 Task: Experiment with spectral editing to visually identify and reduce sibilant peaks.
Action: Mouse moved to (76, 9)
Screenshot: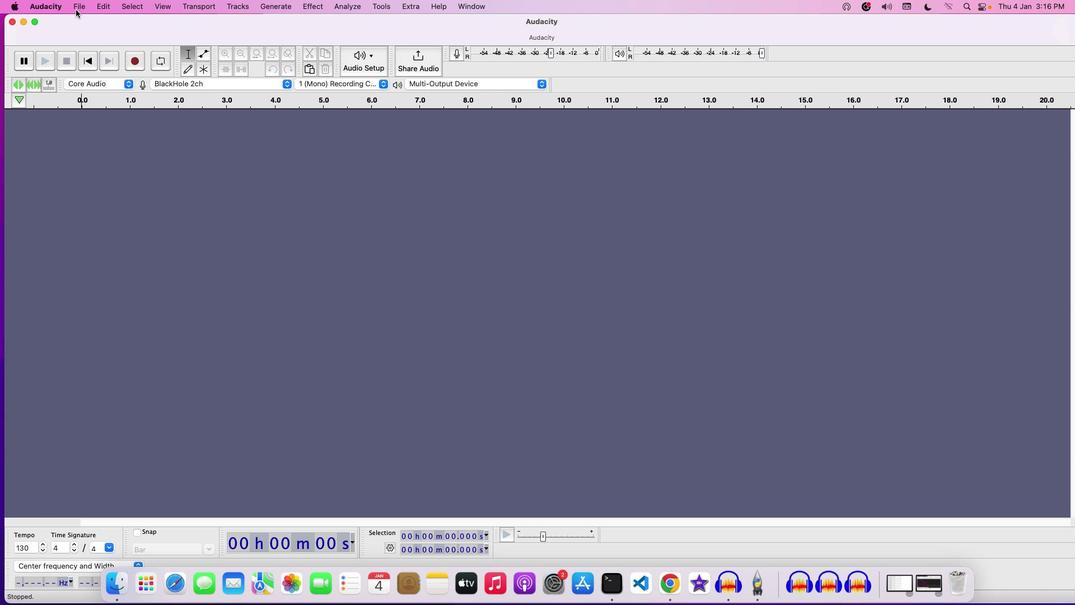 
Action: Mouse pressed left at (76, 9)
Screenshot: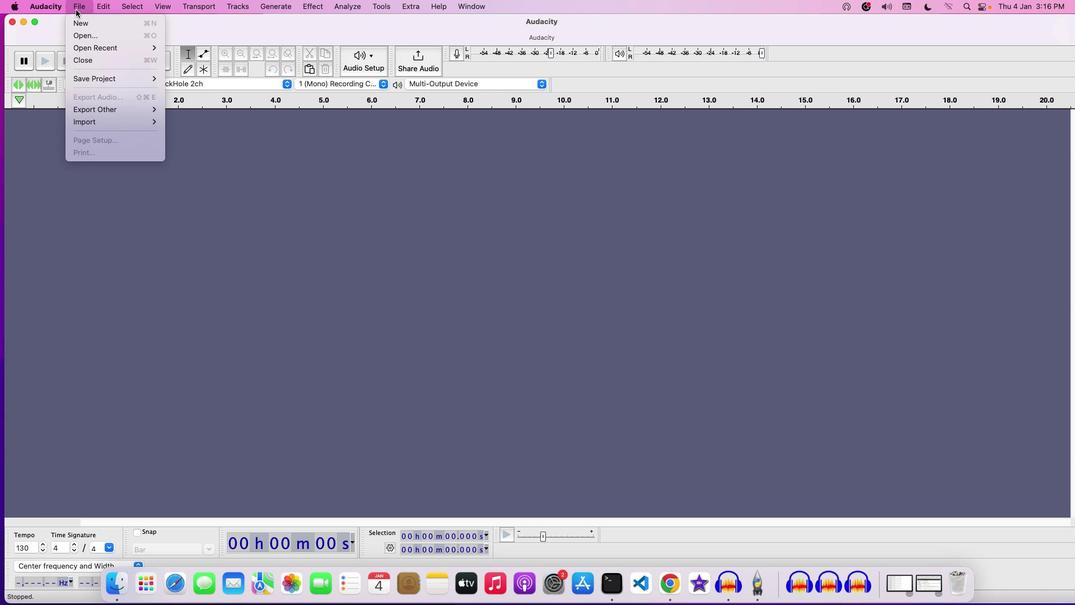 
Action: Mouse moved to (98, 34)
Screenshot: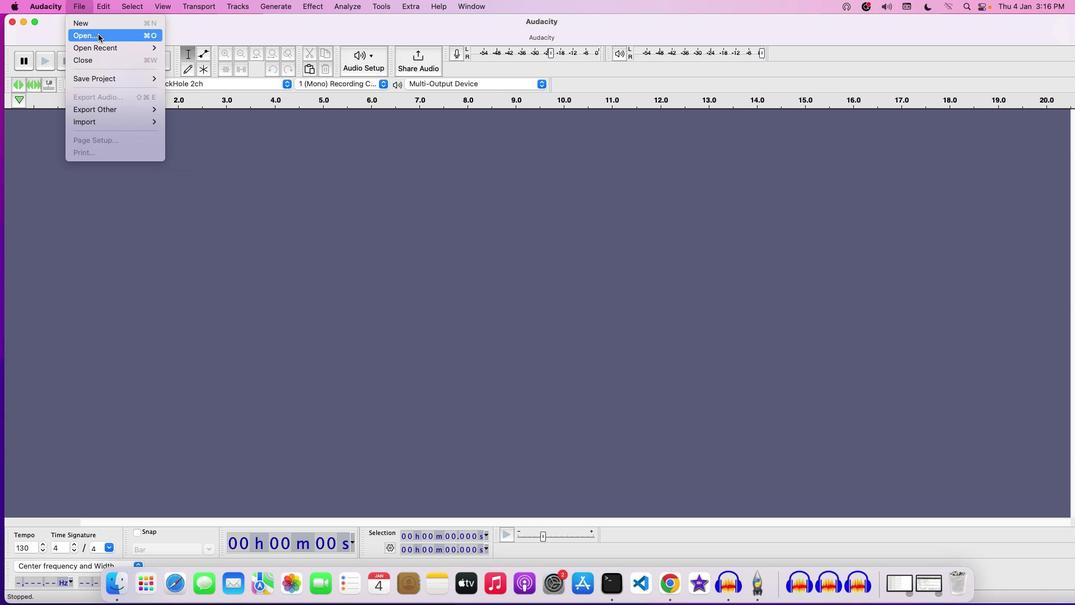 
Action: Mouse pressed left at (98, 34)
Screenshot: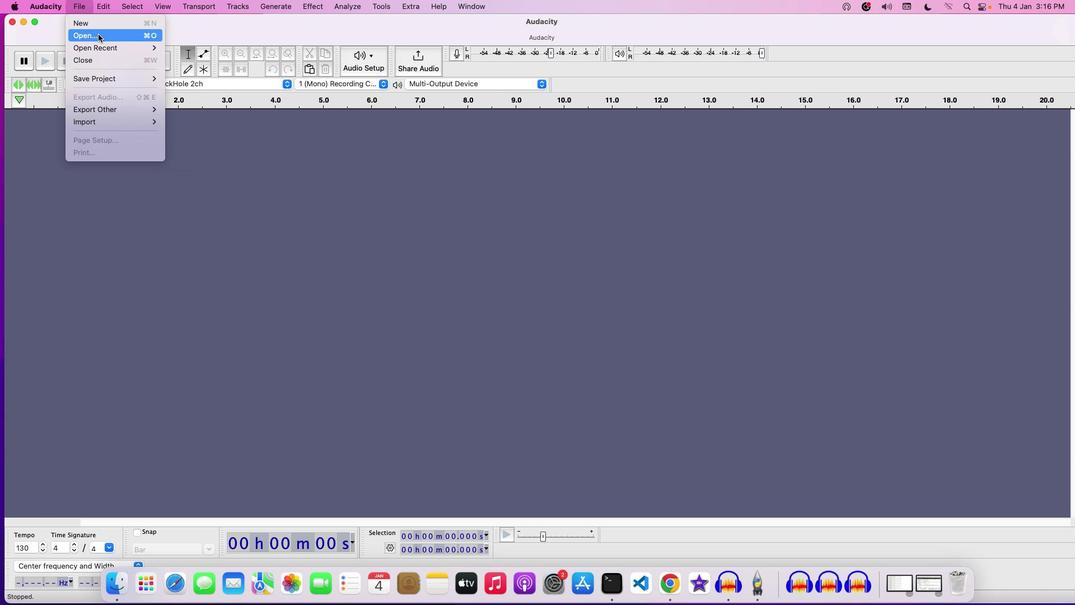 
Action: Mouse moved to (356, 149)
Screenshot: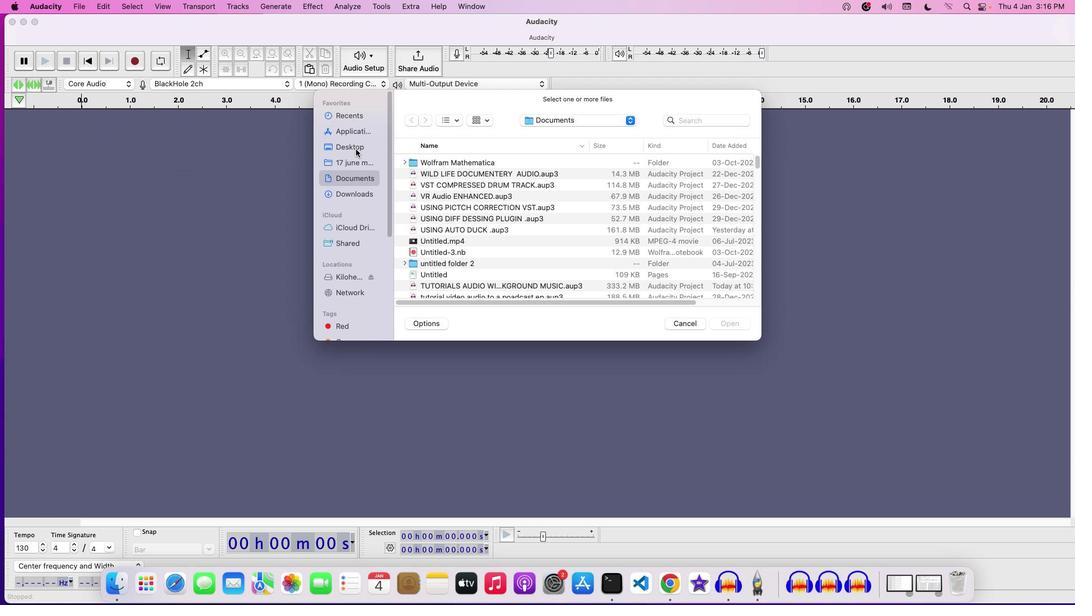 
Action: Mouse pressed left at (356, 149)
Screenshot: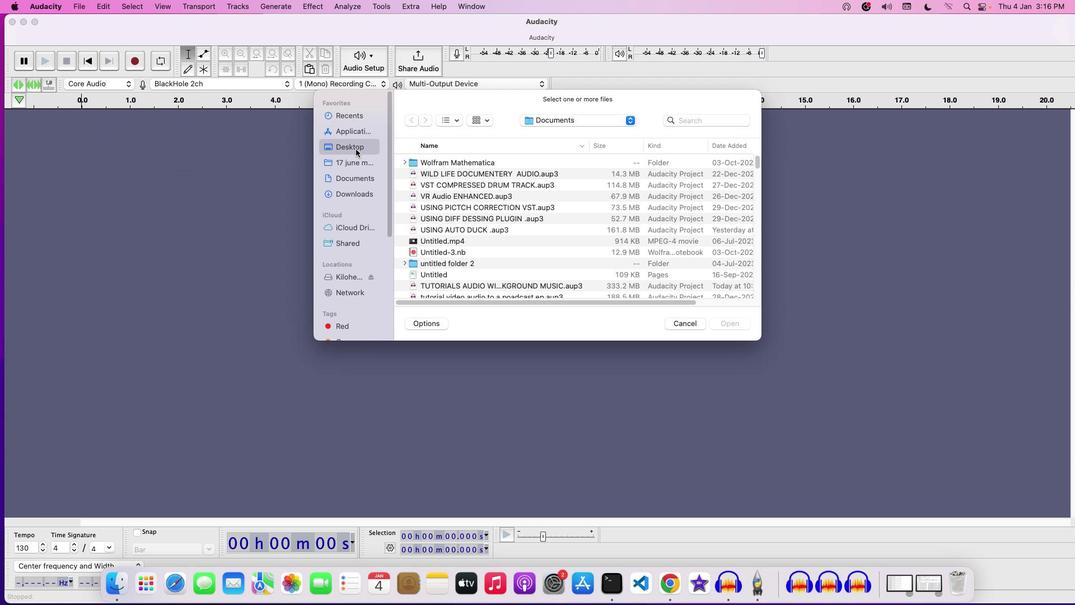 
Action: Mouse moved to (459, 229)
Screenshot: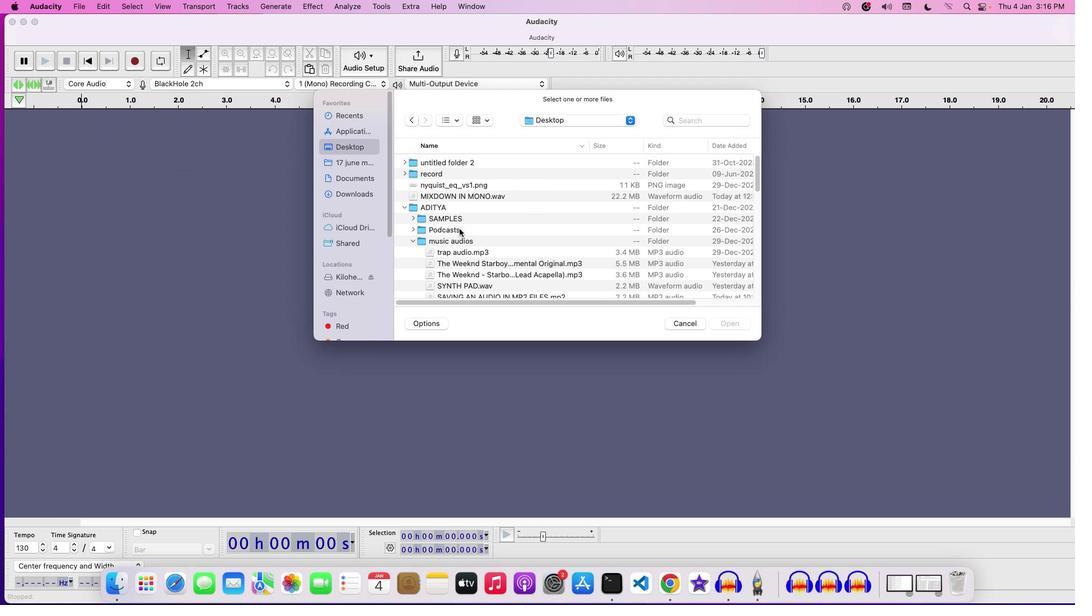 
Action: Mouse scrolled (459, 229) with delta (0, 0)
Screenshot: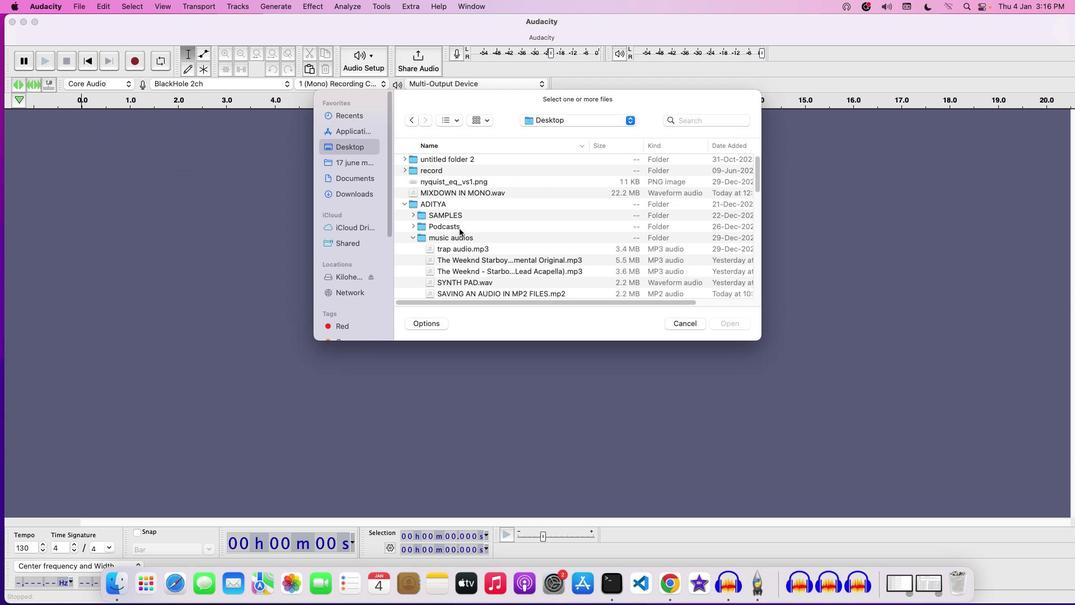
Action: Mouse scrolled (459, 229) with delta (0, 0)
Screenshot: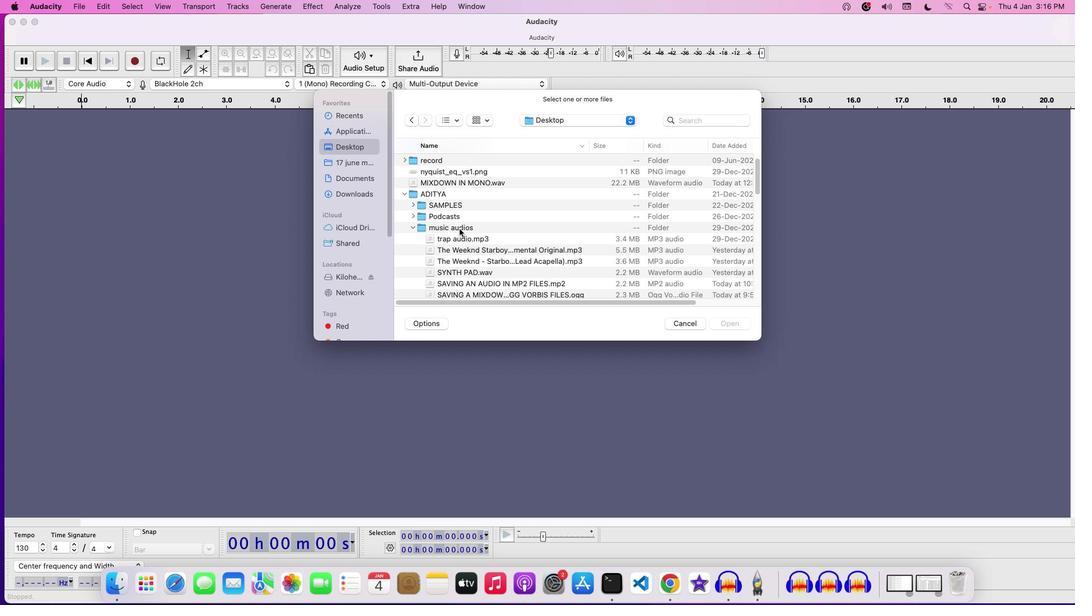 
Action: Mouse scrolled (459, 229) with delta (0, 0)
Screenshot: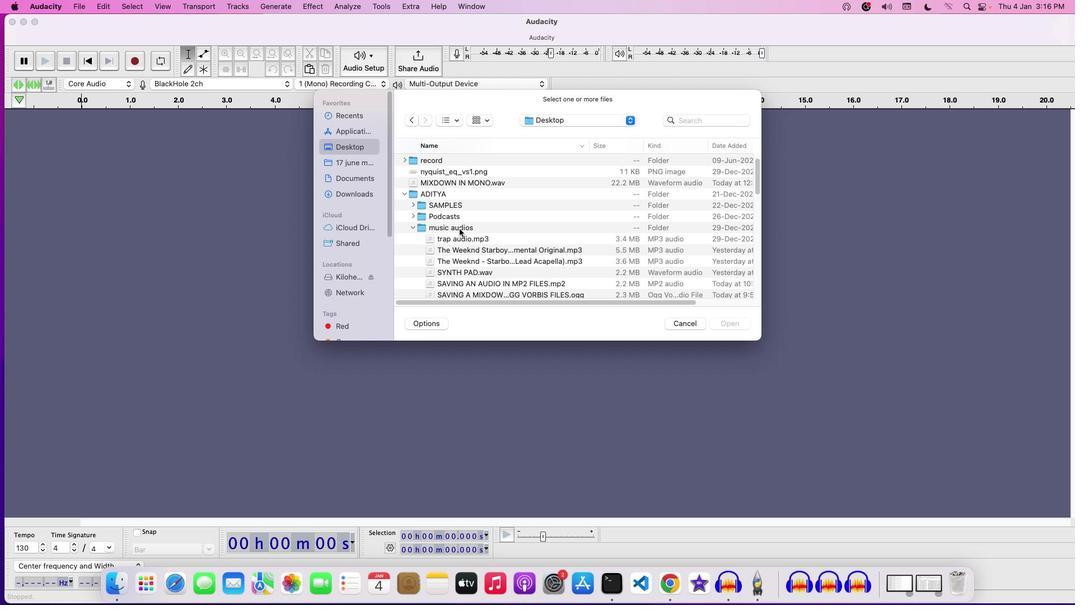 
Action: Mouse scrolled (459, 229) with delta (0, 0)
Screenshot: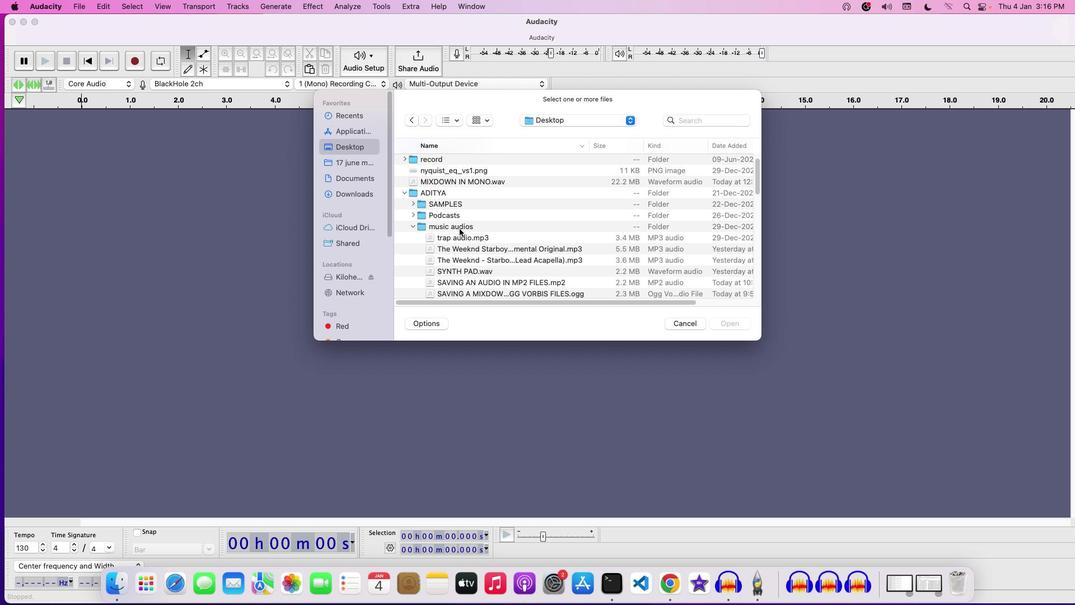 
Action: Mouse scrolled (459, 229) with delta (0, 0)
Screenshot: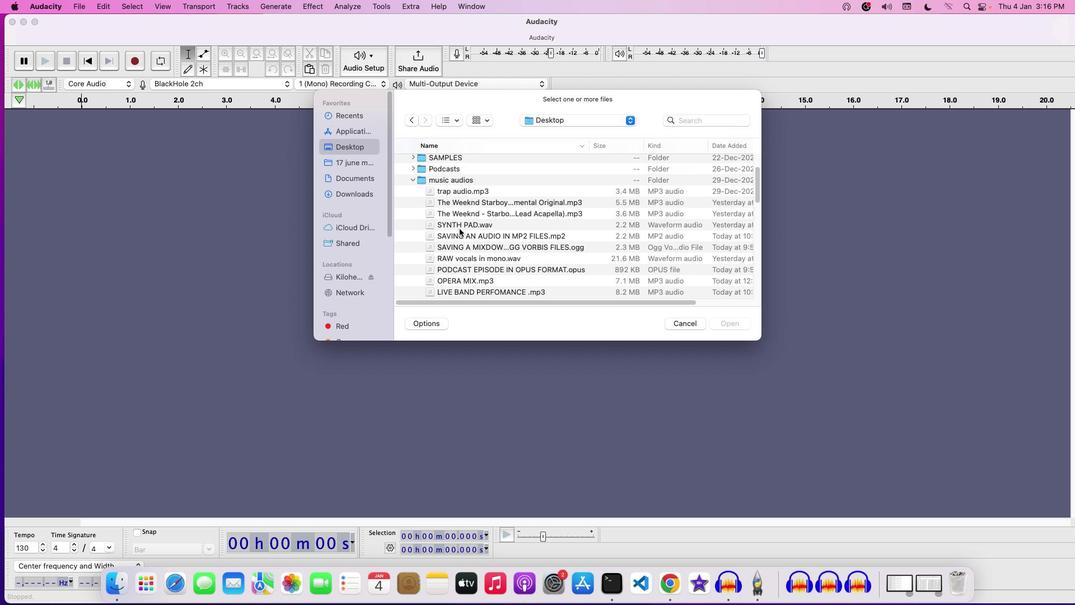 
Action: Mouse scrolled (459, 229) with delta (0, 0)
Screenshot: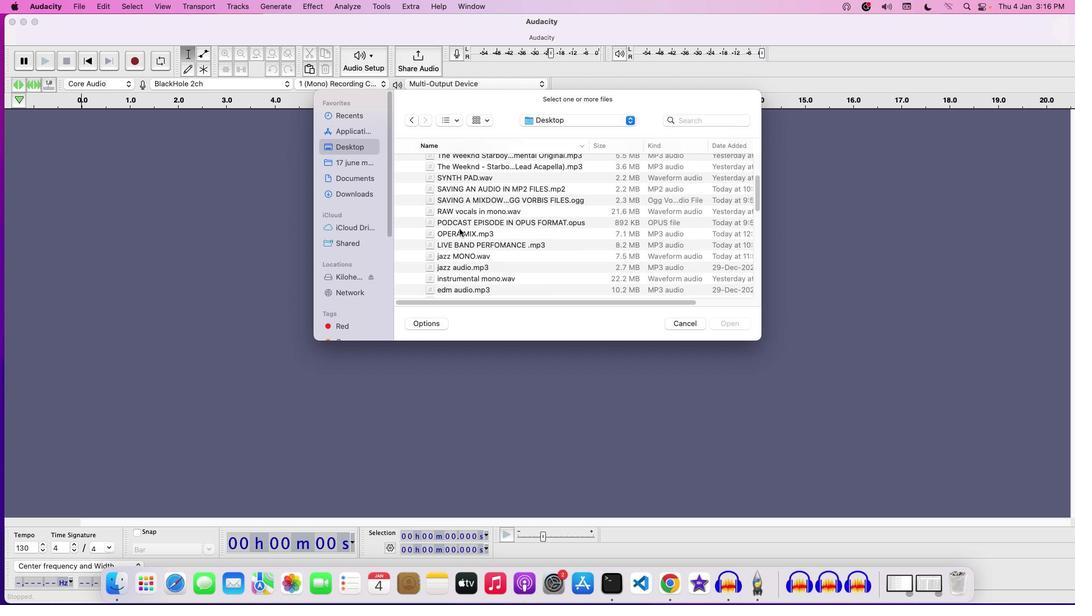 
Action: Mouse scrolled (459, 229) with delta (0, -1)
Screenshot: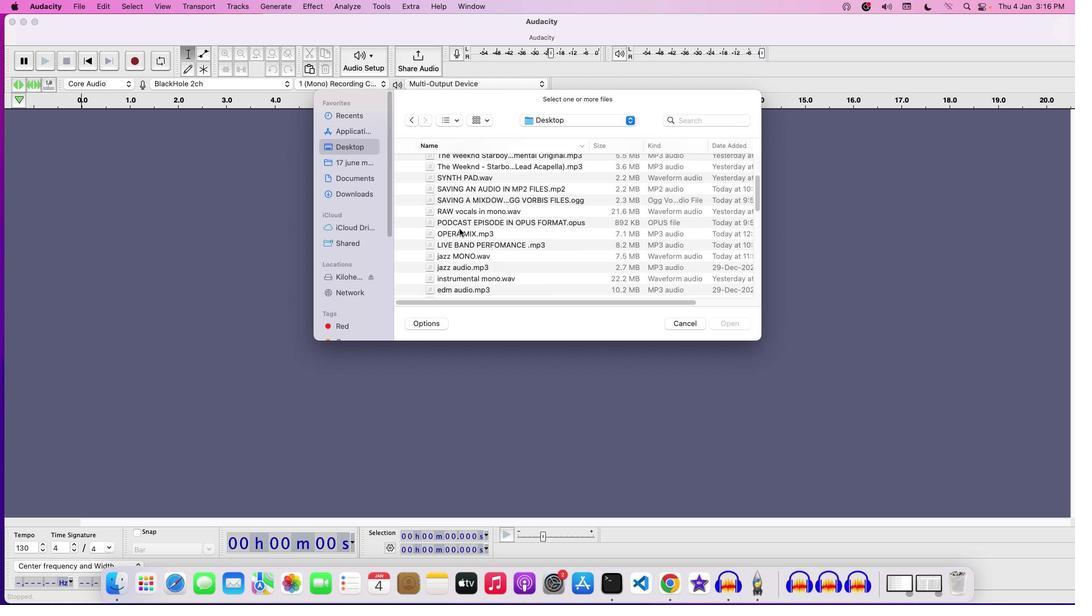 
Action: Mouse scrolled (459, 229) with delta (0, -2)
Screenshot: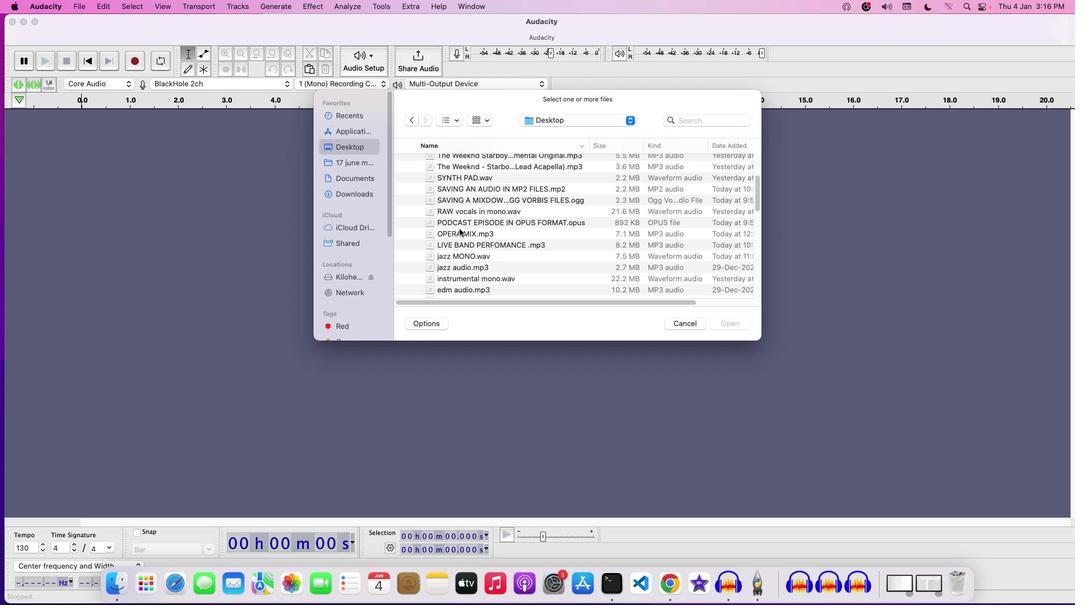 
Action: Mouse scrolled (459, 229) with delta (0, 0)
Screenshot: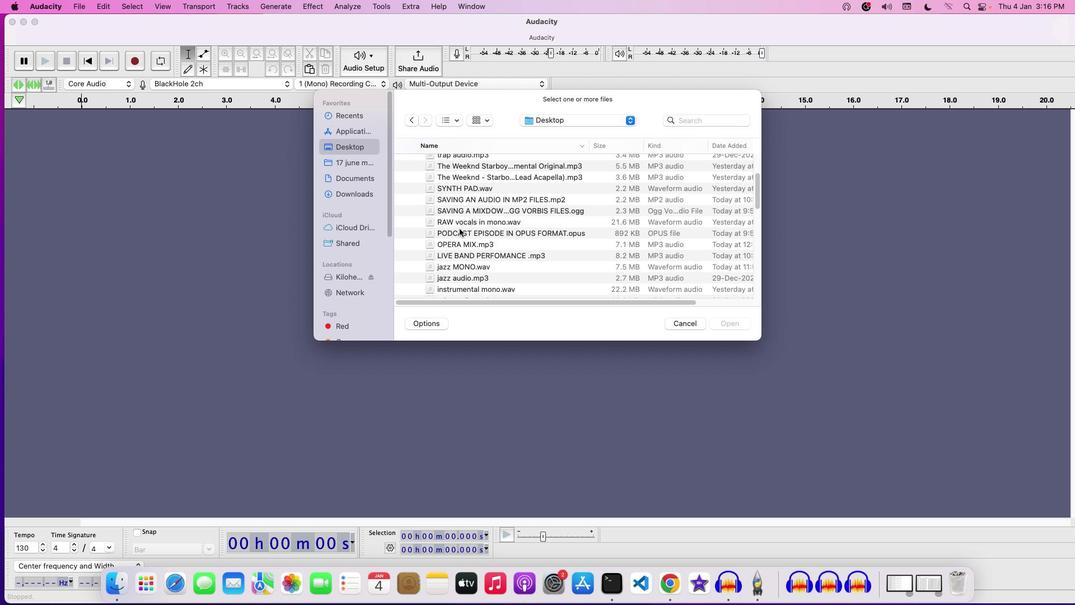 
Action: Mouse scrolled (459, 229) with delta (0, 0)
Screenshot: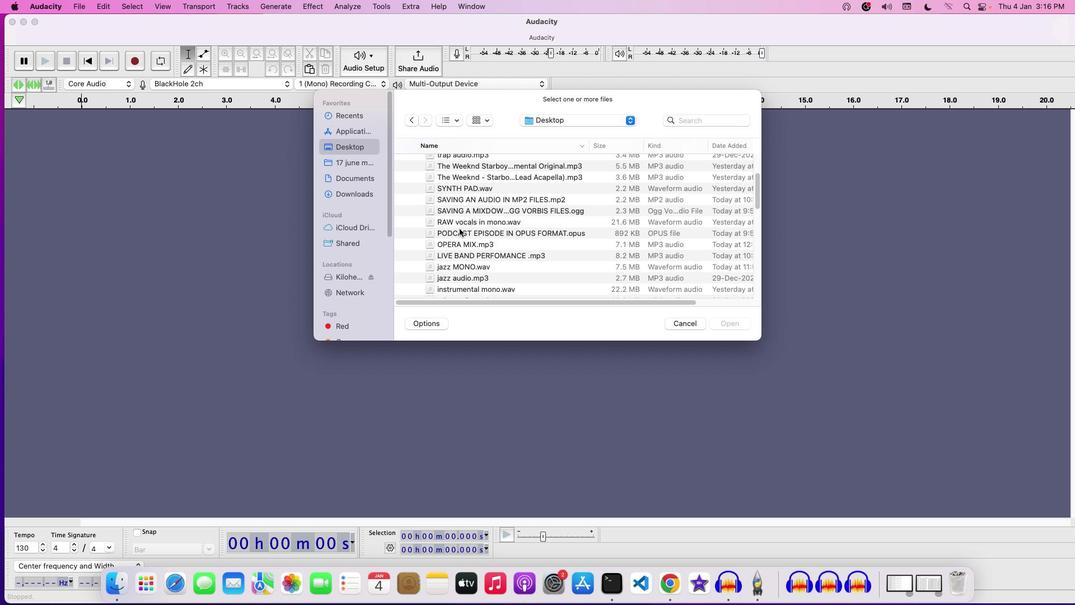 
Action: Mouse moved to (459, 229)
Screenshot: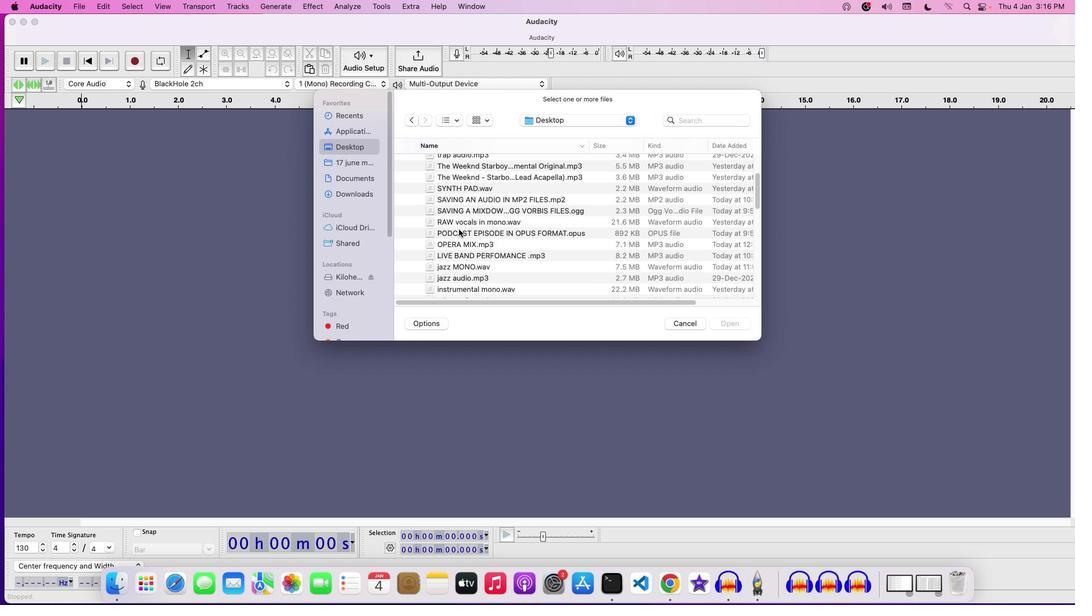 
Action: Mouse scrolled (459, 229) with delta (0, 0)
Screenshot: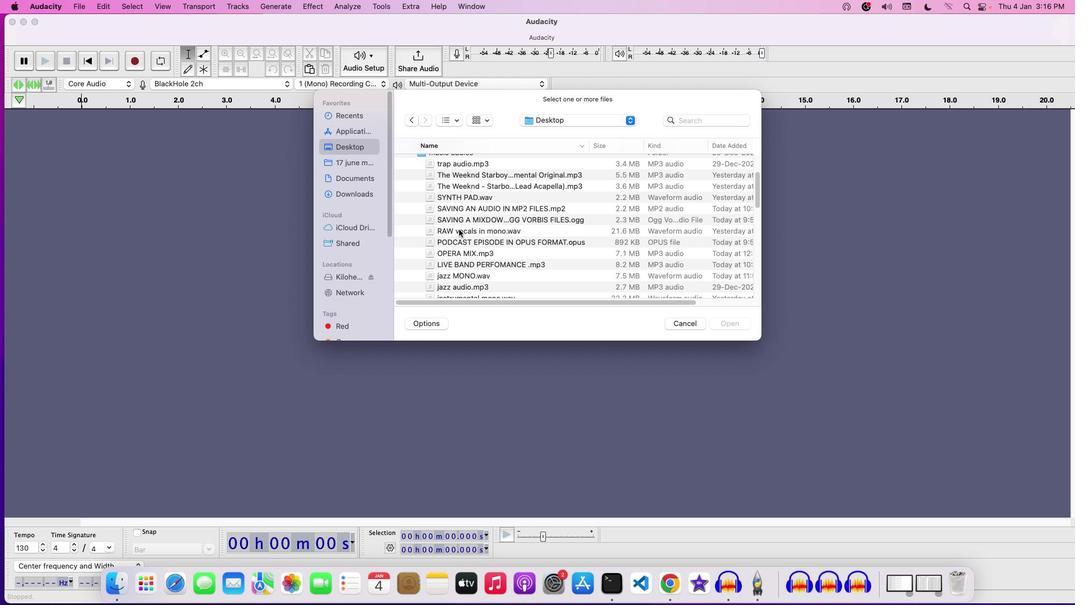 
Action: Mouse scrolled (459, 229) with delta (0, 0)
Screenshot: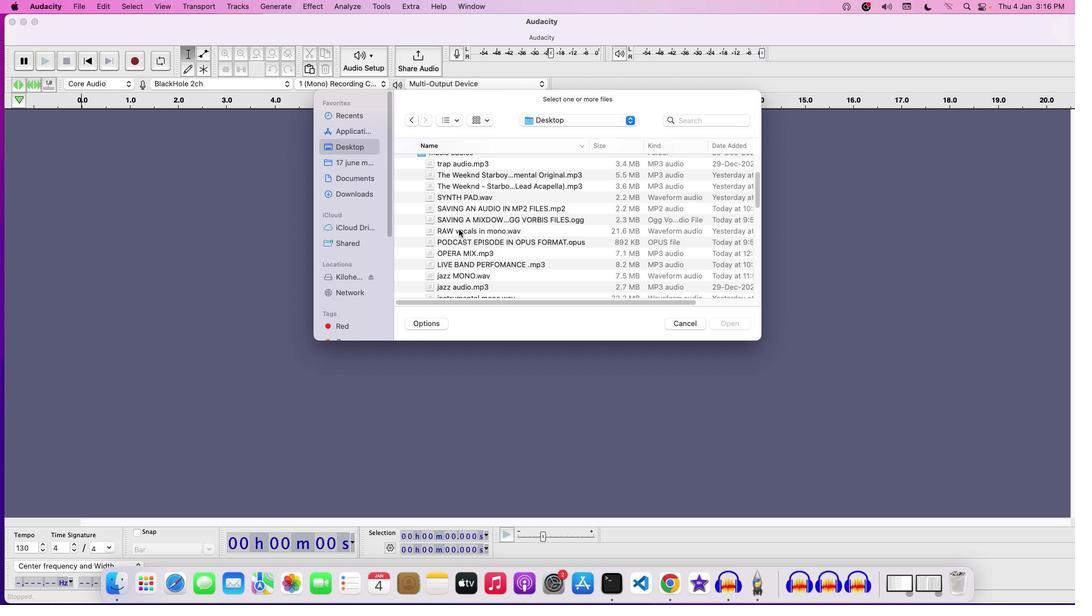 
Action: Mouse scrolled (459, 229) with delta (0, 0)
Screenshot: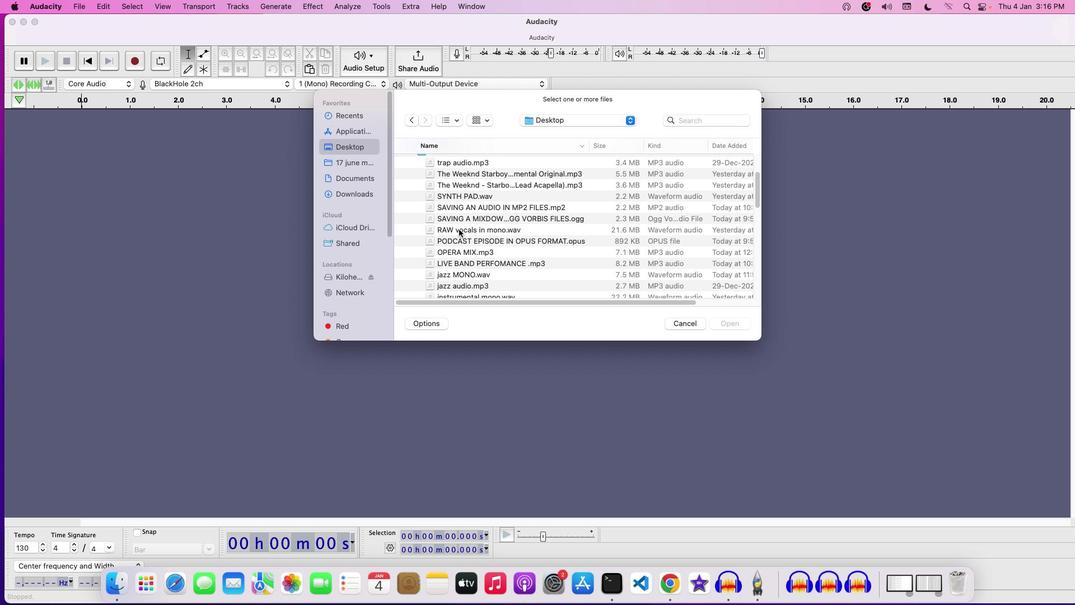 
Action: Mouse moved to (535, 183)
Screenshot: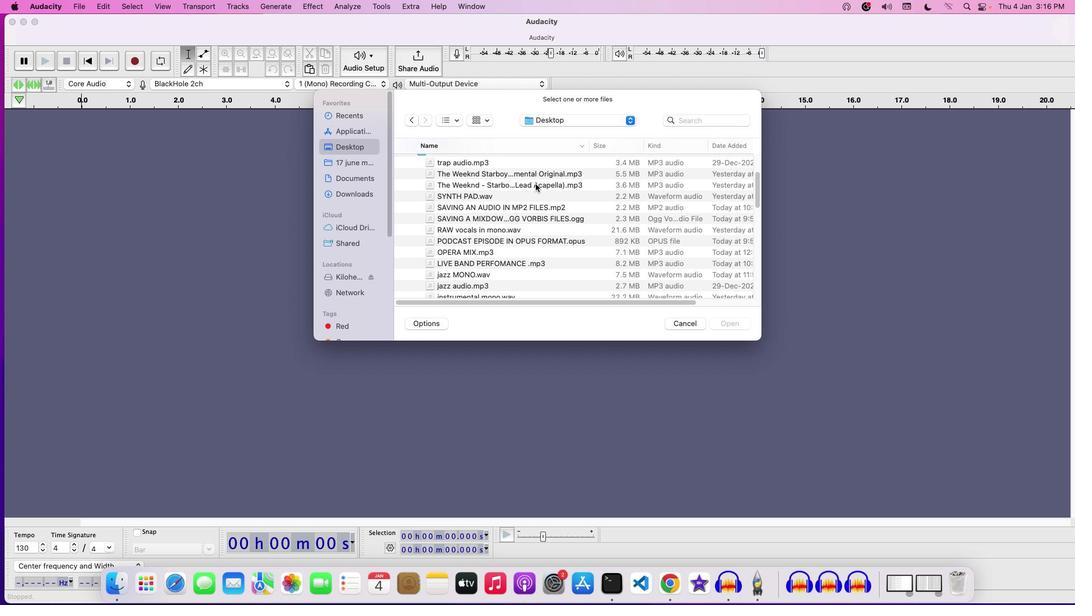 
Action: Mouse pressed left at (535, 183)
Screenshot: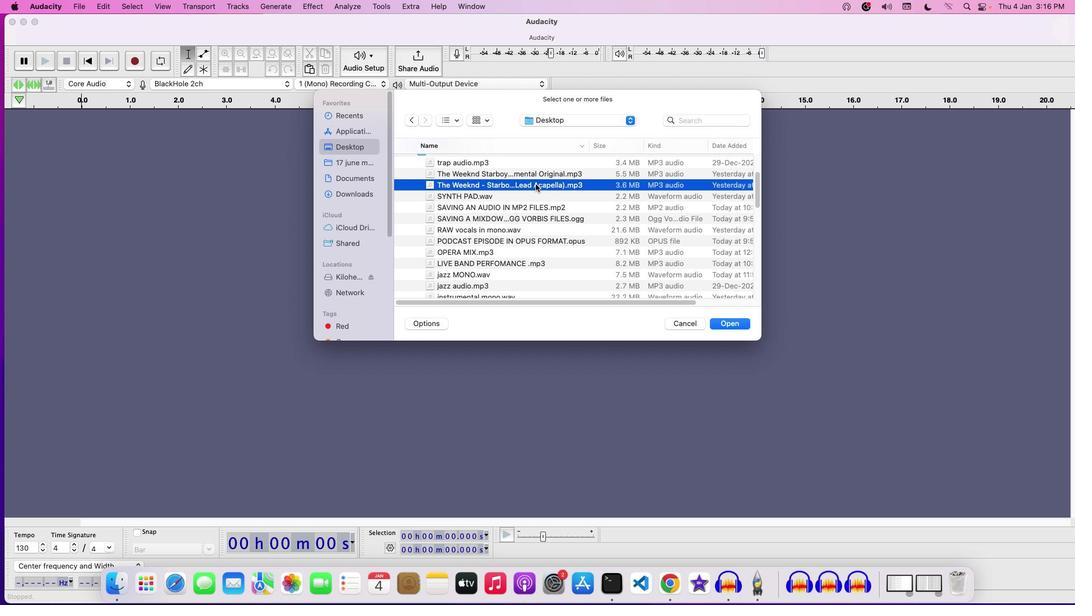 
Action: Mouse moved to (542, 182)
Screenshot: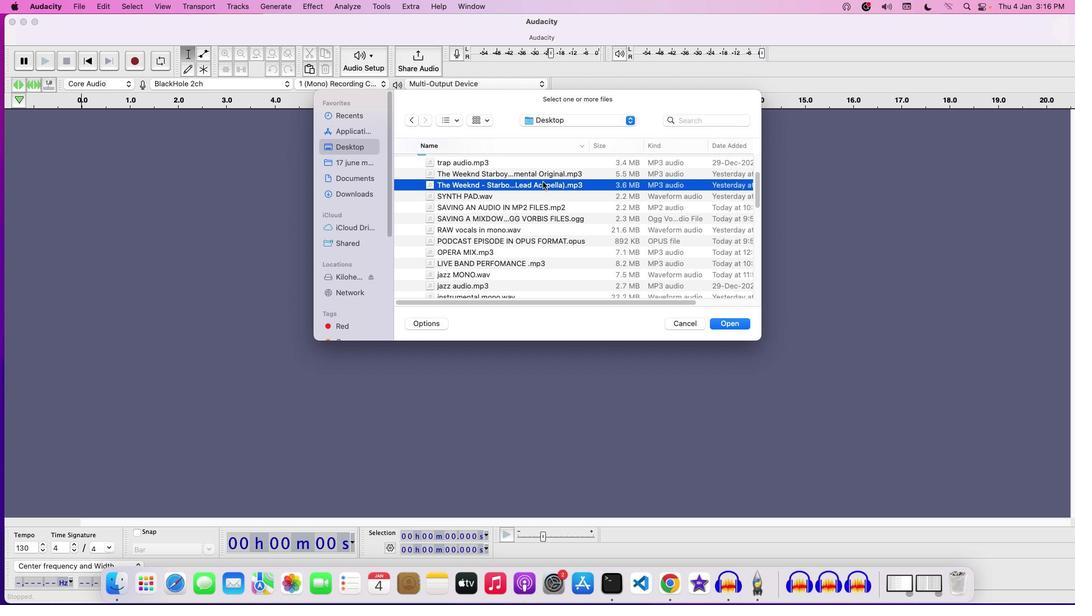 
Action: Mouse pressed left at (542, 182)
Screenshot: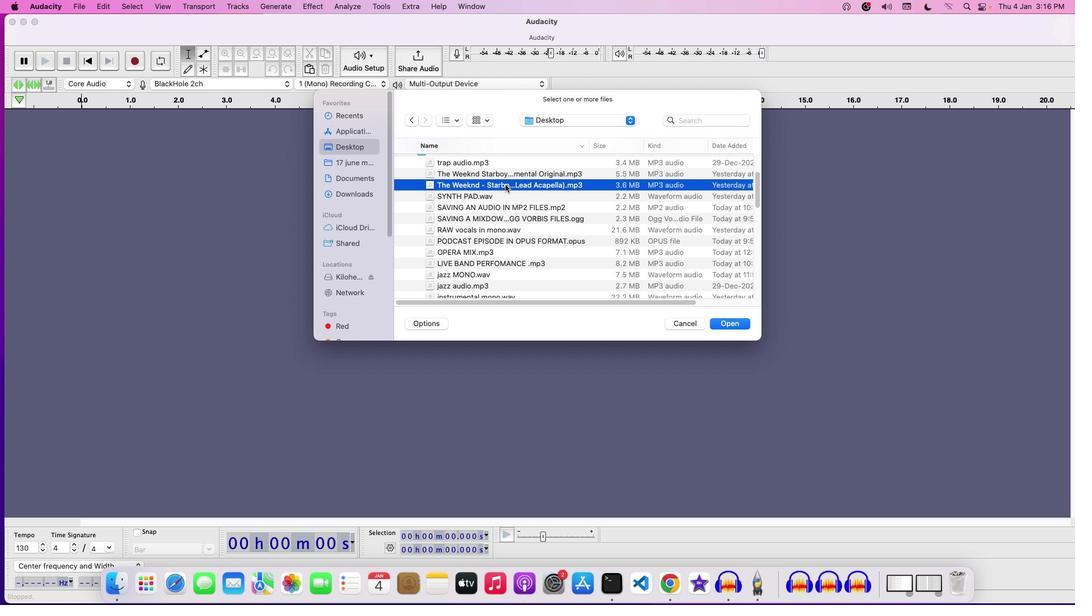 
Action: Mouse moved to (692, 321)
Screenshot: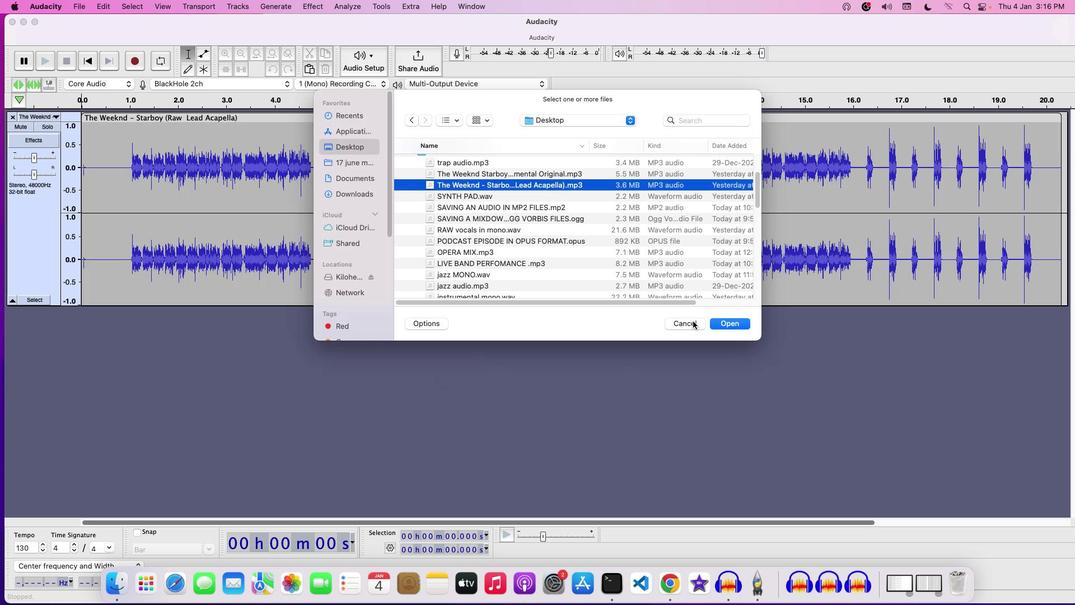 
Action: Mouse pressed left at (692, 321)
Screenshot: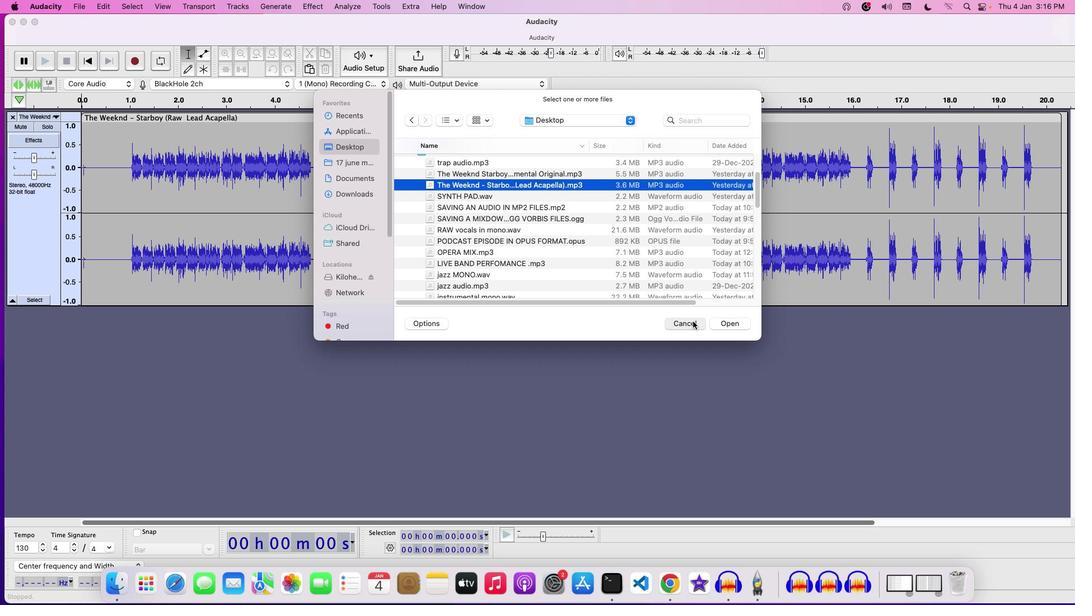 
Action: Mouse moved to (1057, 120)
Screenshot: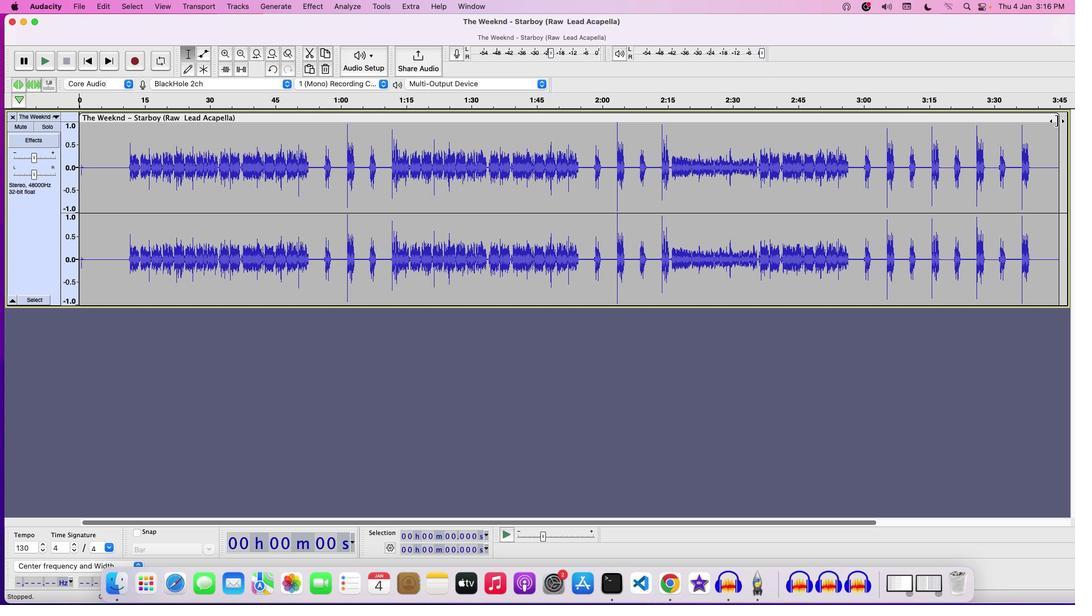 
Action: Mouse pressed left at (1057, 120)
Screenshot: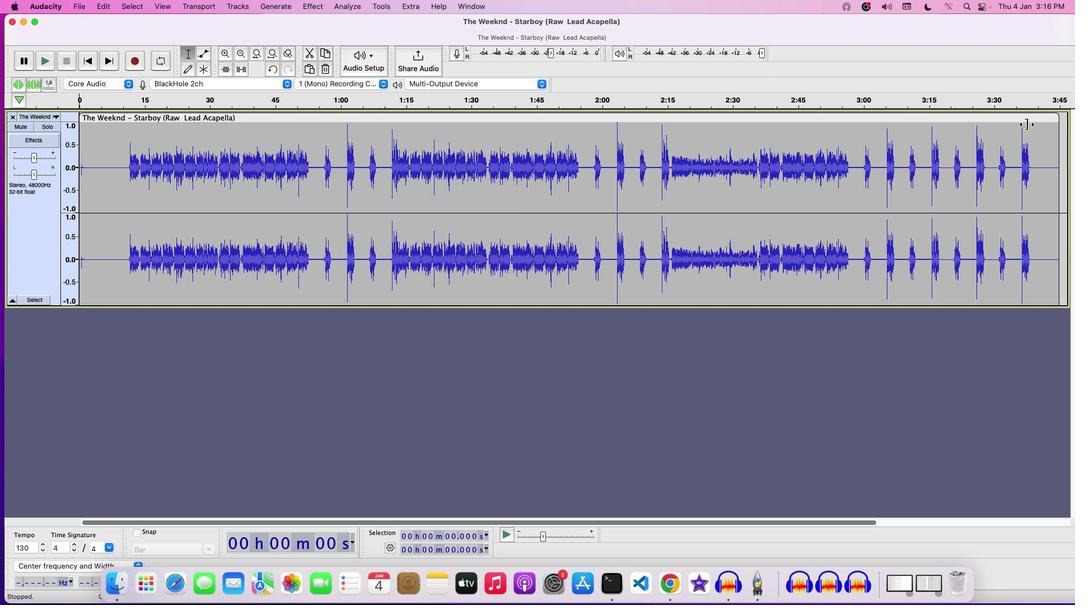 
Action: Mouse moved to (80, 118)
Screenshot: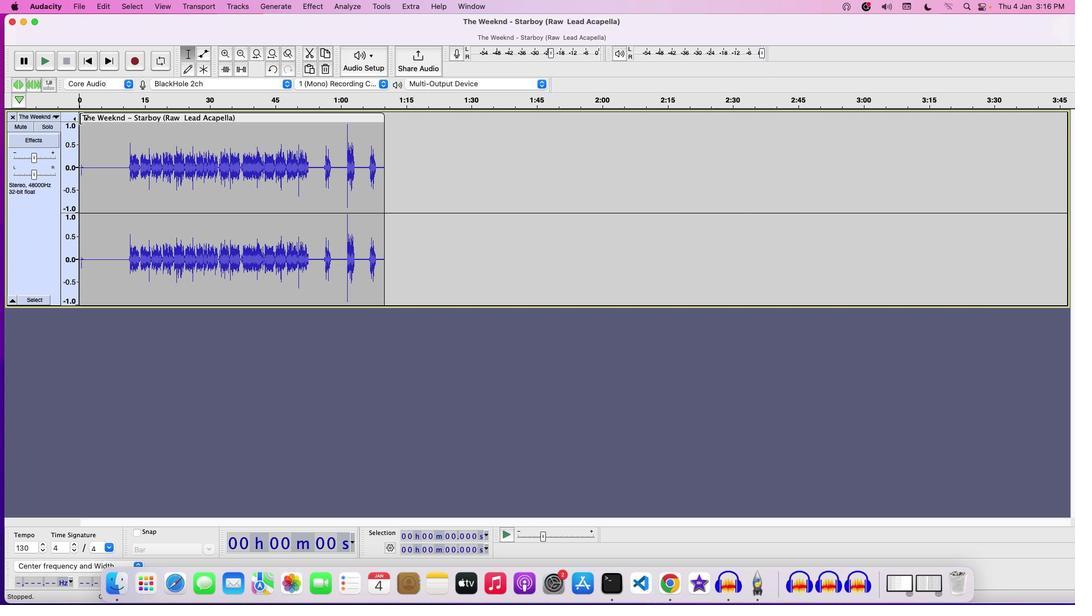 
Action: Mouse pressed left at (80, 118)
Screenshot: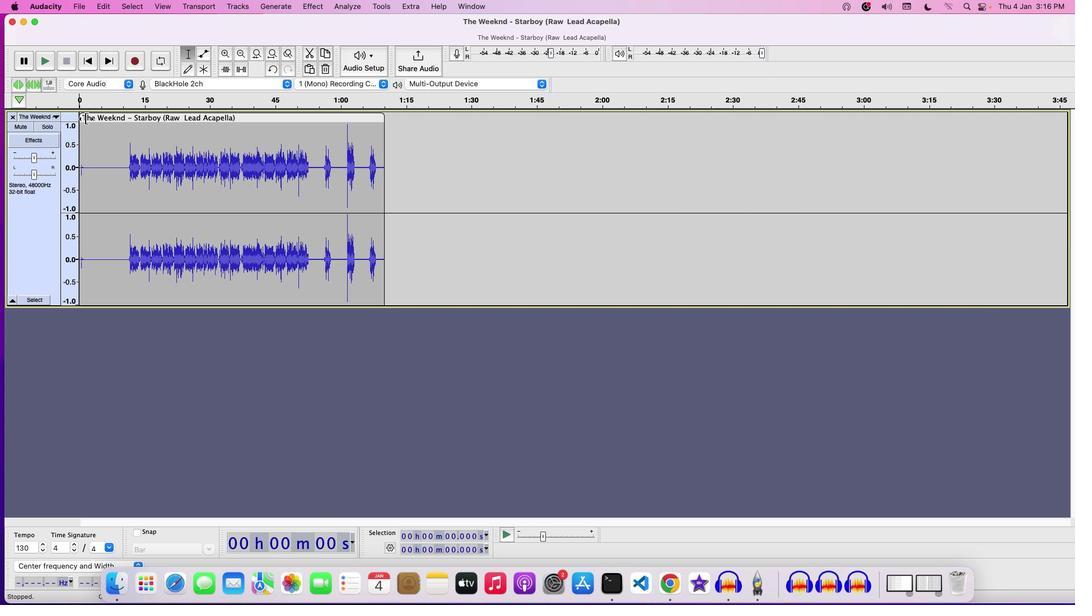 
Action: Mouse moved to (133, 119)
Screenshot: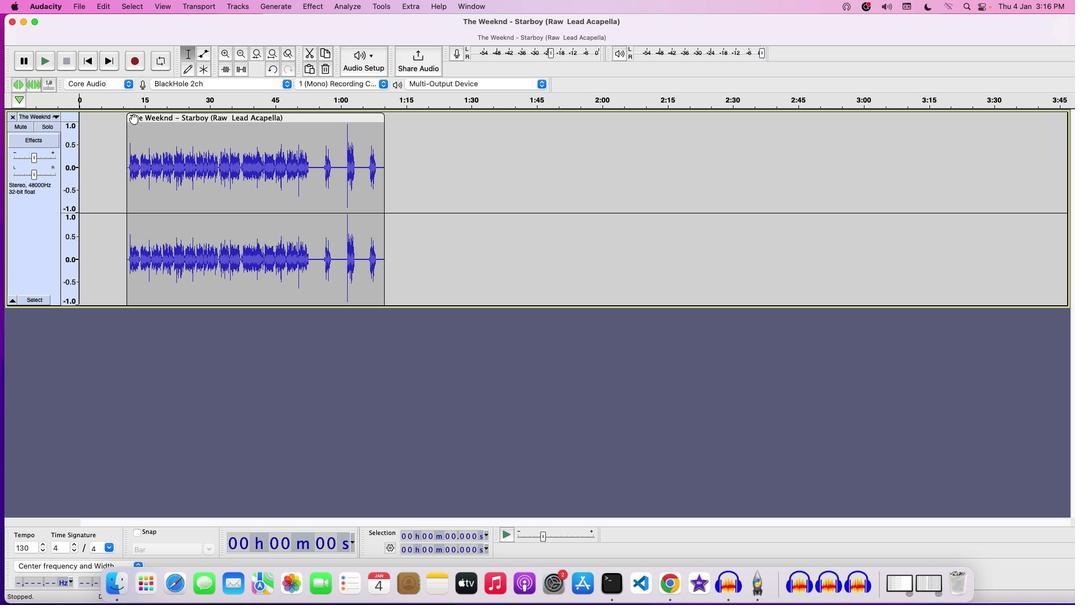 
Action: Mouse pressed left at (133, 119)
Screenshot: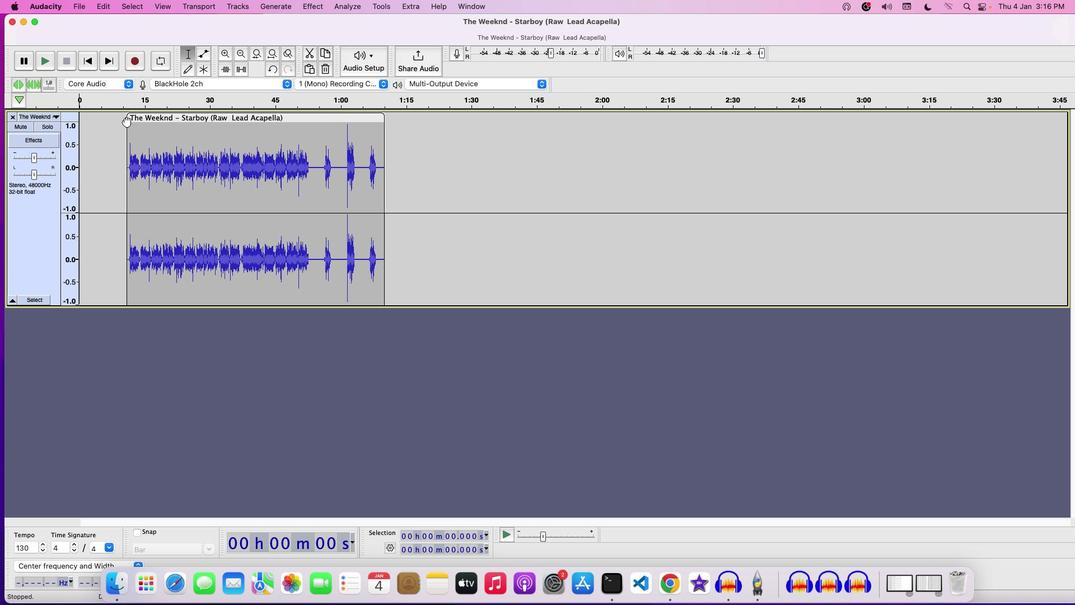 
Action: Mouse moved to (91, 155)
Screenshot: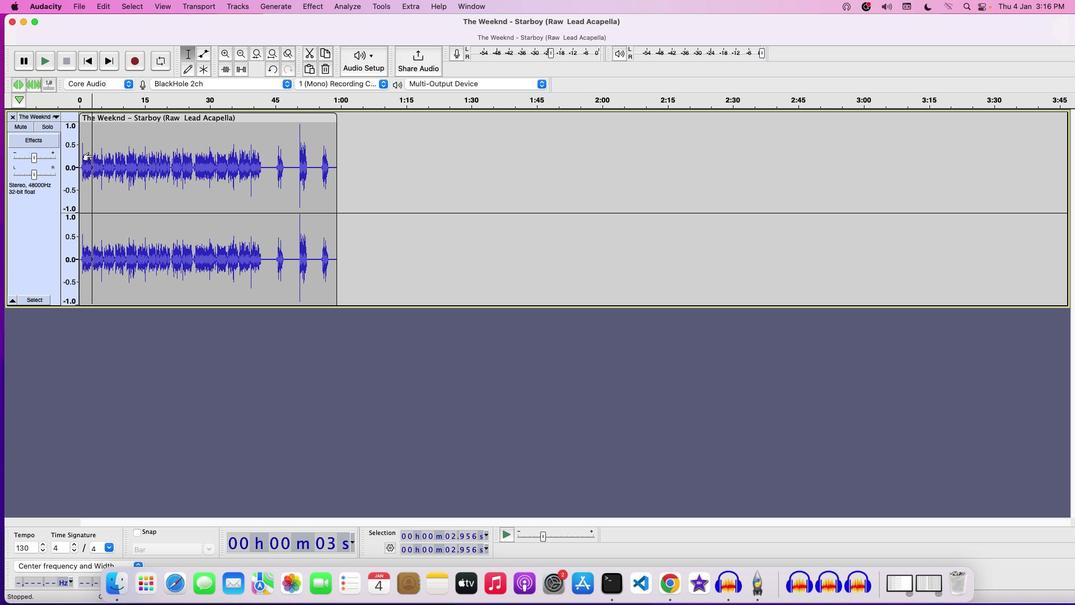
Action: Mouse pressed left at (91, 155)
Screenshot: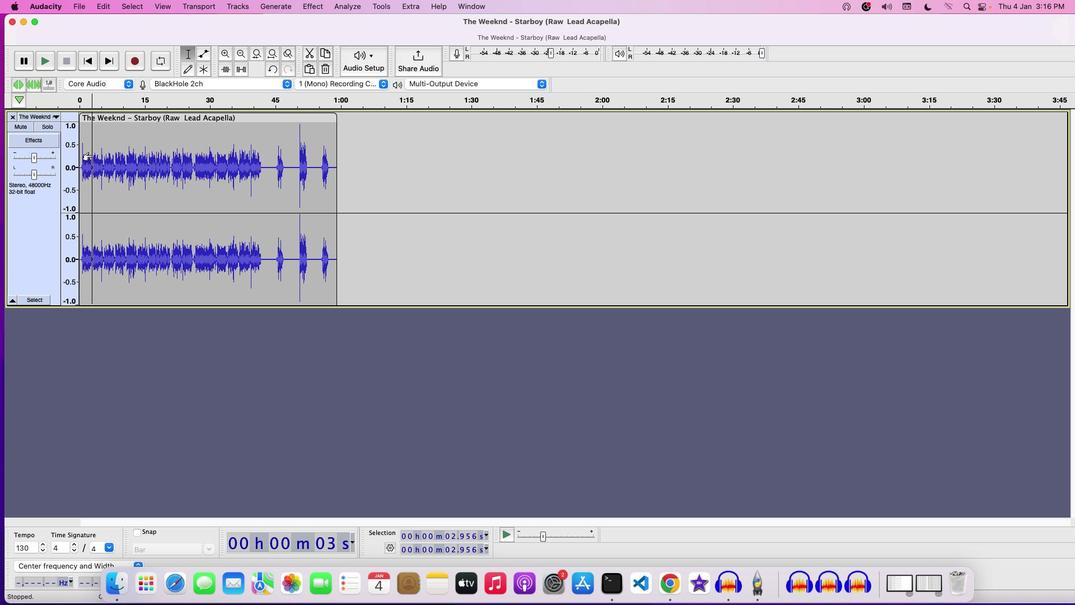 
Action: Mouse pressed left at (91, 155)
Screenshot: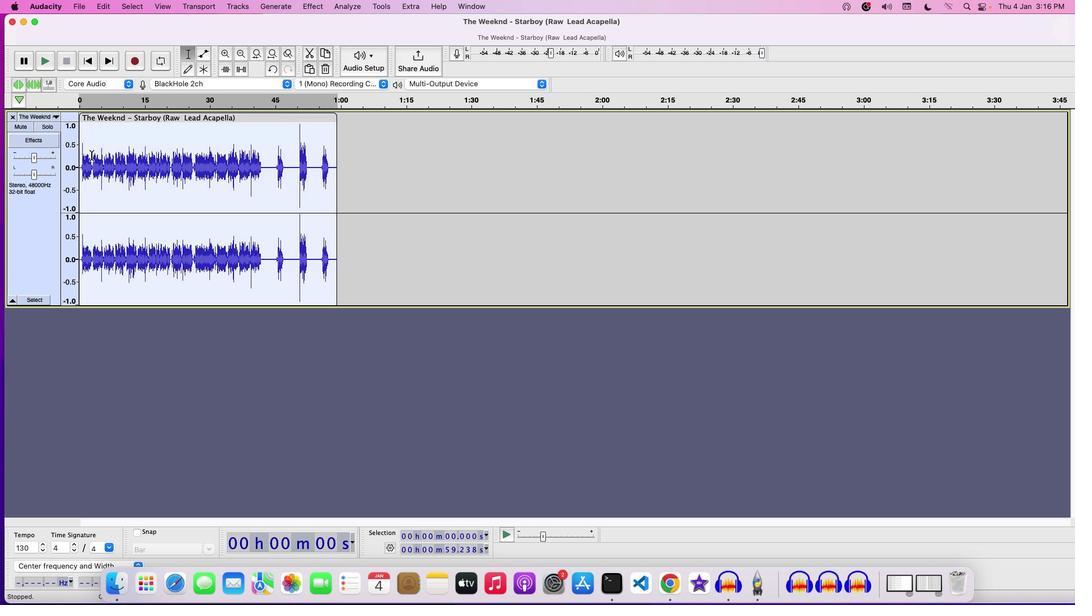 
Action: Key pressed Key.space
Screenshot: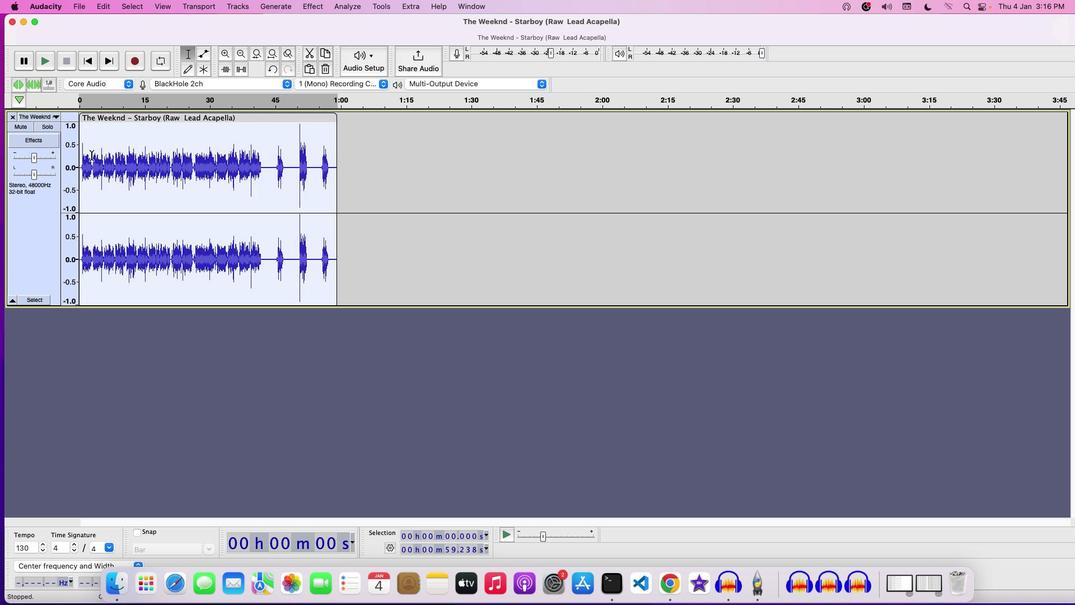 
Action: Mouse moved to (40, 159)
Screenshot: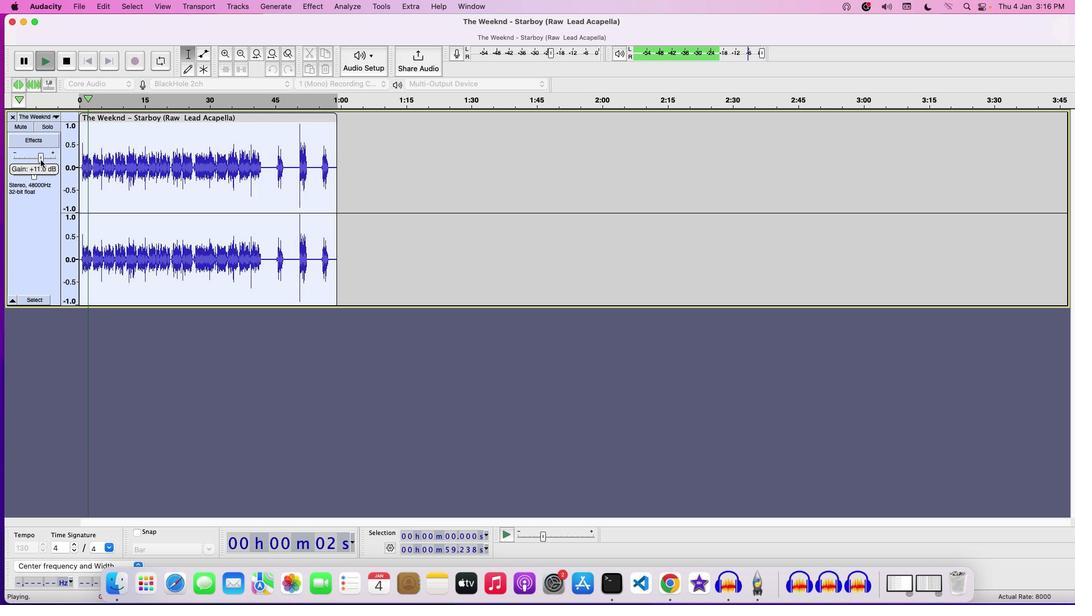 
Action: Mouse pressed left at (40, 159)
Screenshot: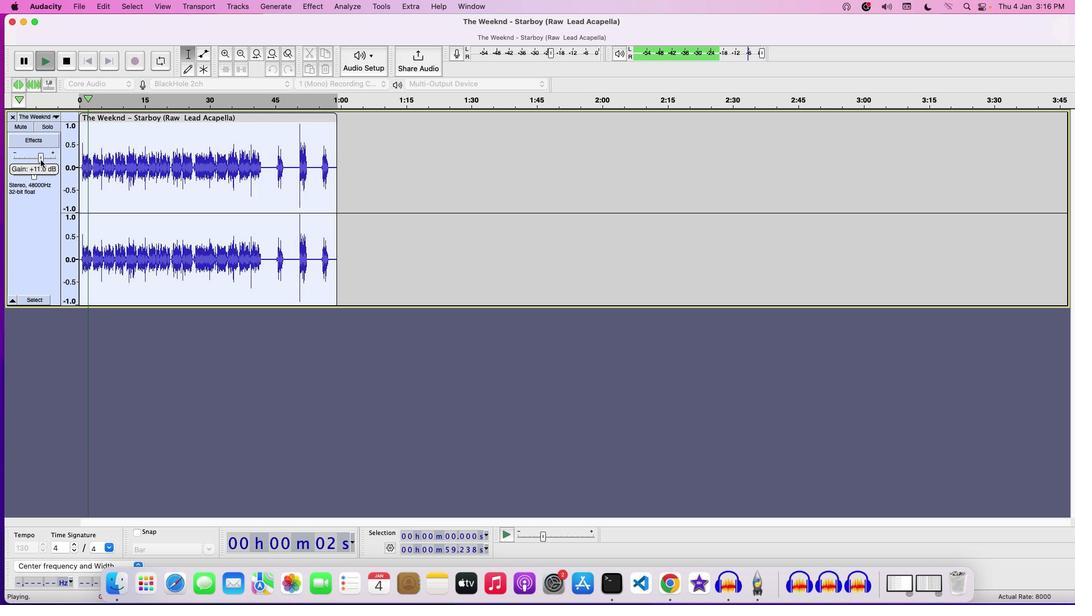 
Action: Mouse moved to (42, 161)
Screenshot: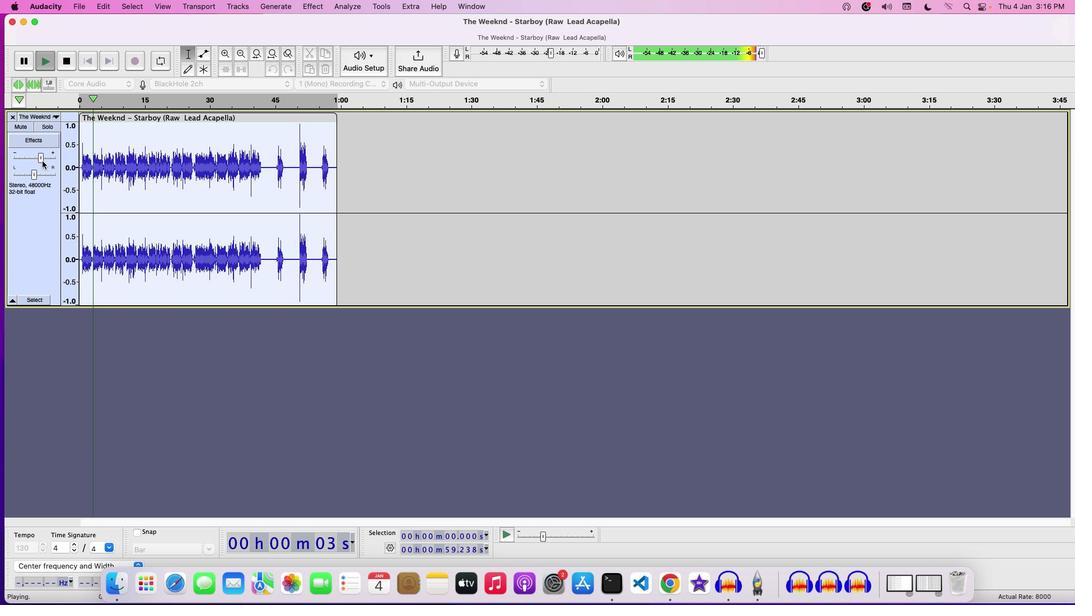 
Action: Mouse pressed left at (42, 161)
Screenshot: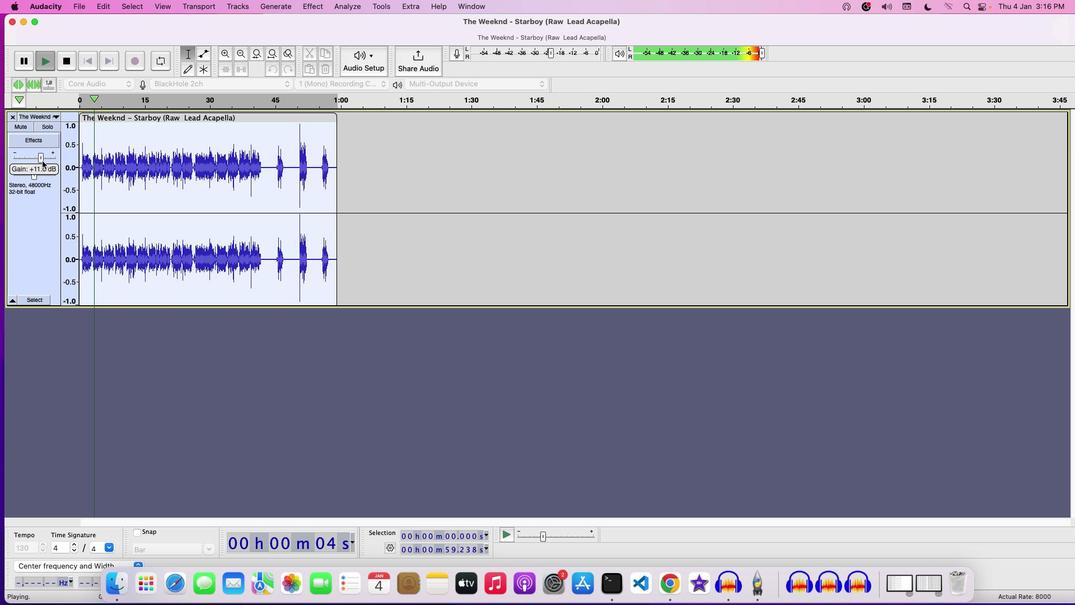 
Action: Mouse moved to (110, 174)
Screenshot: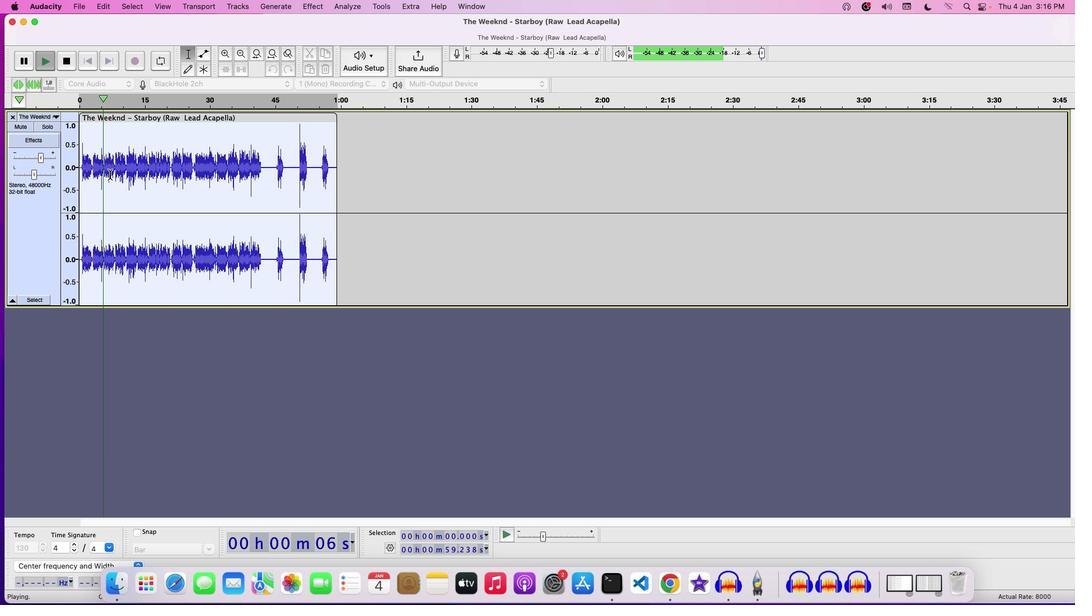 
Action: Key pressed Key.space
Screenshot: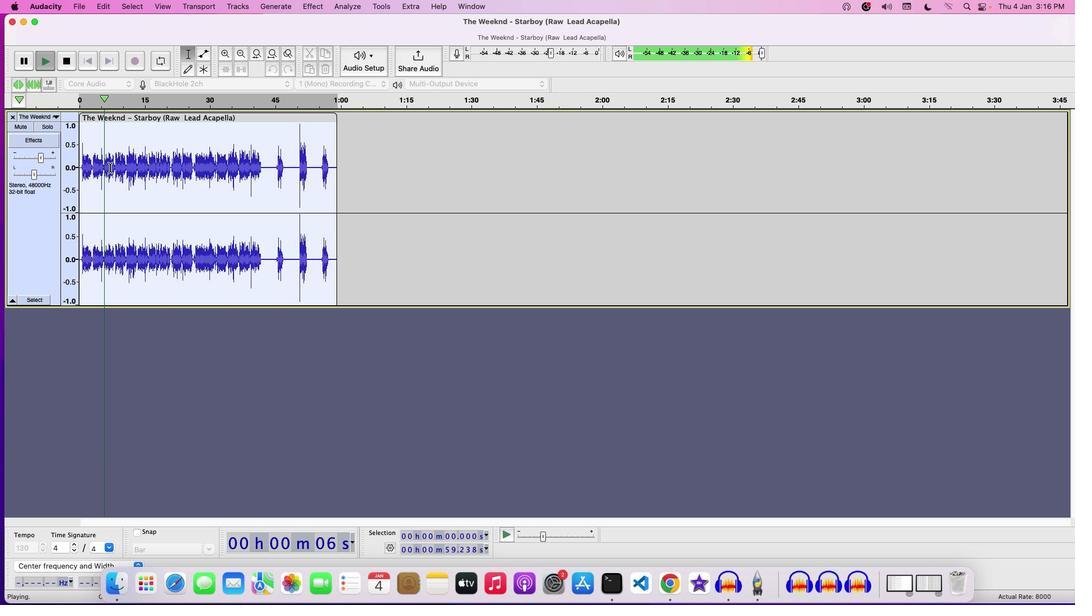 
Action: Mouse moved to (35, 229)
Screenshot: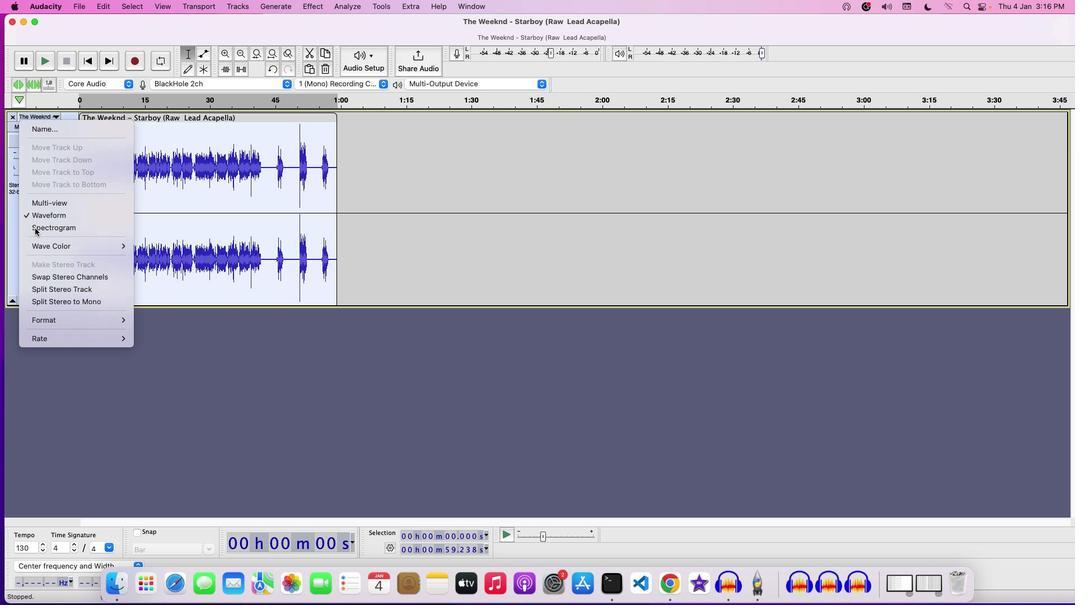 
Action: Mouse pressed right at (35, 229)
Screenshot: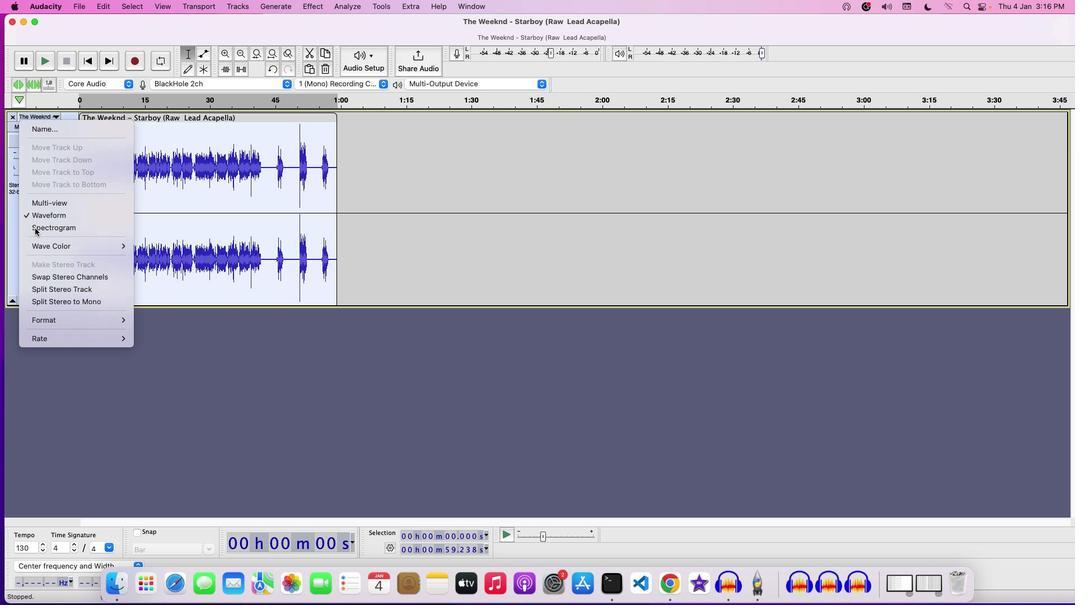 
Action: Mouse moved to (47, 228)
Screenshot: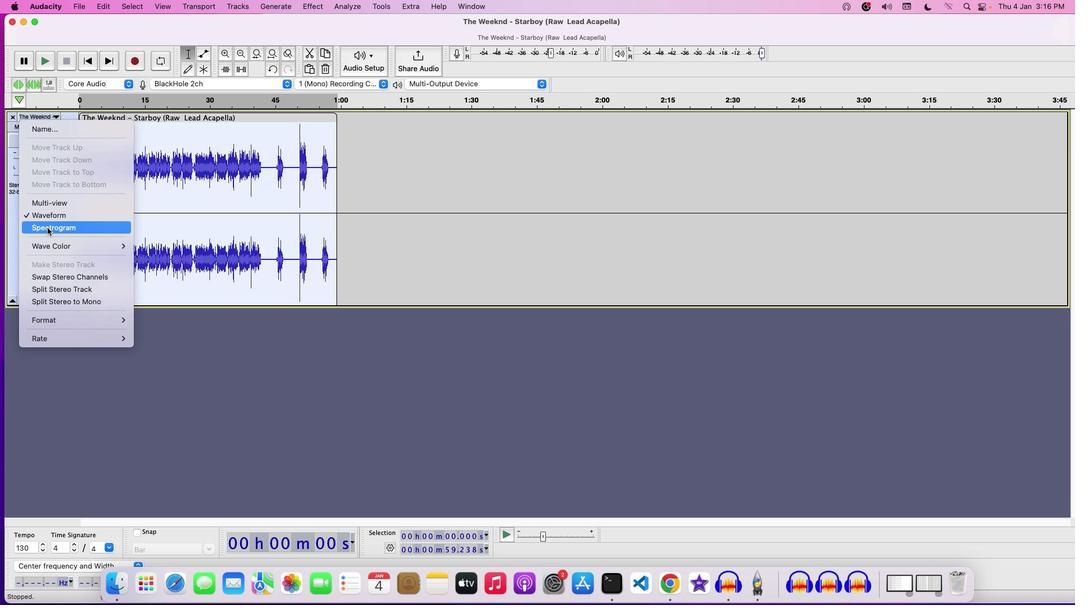 
Action: Mouse pressed left at (47, 228)
Screenshot: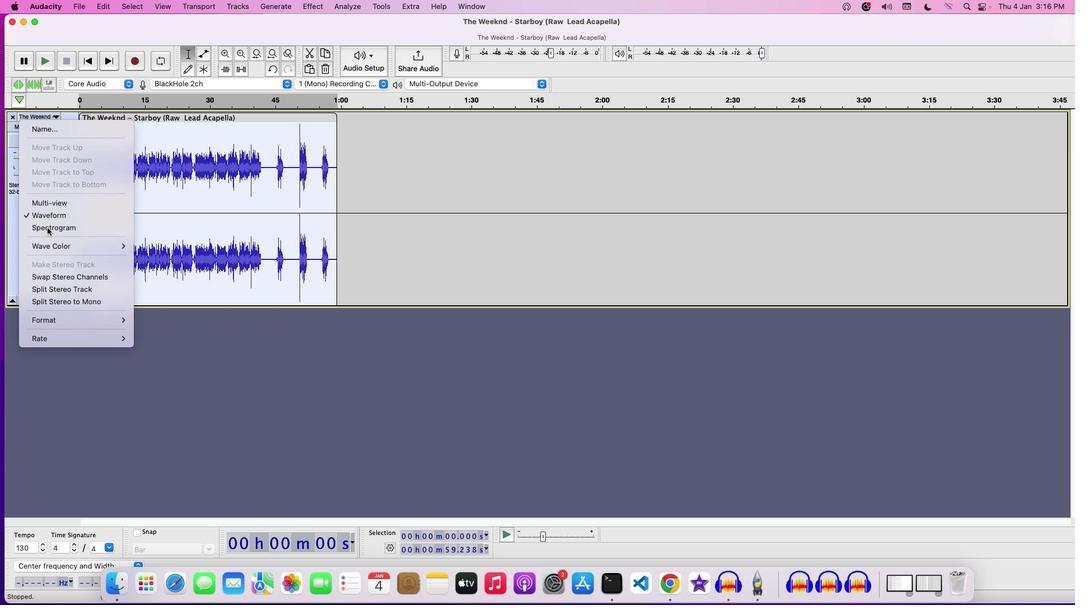 
Action: Mouse moved to (226, 51)
Screenshot: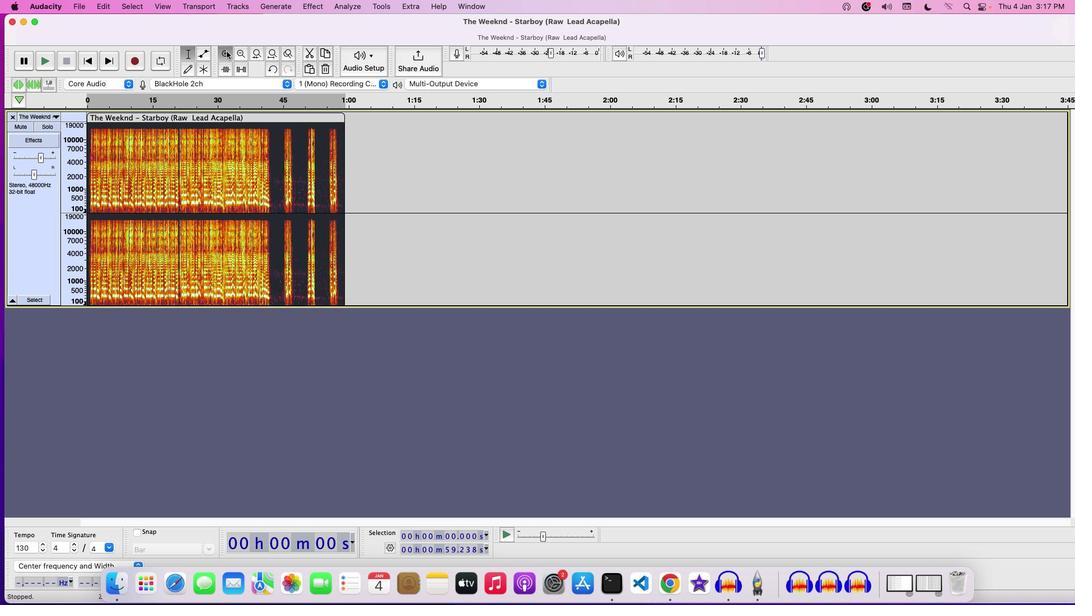 
Action: Mouse pressed left at (226, 51)
Screenshot: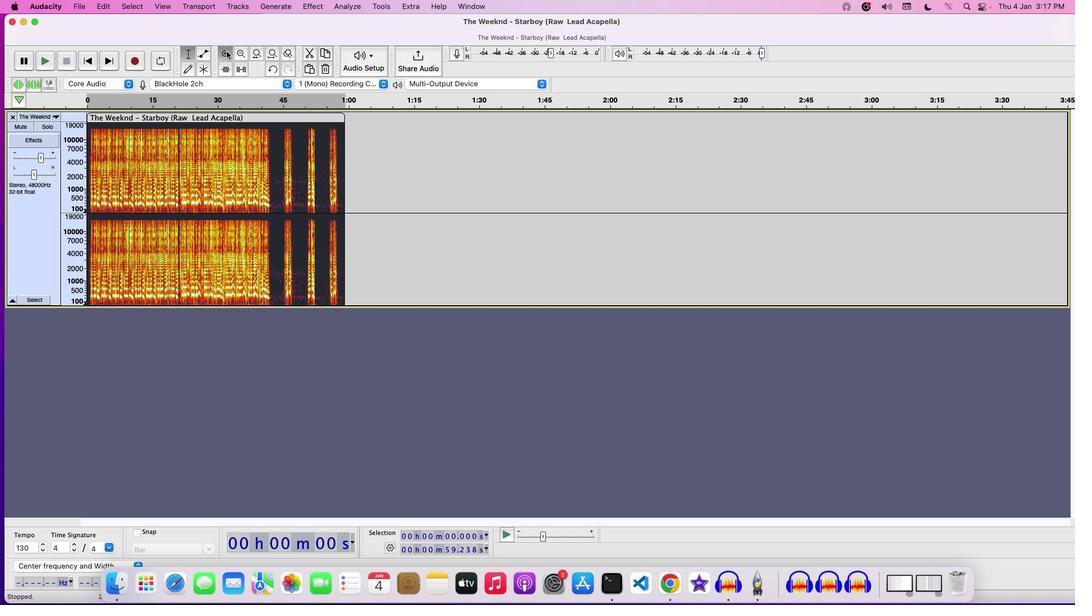 
Action: Mouse moved to (225, 58)
Screenshot: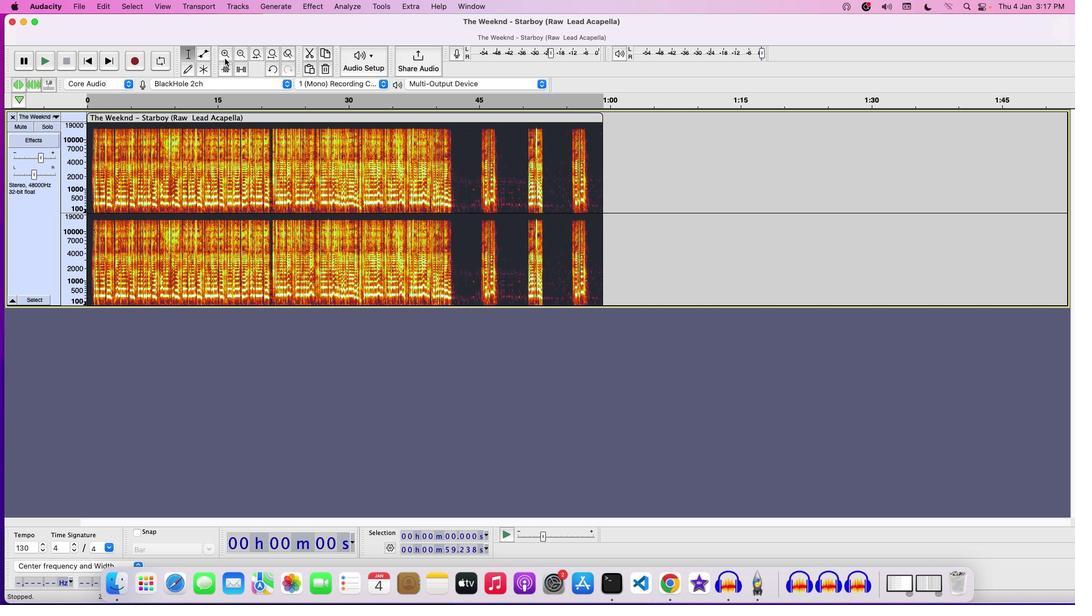 
Action: Mouse pressed left at (225, 58)
Screenshot: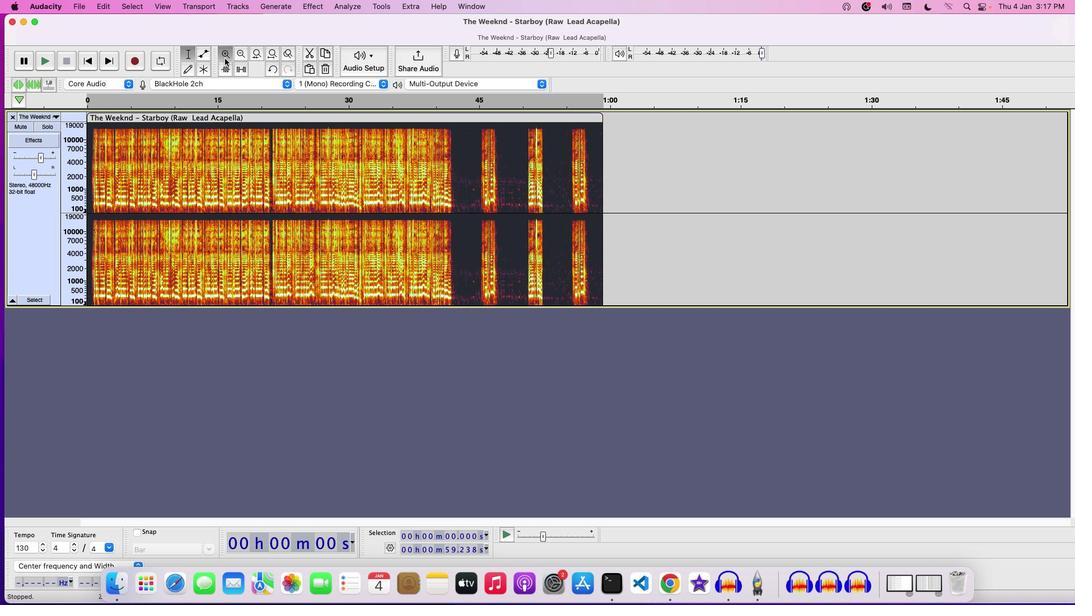 
Action: Mouse moved to (496, 522)
Screenshot: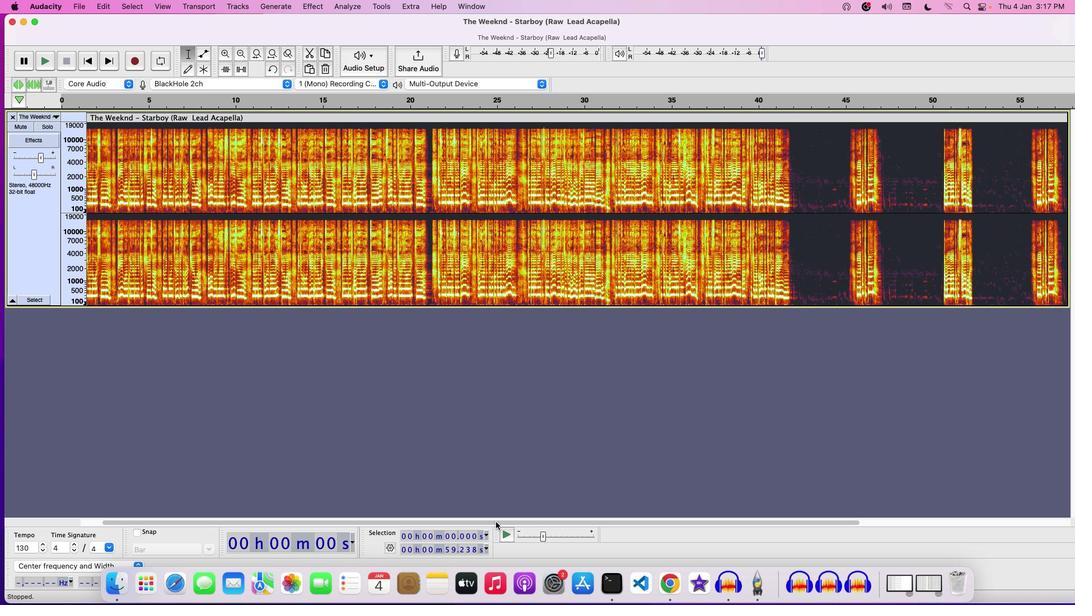 
Action: Mouse pressed left at (496, 522)
Screenshot: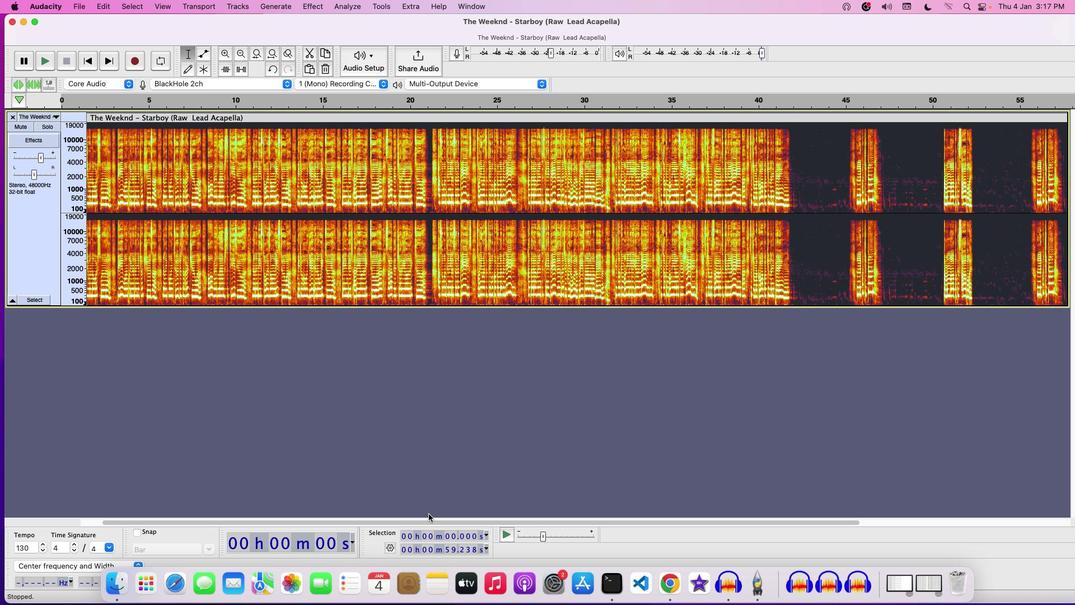 
Action: Mouse moved to (226, 51)
Screenshot: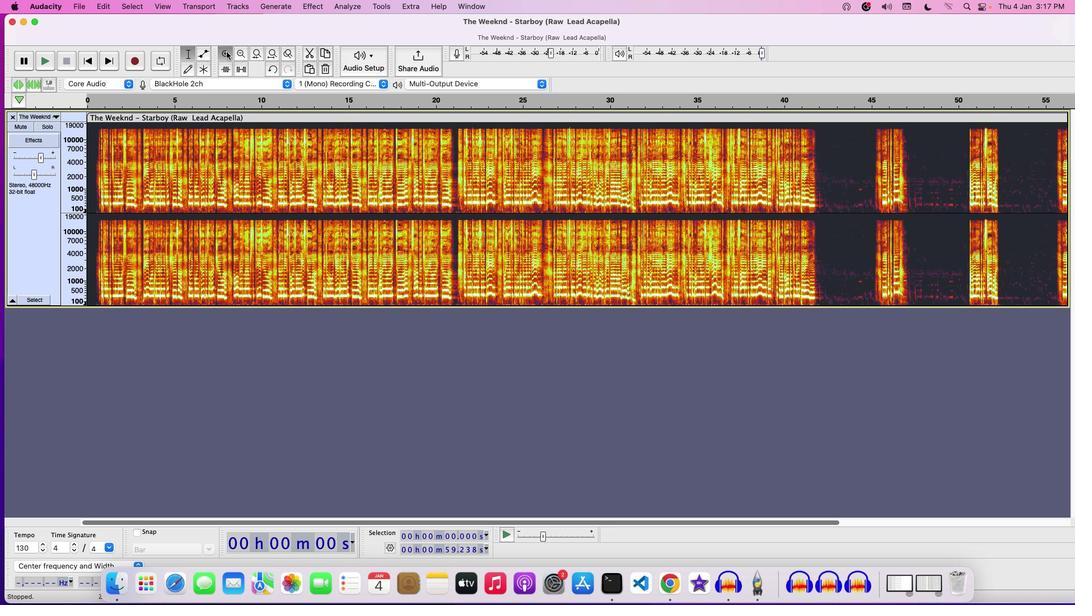 
Action: Mouse pressed left at (226, 51)
Screenshot: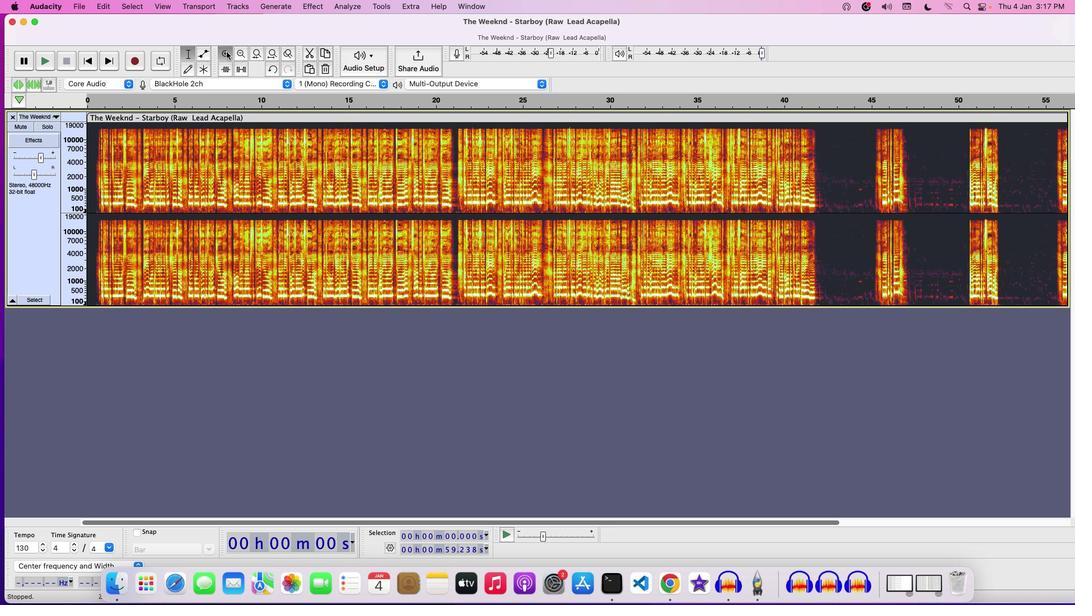 
Action: Mouse moved to (330, 523)
Screenshot: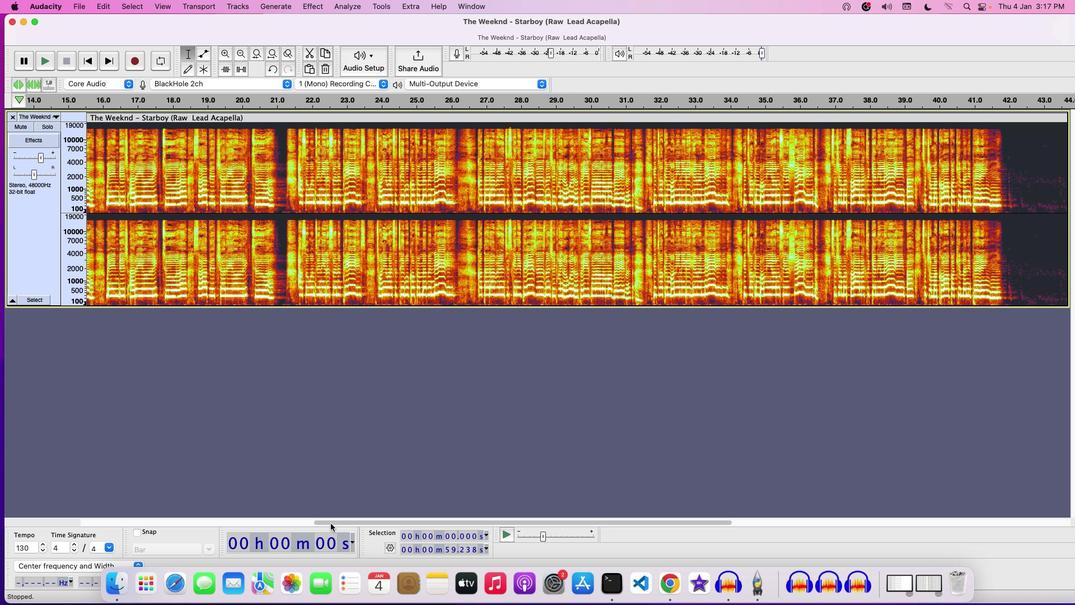 
Action: Mouse pressed left at (330, 523)
Screenshot: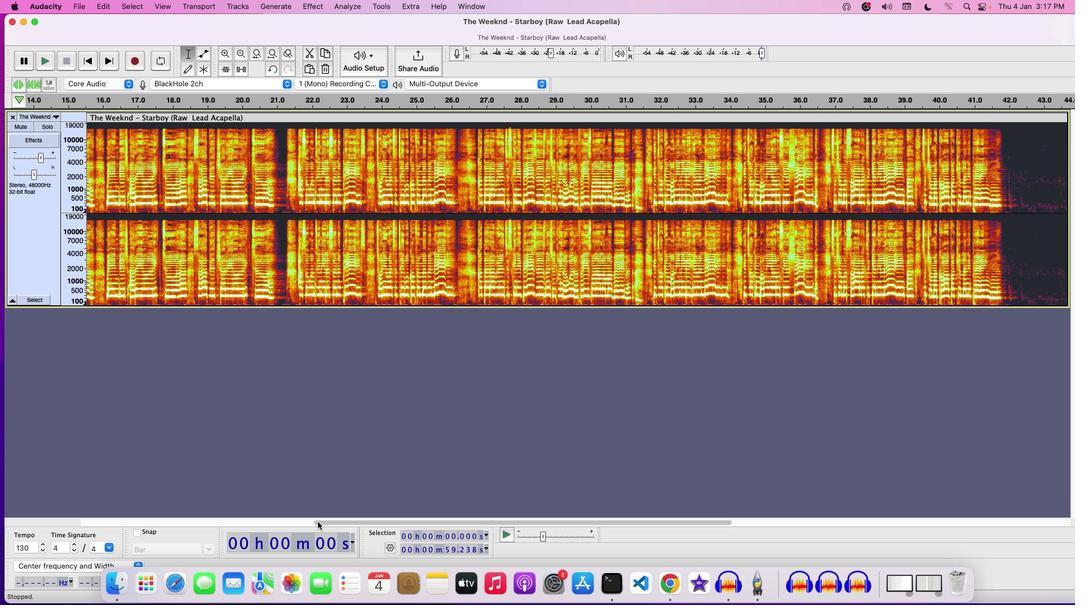 
Action: Mouse moved to (34, 219)
Screenshot: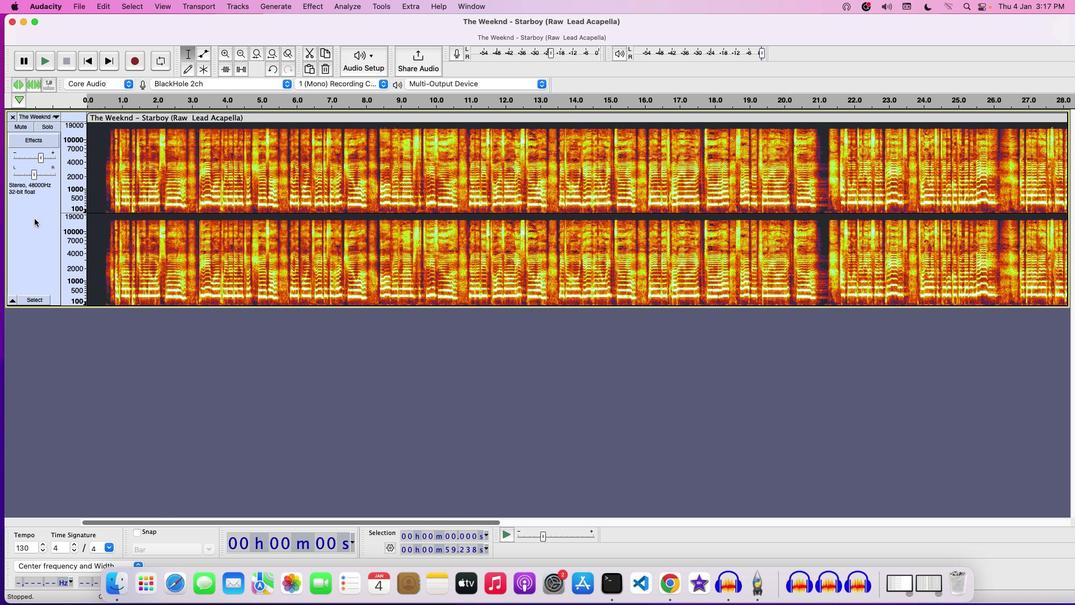 
Action: Mouse pressed right at (34, 219)
Screenshot: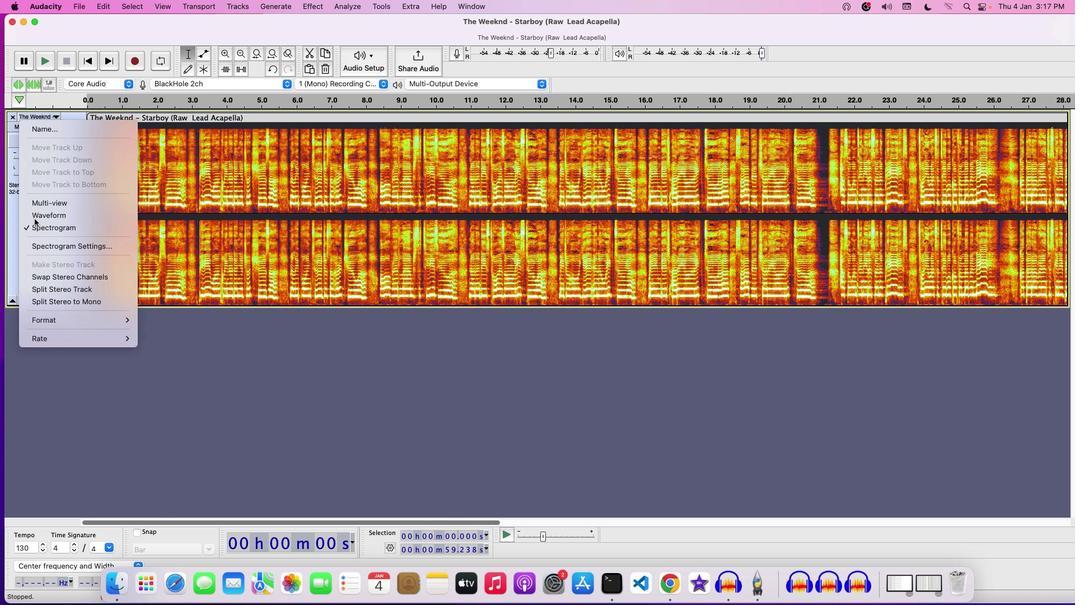 
Action: Mouse moved to (42, 243)
Screenshot: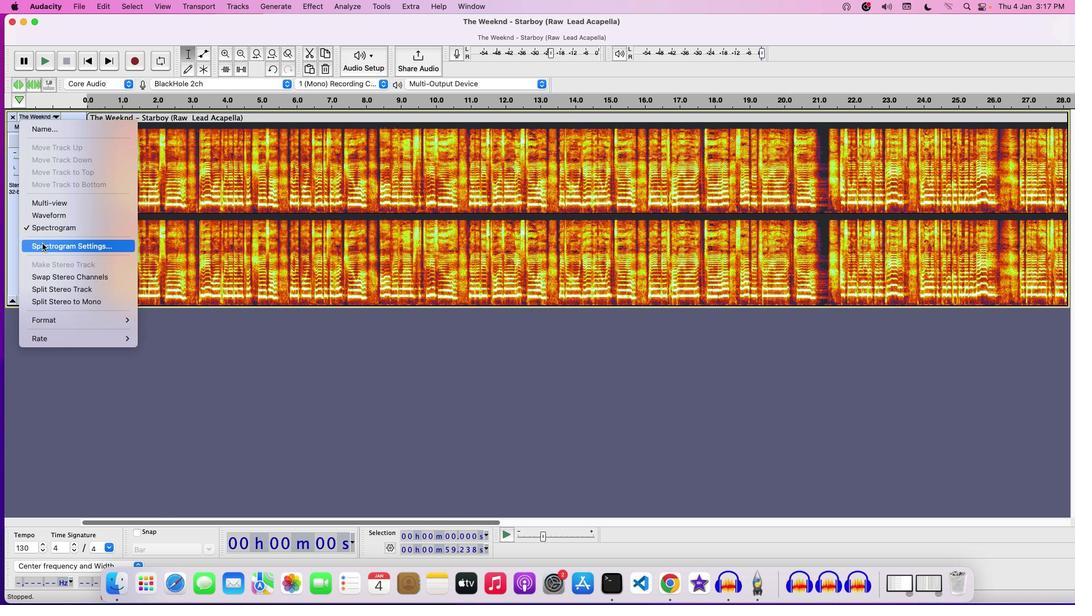 
Action: Mouse pressed left at (42, 243)
Screenshot: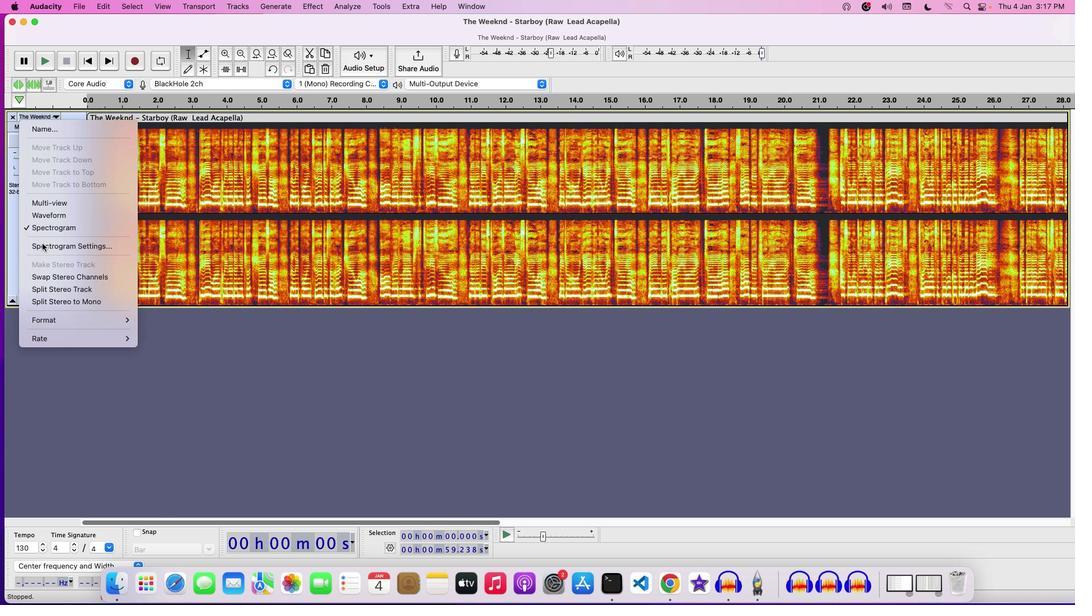 
Action: Mouse moved to (496, 327)
Screenshot: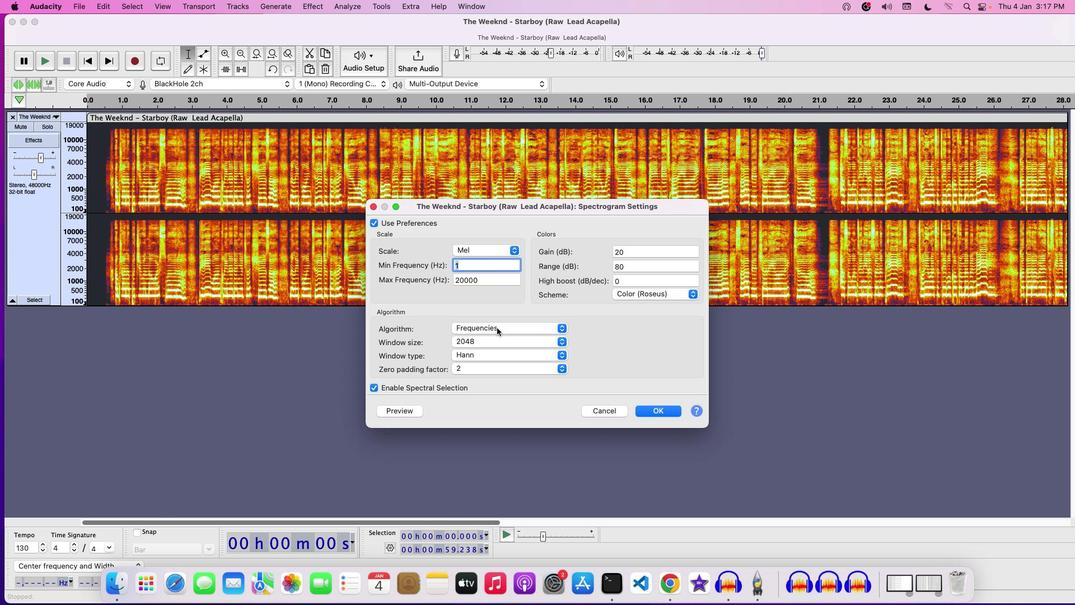 
Action: Mouse pressed left at (496, 327)
Screenshot: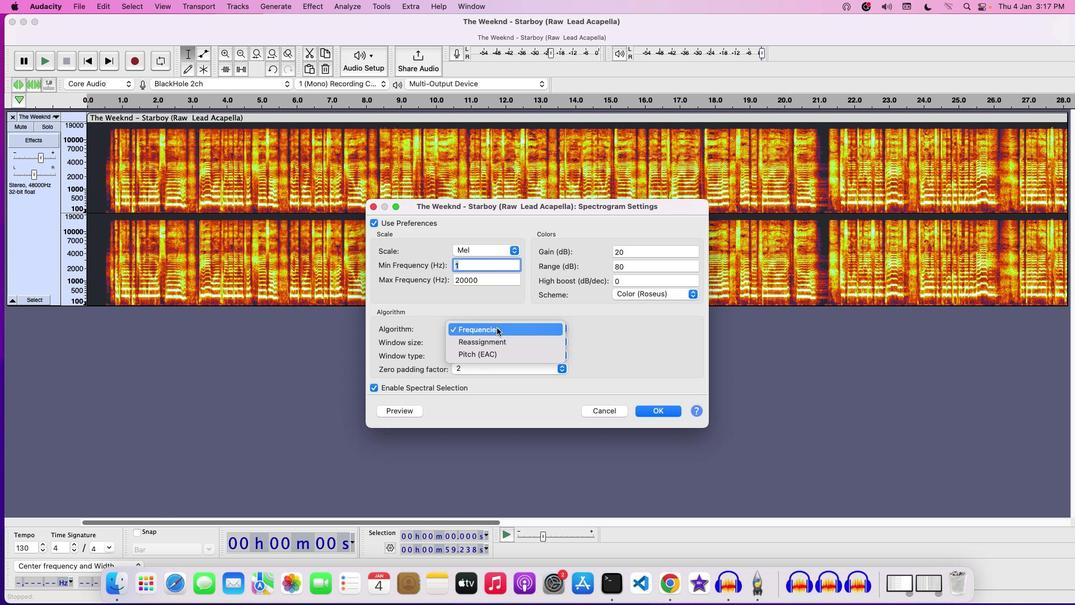 
Action: Mouse pressed left at (496, 327)
Screenshot: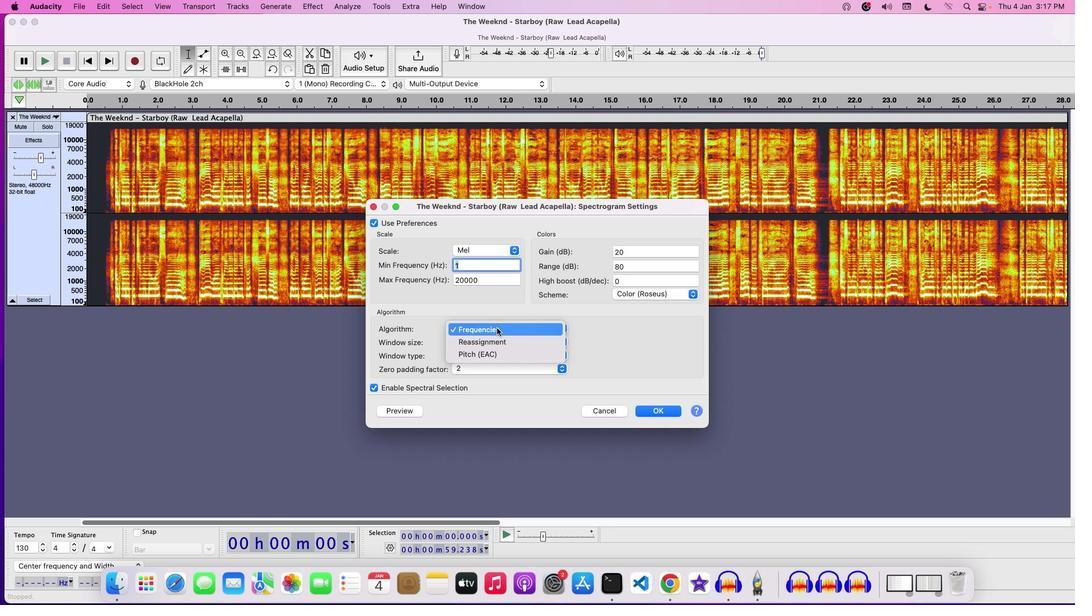 
Action: Mouse moved to (650, 291)
Screenshot: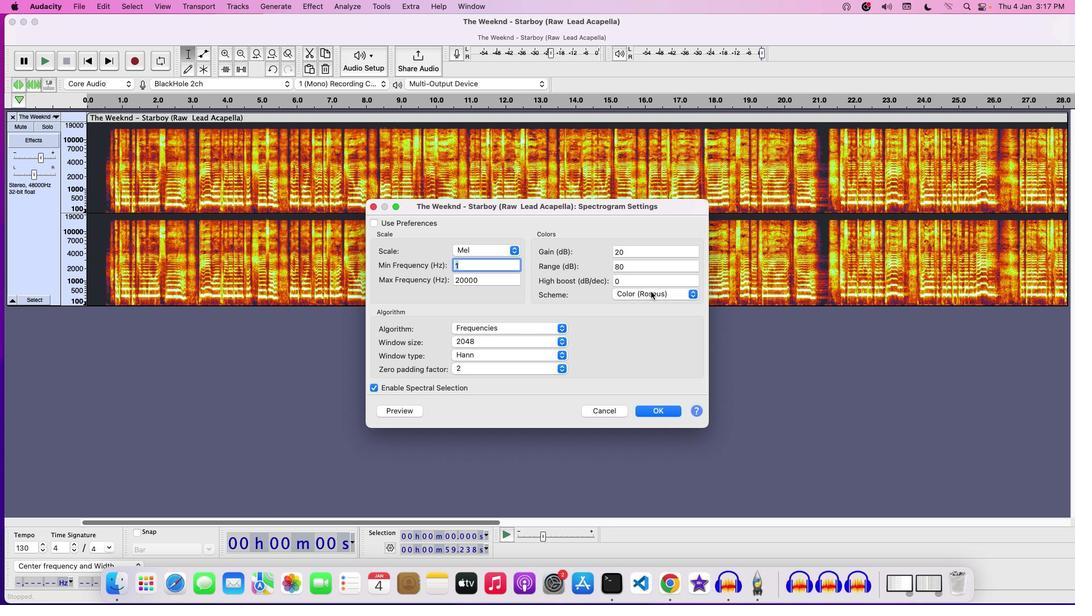 
Action: Mouse pressed left at (650, 291)
Screenshot: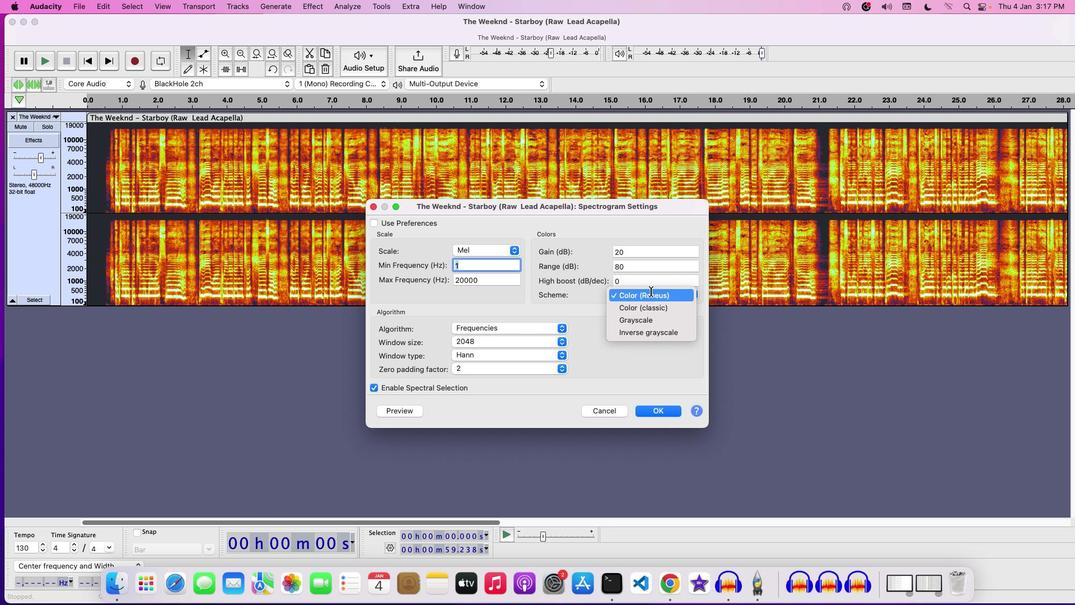 
Action: Mouse moved to (651, 306)
Screenshot: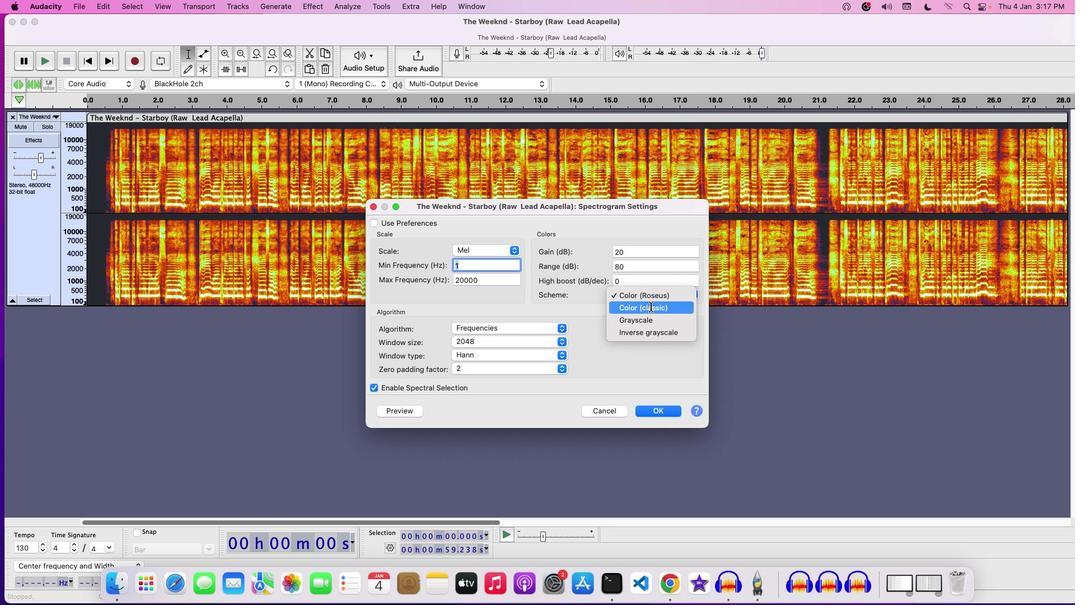 
Action: Mouse pressed left at (651, 306)
Screenshot: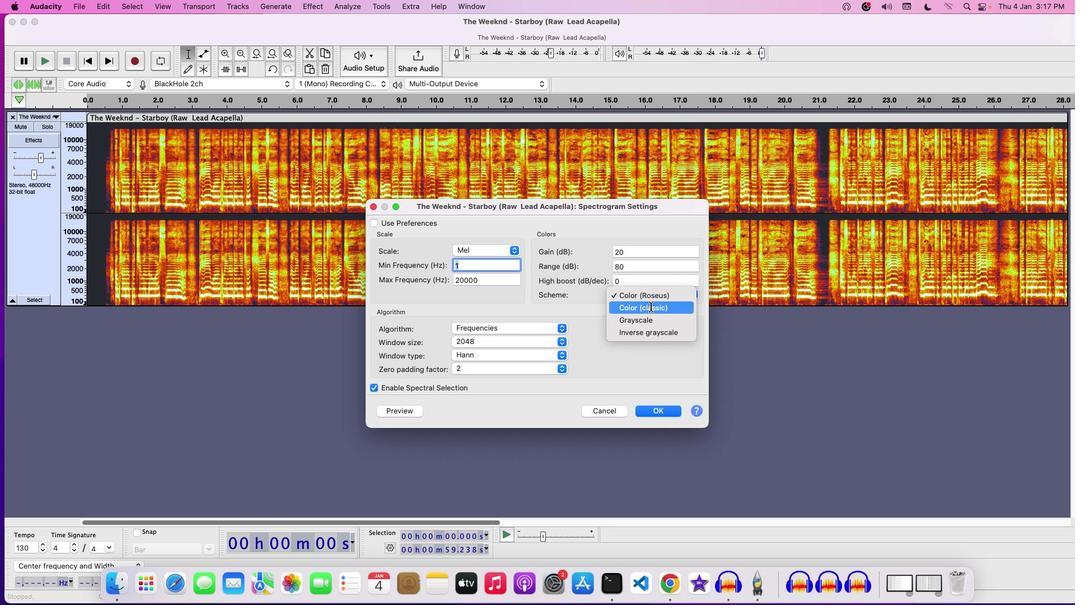 
Action: Mouse moved to (657, 415)
Screenshot: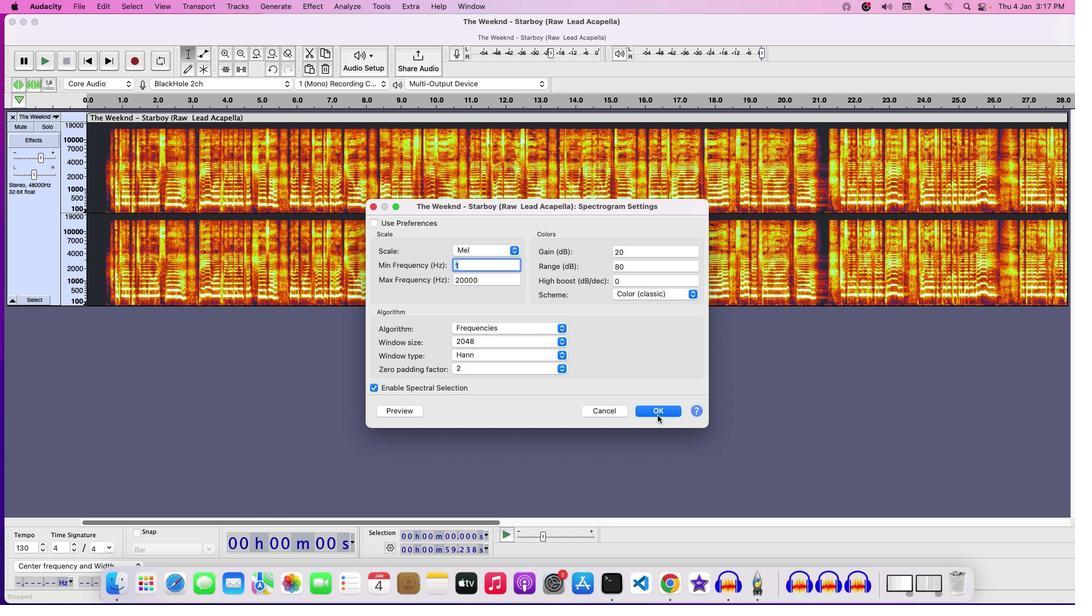 
Action: Mouse pressed left at (657, 415)
Screenshot: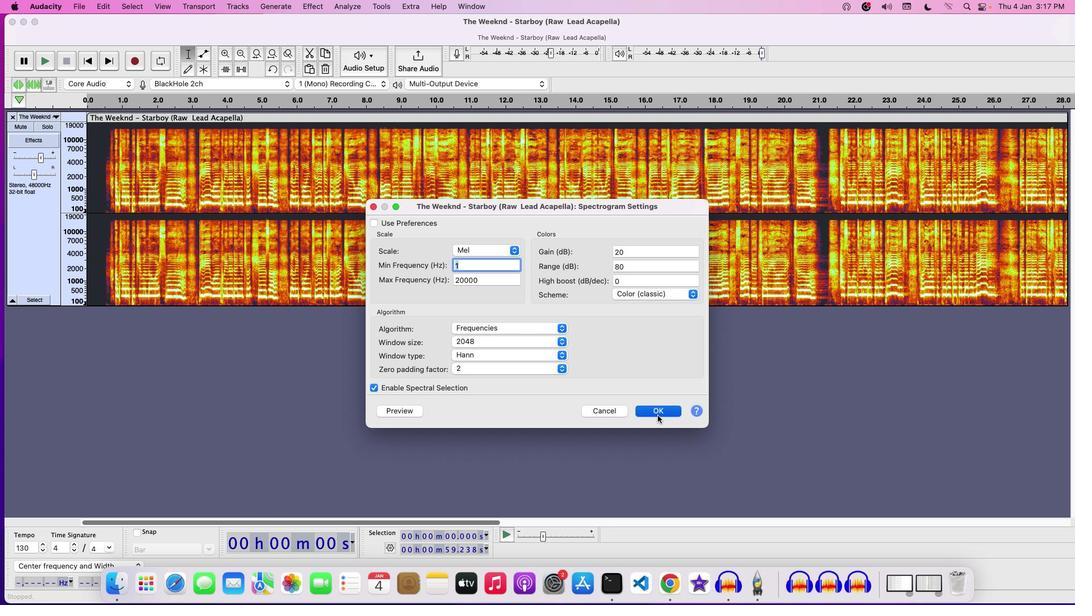 
Action: Mouse moved to (186, 190)
Screenshot: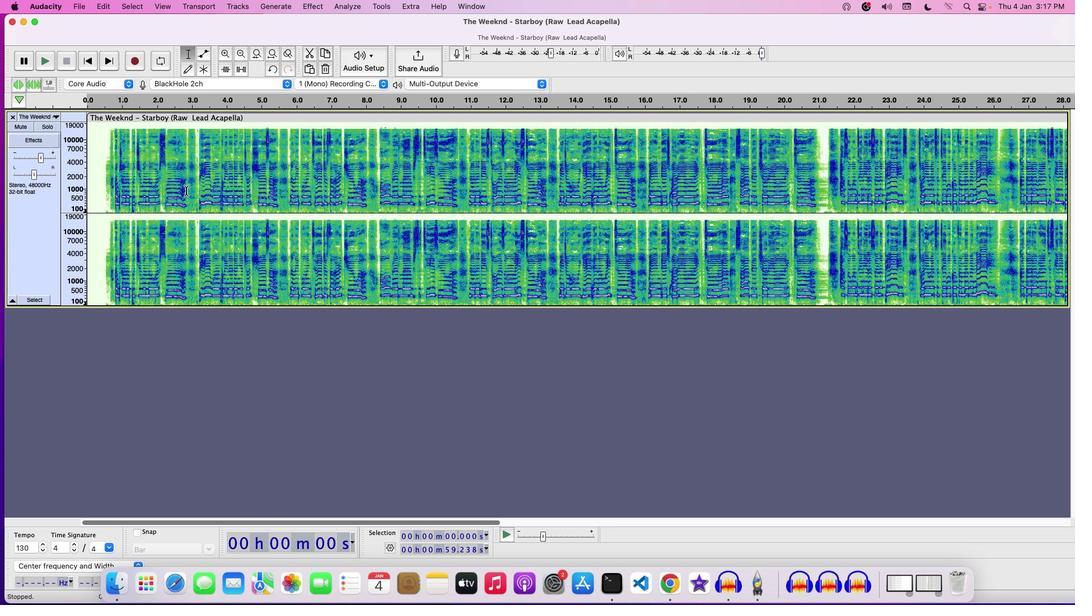 
Action: Key pressed Key.space
Screenshot: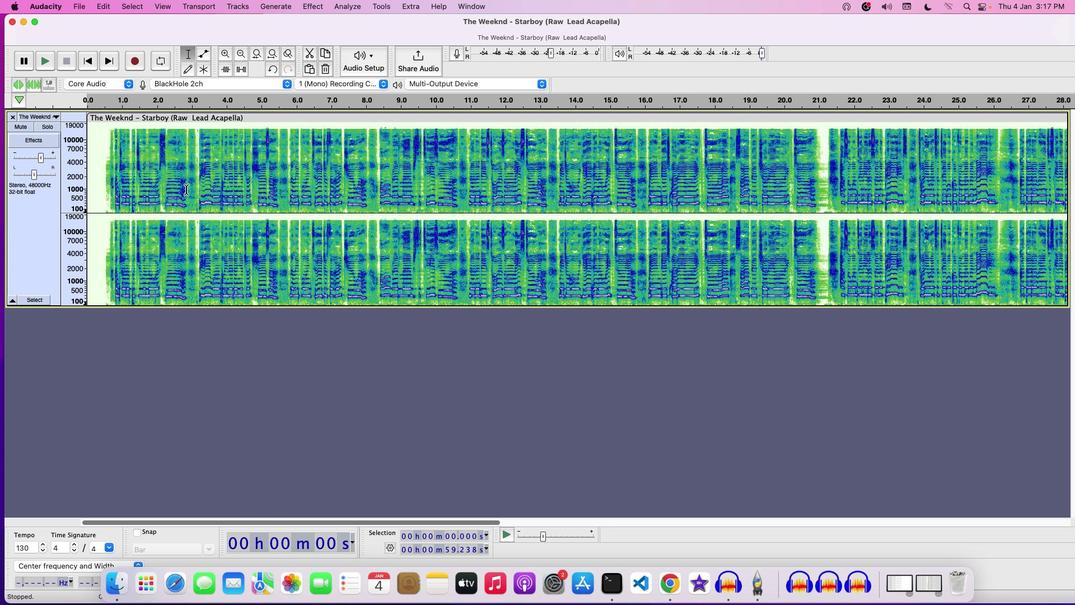 
Action: Mouse moved to (272, 155)
Screenshot: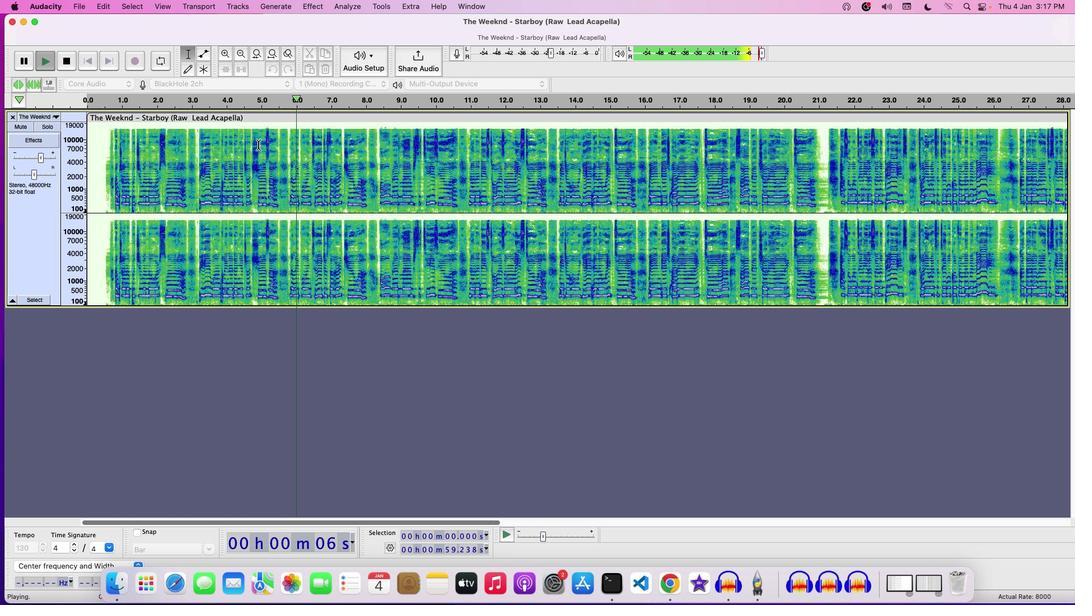 
Action: Key pressed Key.space
Screenshot: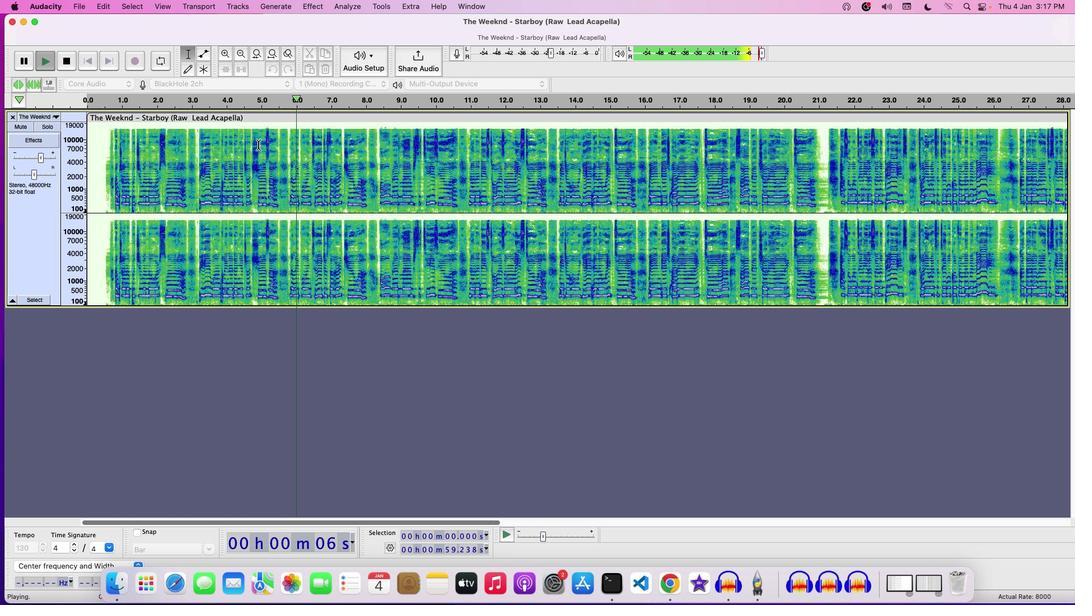 
Action: Mouse moved to (263, 141)
Screenshot: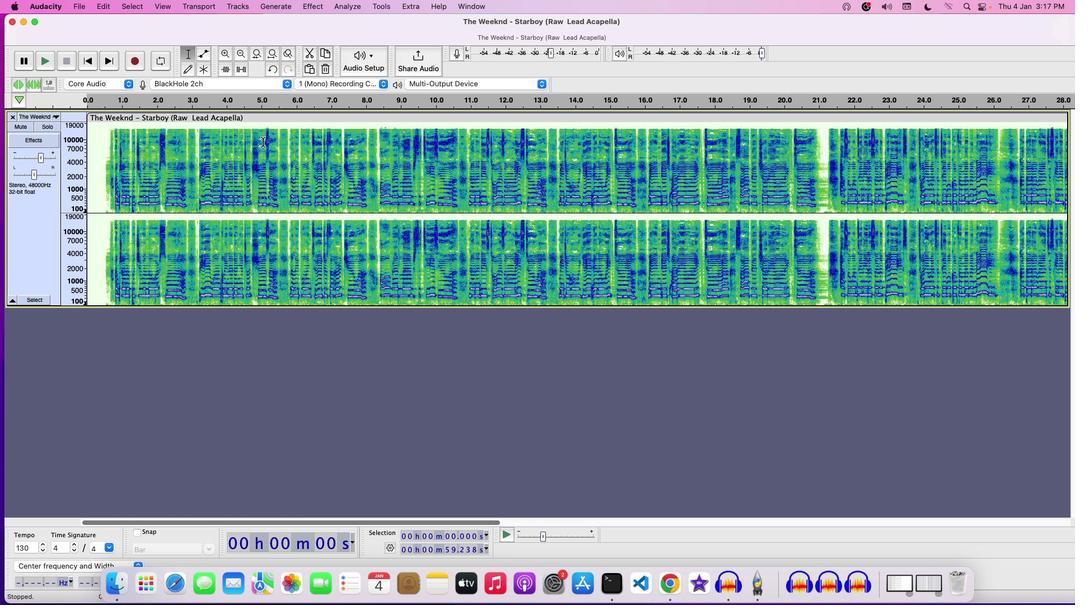 
Action: Mouse pressed left at (263, 141)
Screenshot: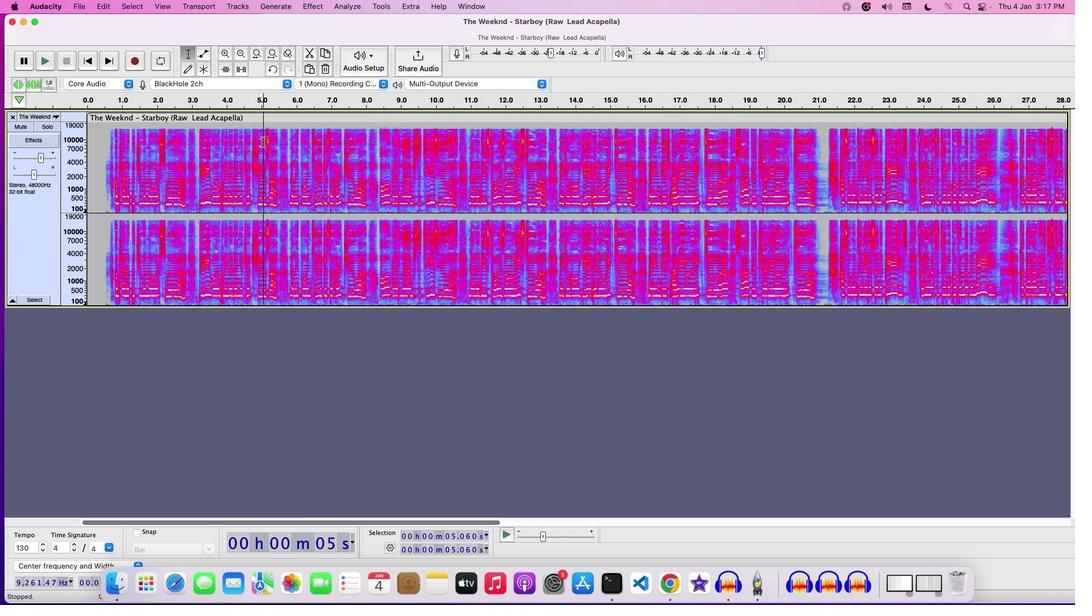 
Action: Mouse moved to (269, 148)
Screenshot: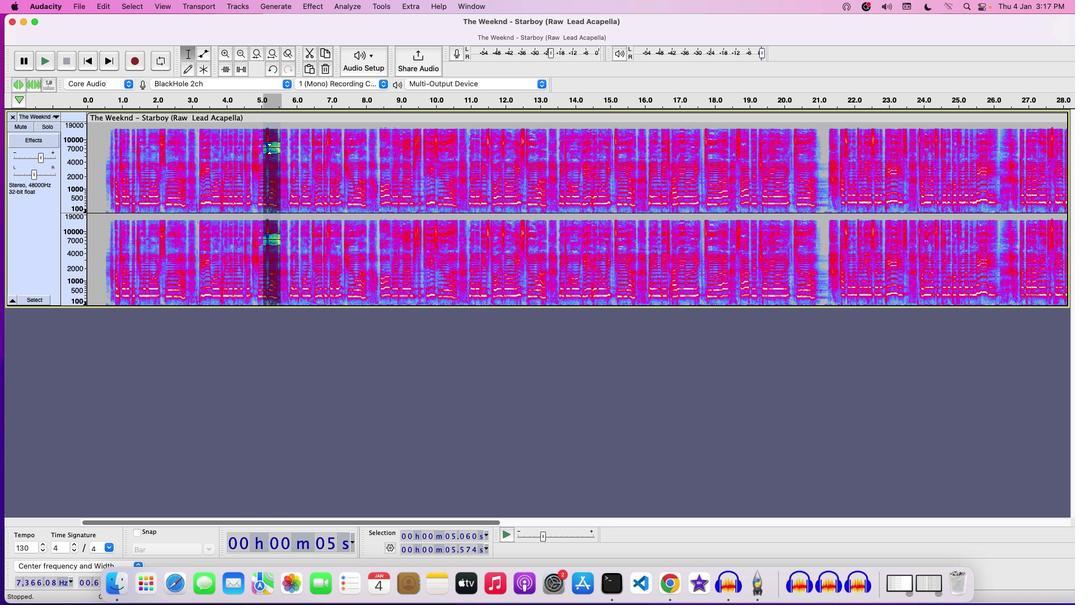 
Action: Mouse pressed left at (269, 148)
Screenshot: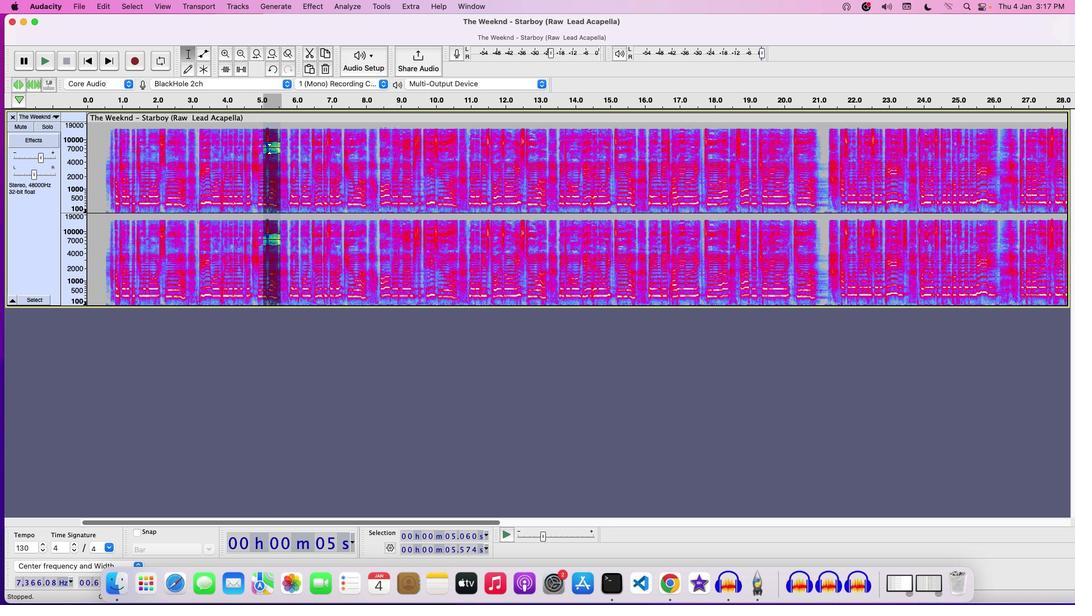 
Action: Mouse moved to (235, 158)
Screenshot: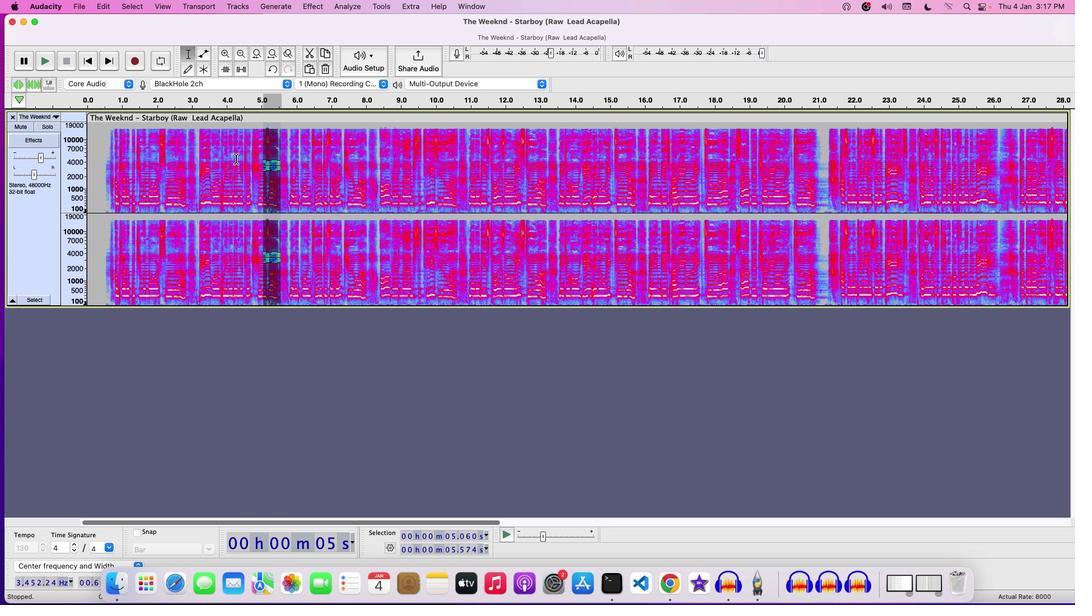 
Action: Key pressed Key.space
Screenshot: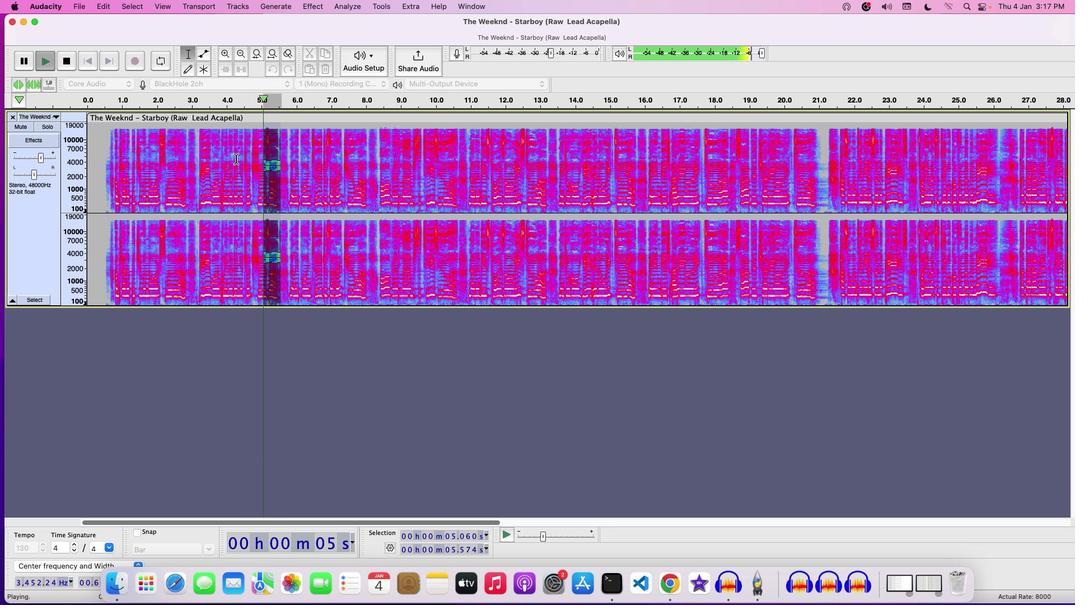 
Action: Mouse moved to (273, 163)
Screenshot: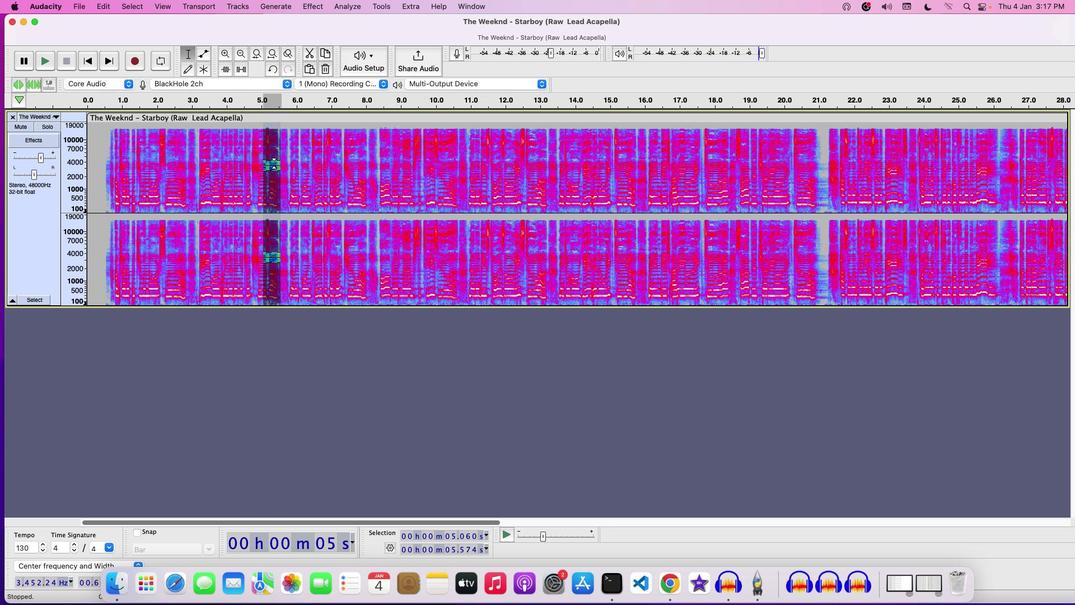 
Action: Mouse pressed left at (273, 163)
Screenshot: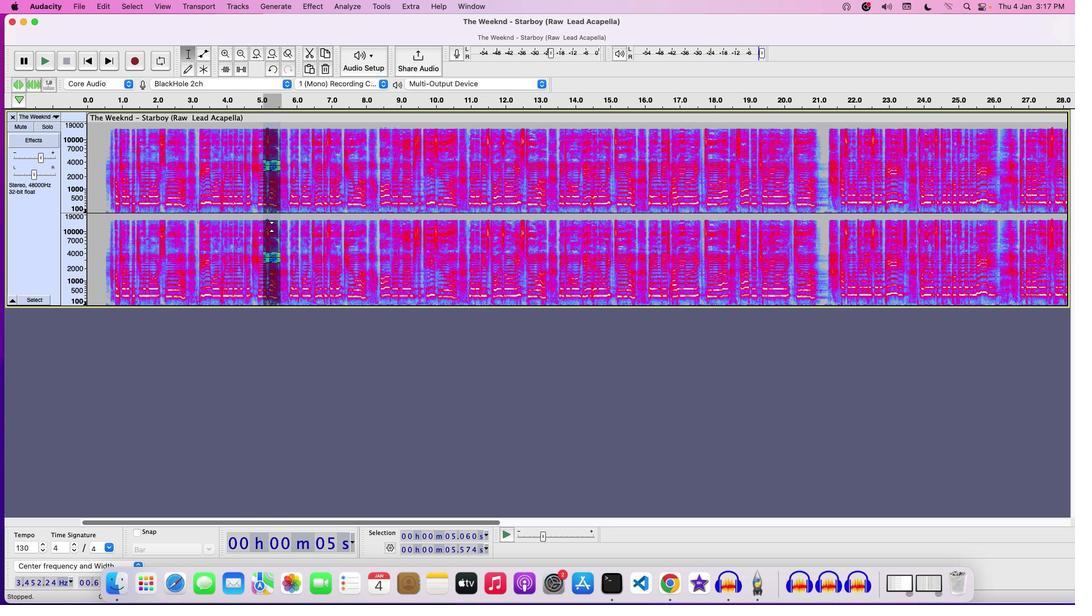 
Action: Mouse moved to (271, 250)
Screenshot: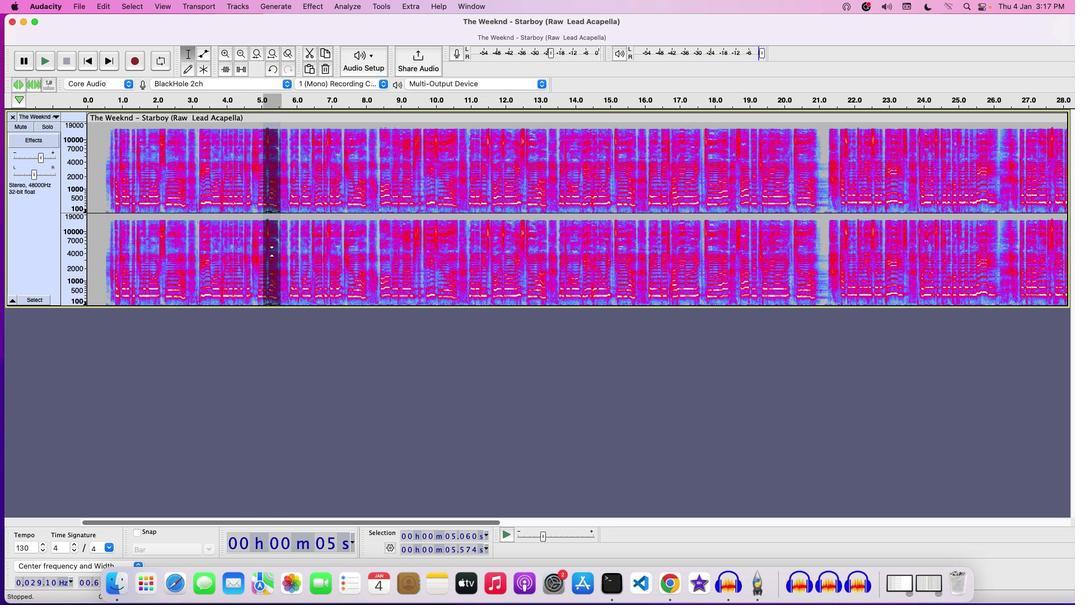 
Action: Key pressed Key.space
Screenshot: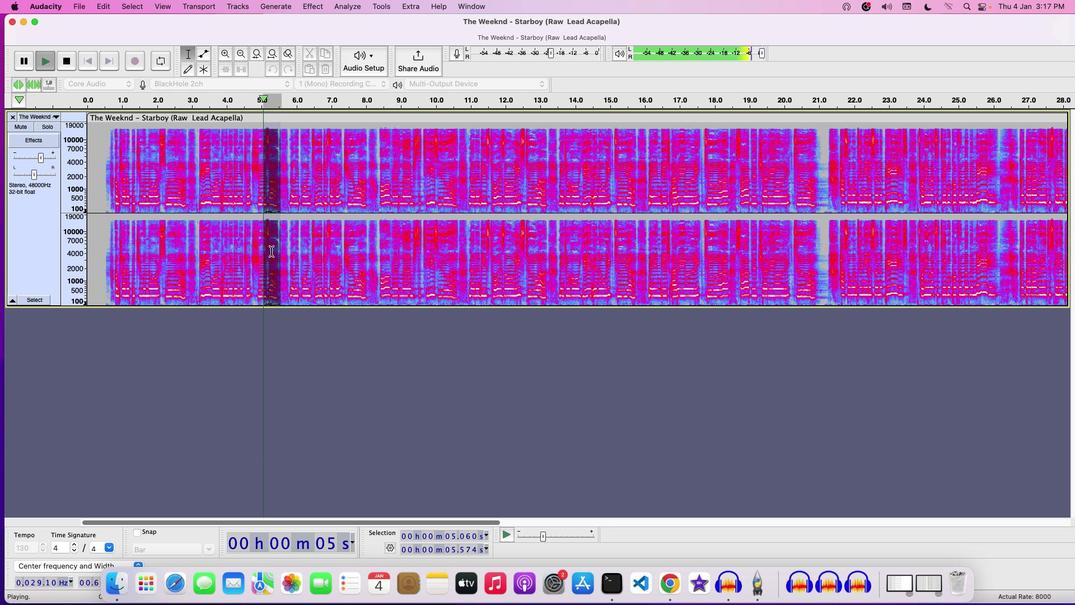 
Action: Mouse moved to (274, 222)
Screenshot: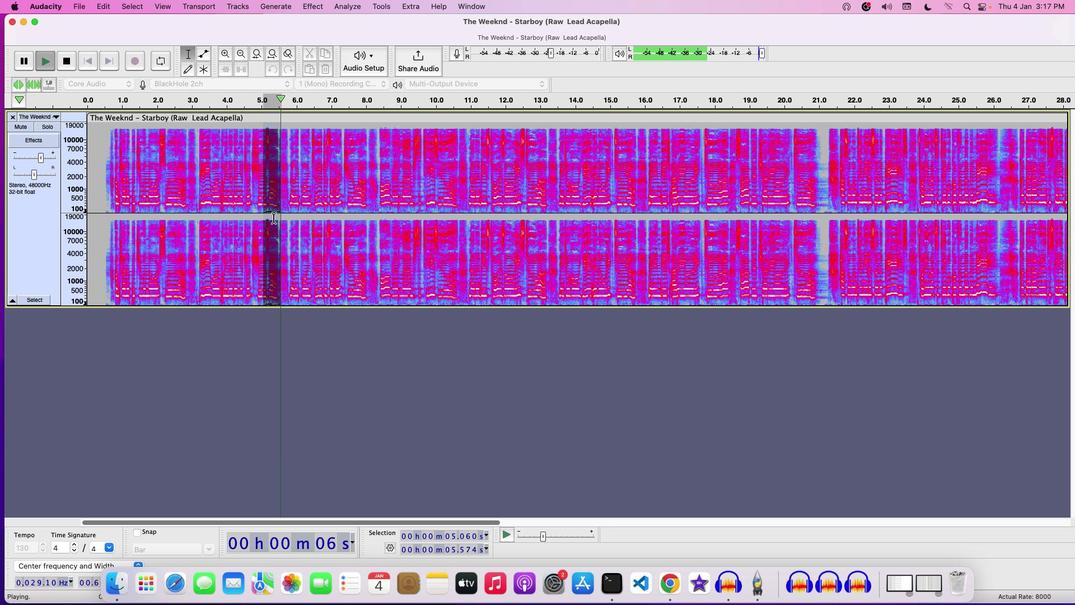 
Action: Key pressed Key.space
Screenshot: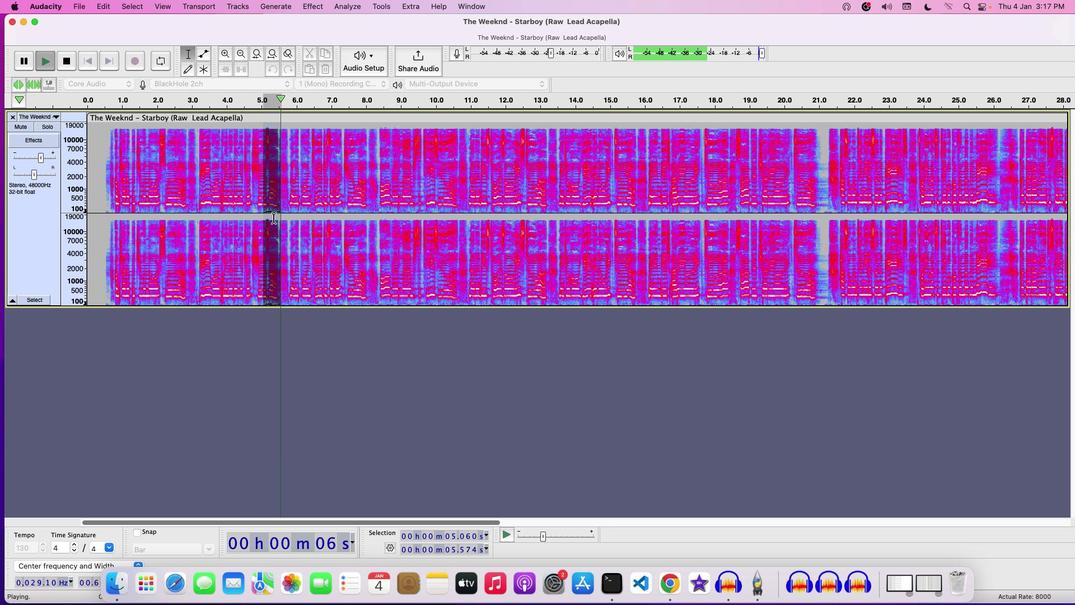 
Action: Mouse moved to (272, 301)
Screenshot: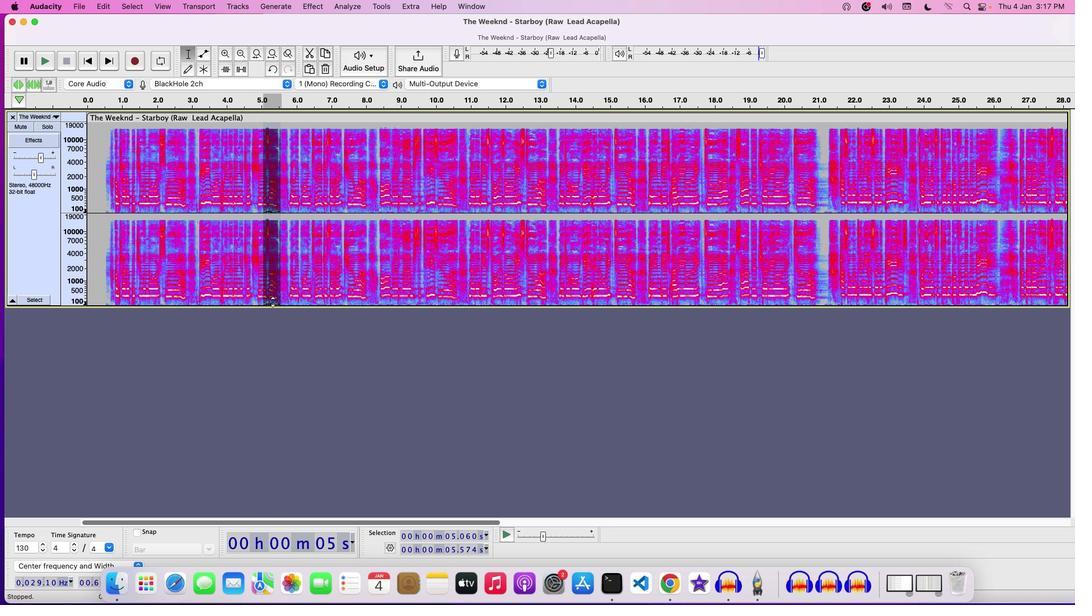 
Action: Mouse pressed left at (272, 301)
Screenshot: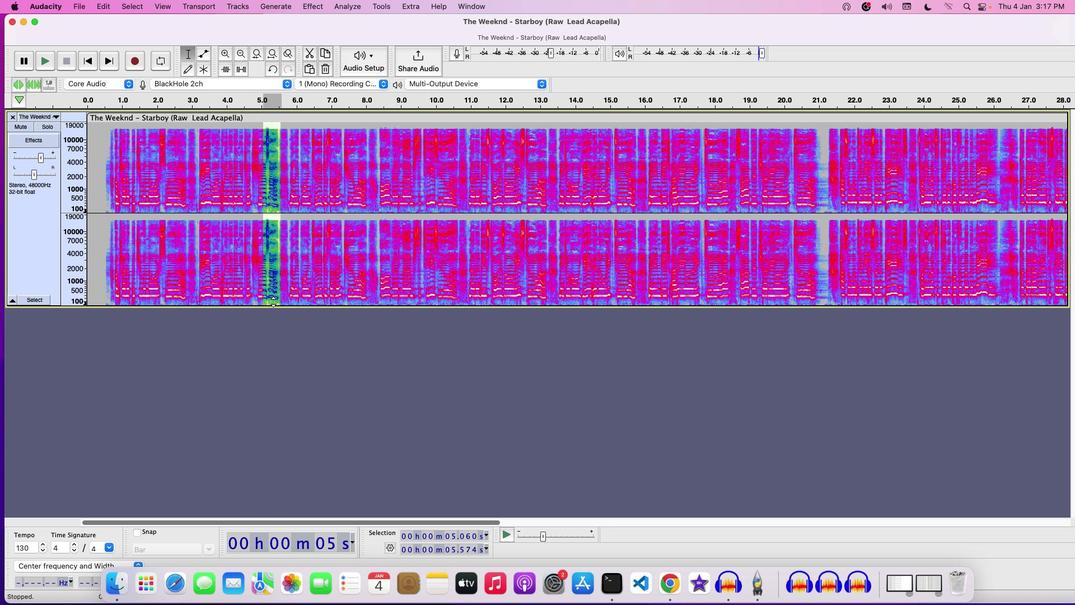 
Action: Mouse moved to (272, 294)
Screenshot: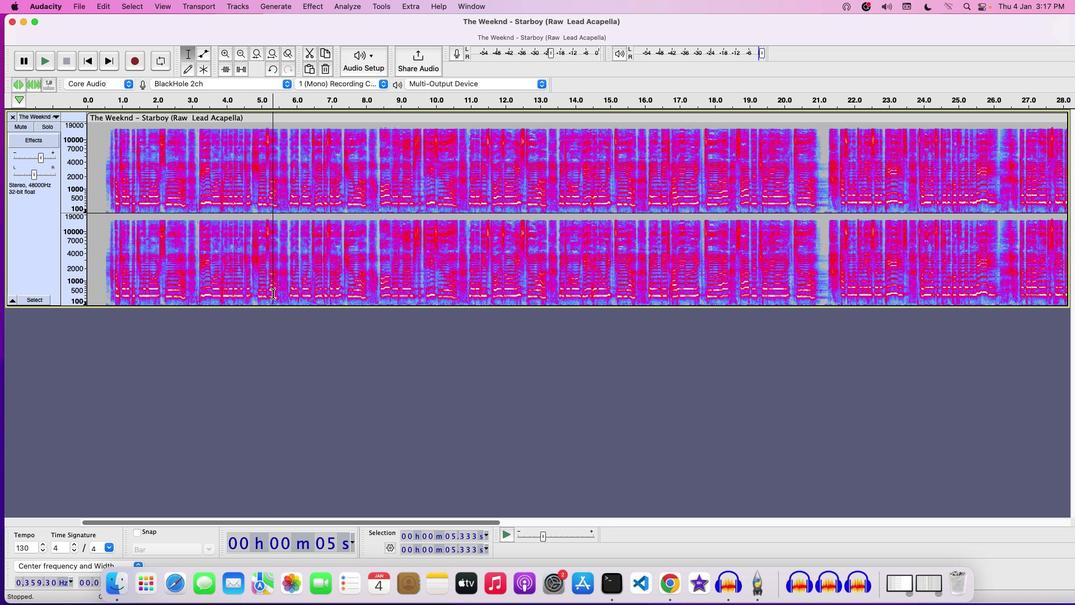 
Action: Mouse pressed left at (272, 294)
Screenshot: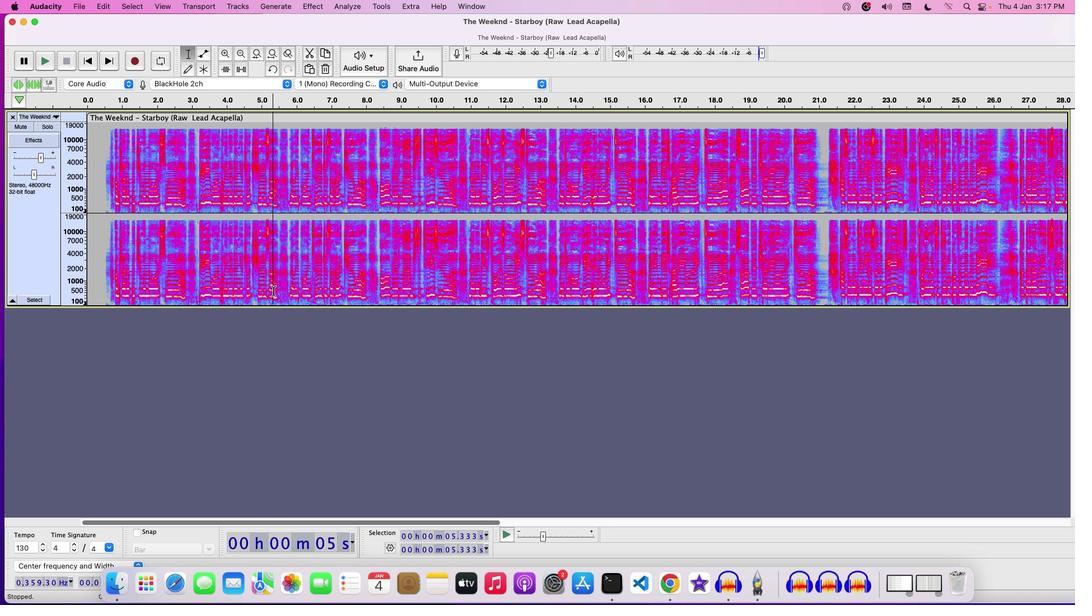 
Action: Mouse moved to (269, 193)
Screenshot: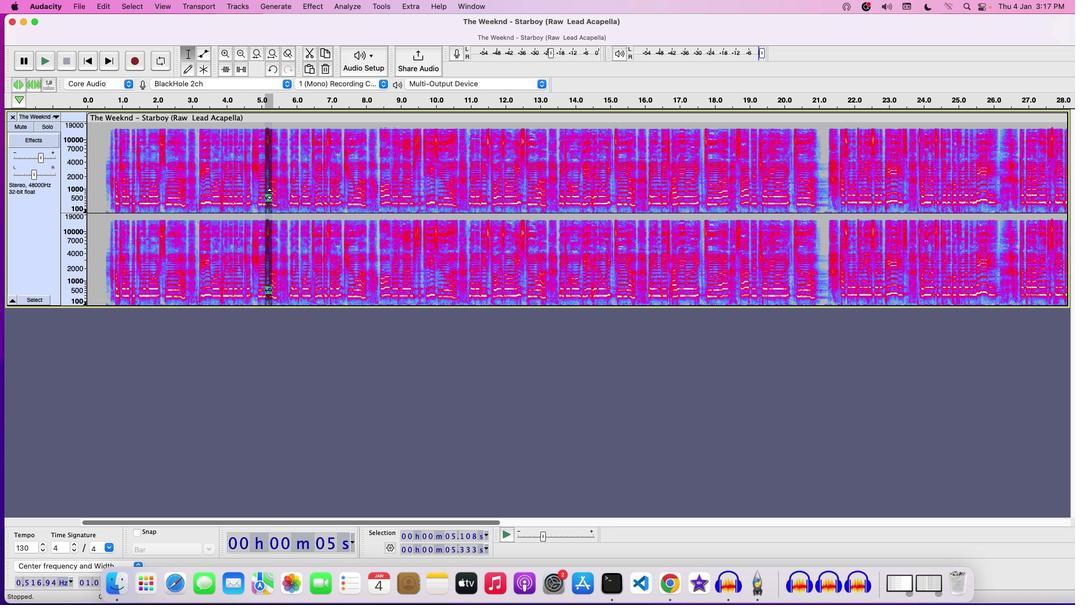 
Action: Mouse pressed left at (269, 193)
Screenshot: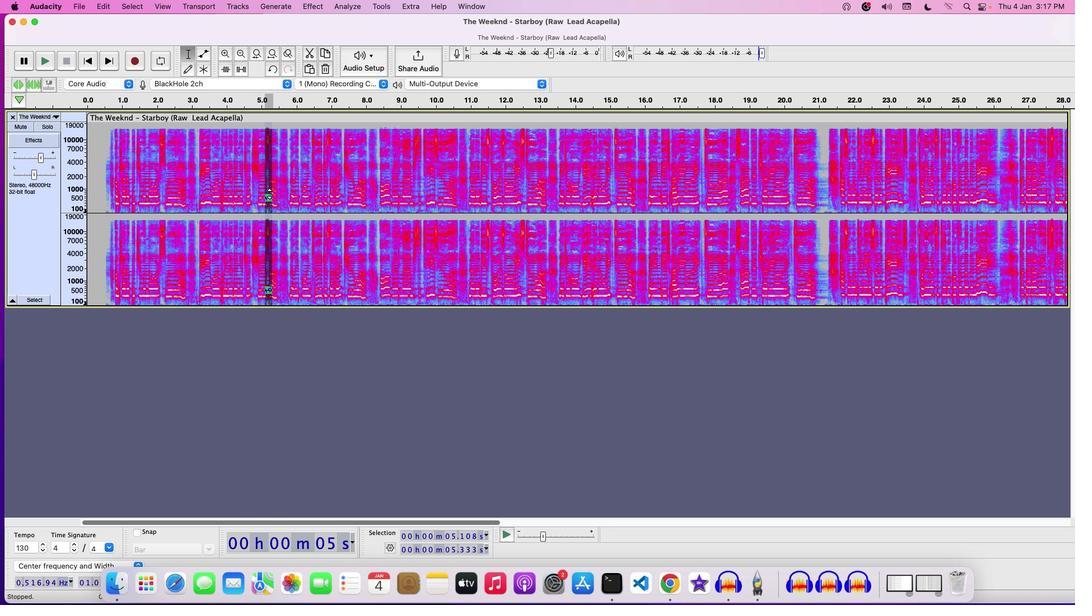 
Action: Mouse moved to (270, 179)
Screenshot: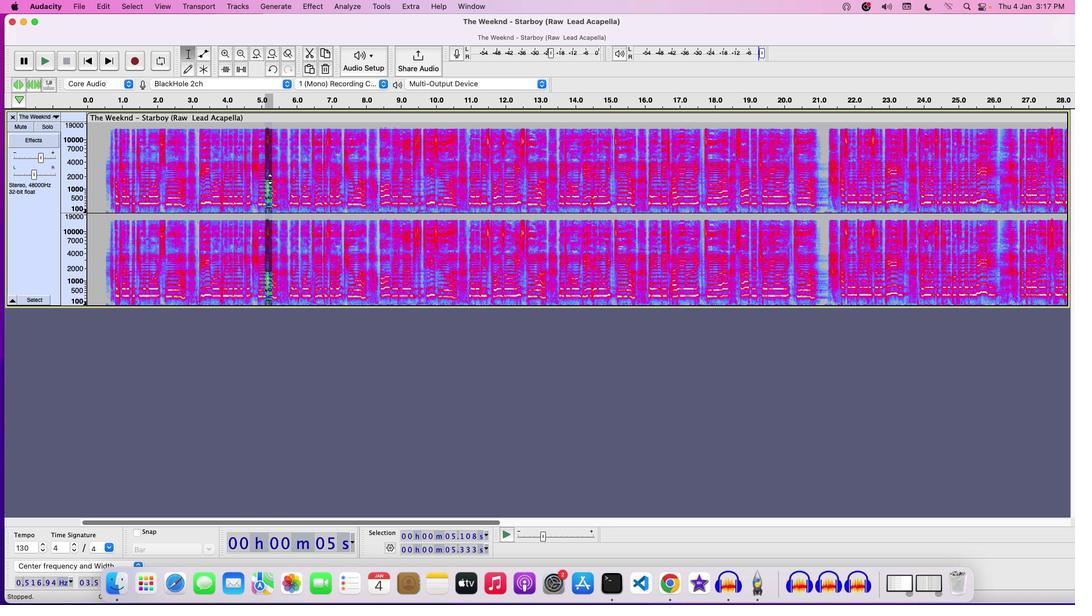 
Action: Key pressed Key.space
Screenshot: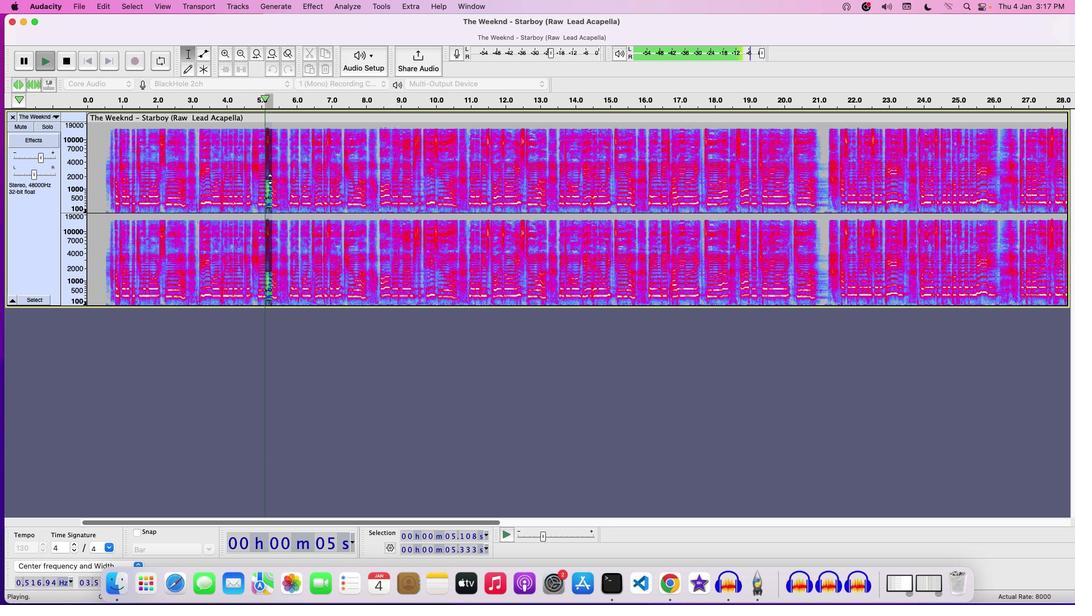 
Action: Mouse moved to (271, 152)
Screenshot: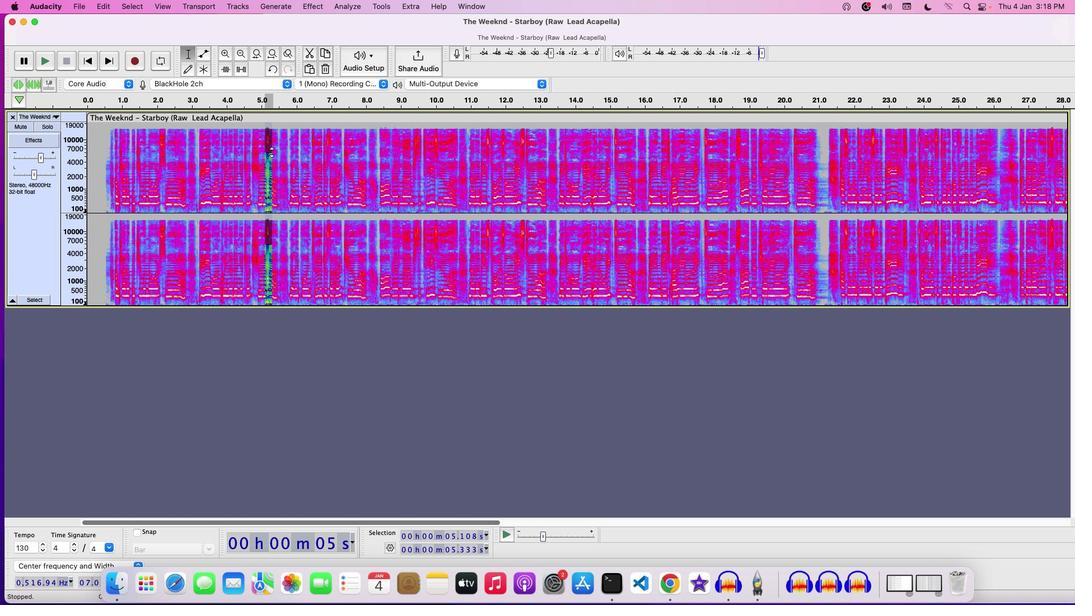 
Action: Key pressed Key.space
Screenshot: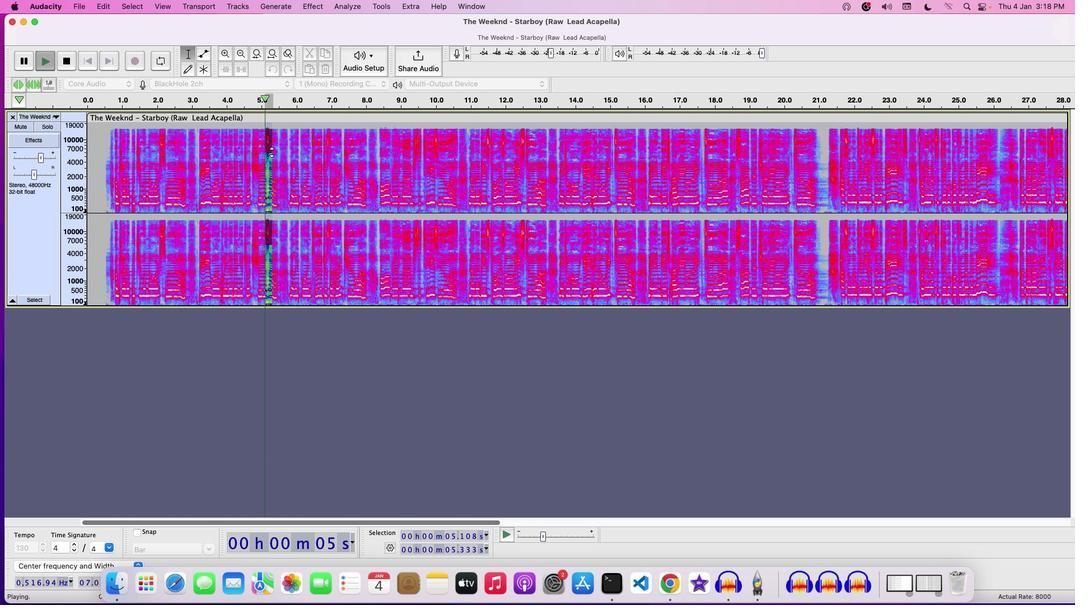 
Action: Mouse moved to (307, 1)
Screenshot: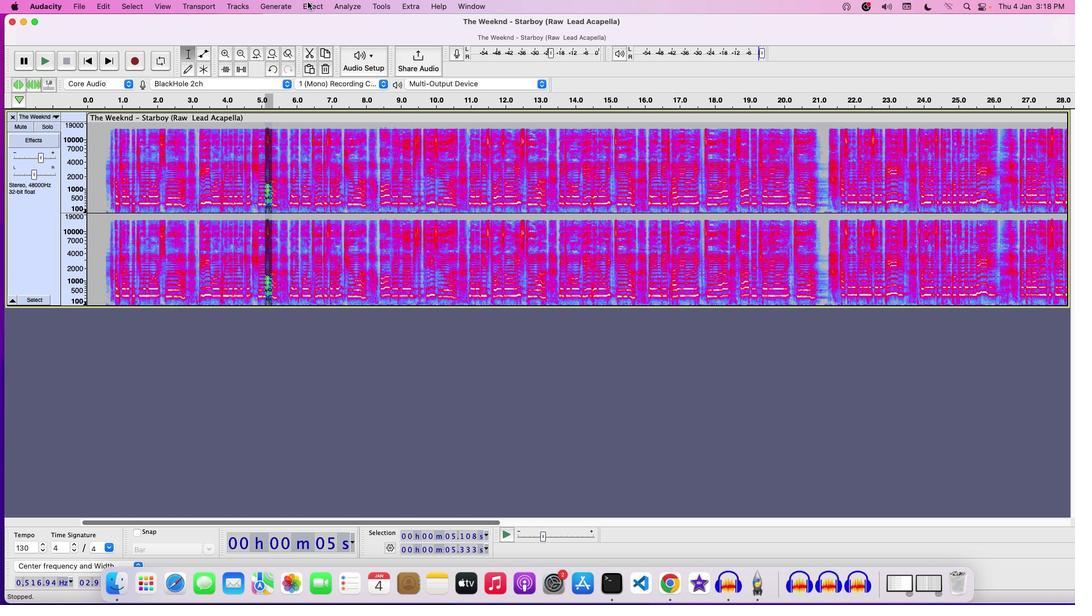 
Action: Mouse pressed left at (307, 1)
Screenshot: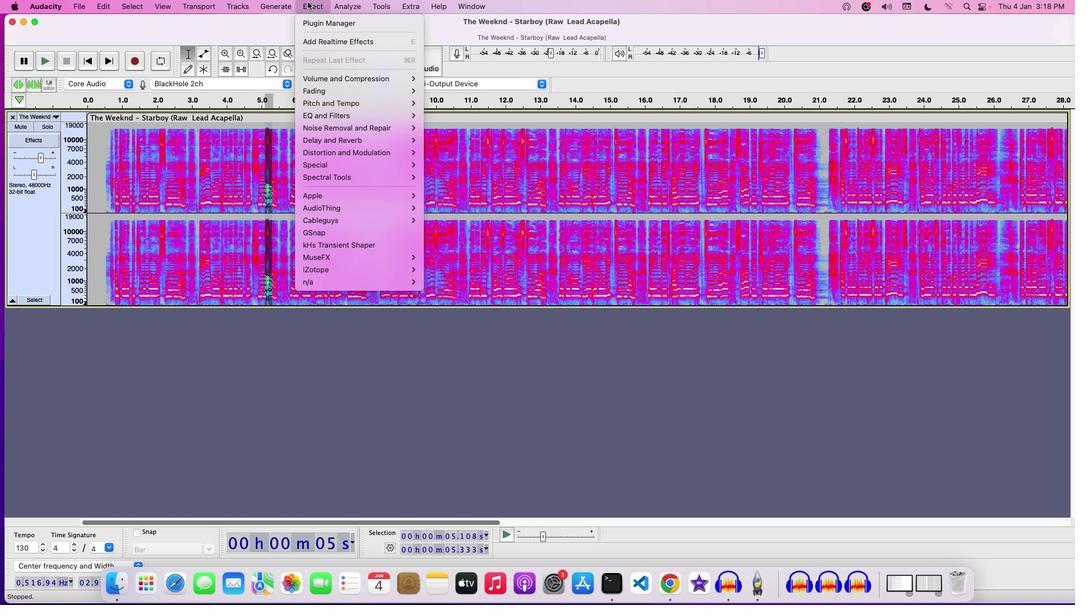 
Action: Mouse moved to (447, 278)
Screenshot: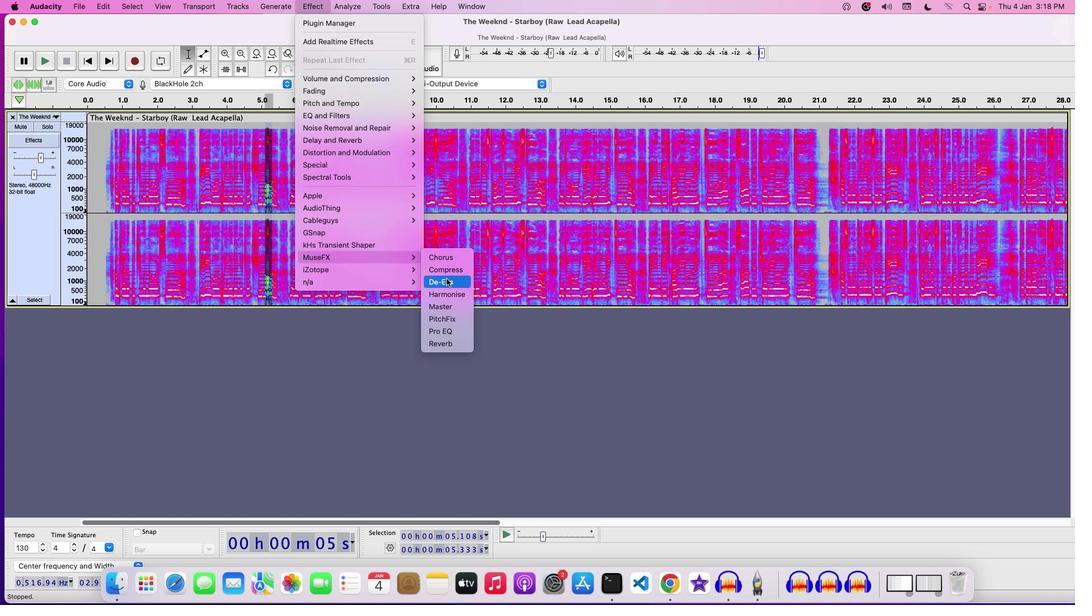 
Action: Mouse pressed left at (447, 278)
Screenshot: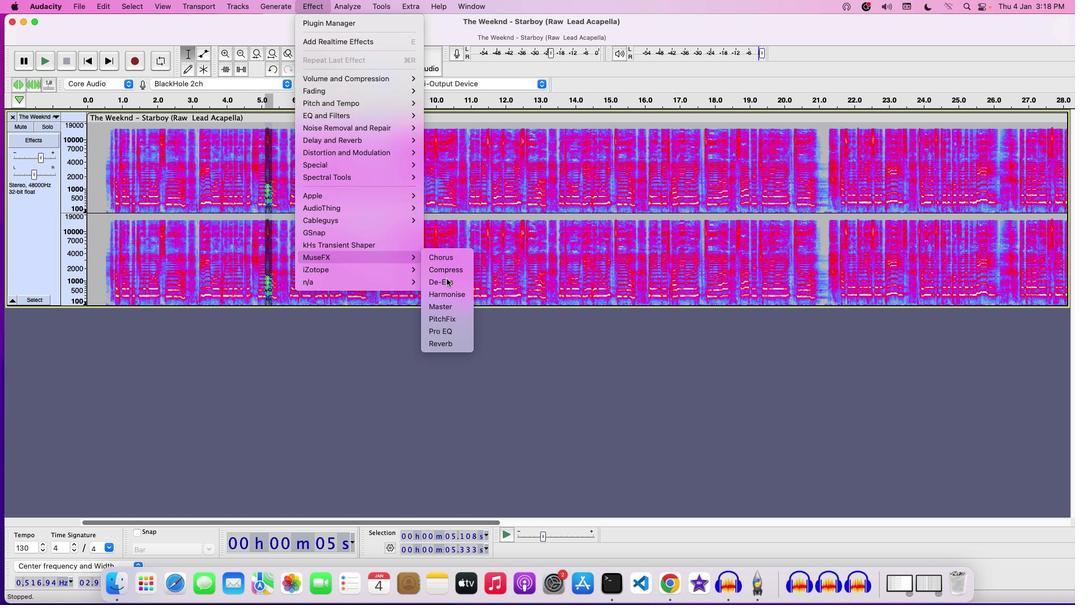 
Action: Mouse moved to (551, 290)
Screenshot: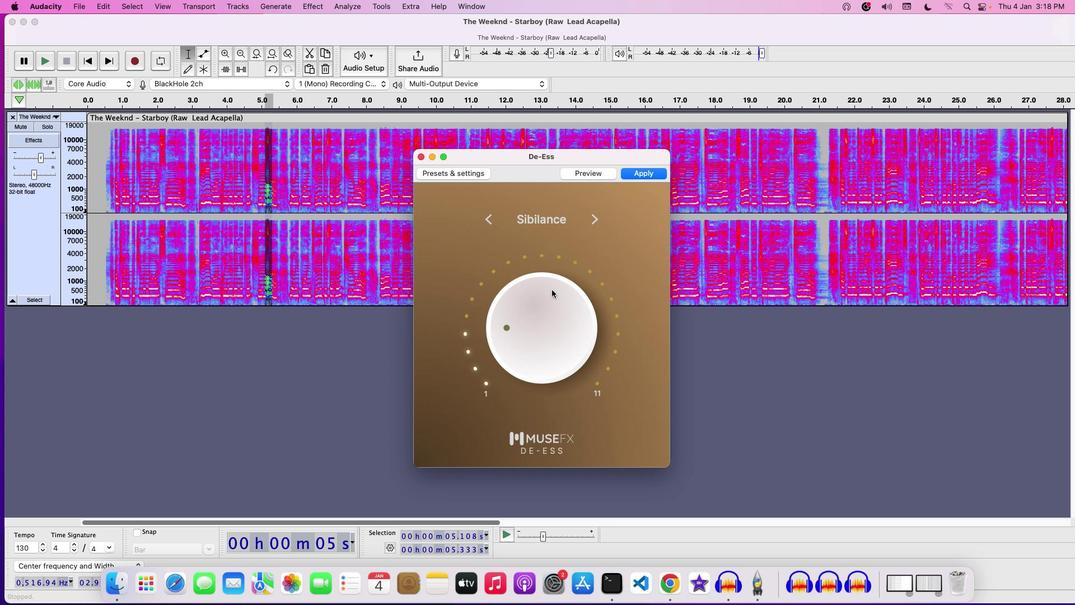 
Action: Mouse pressed left at (551, 290)
Screenshot: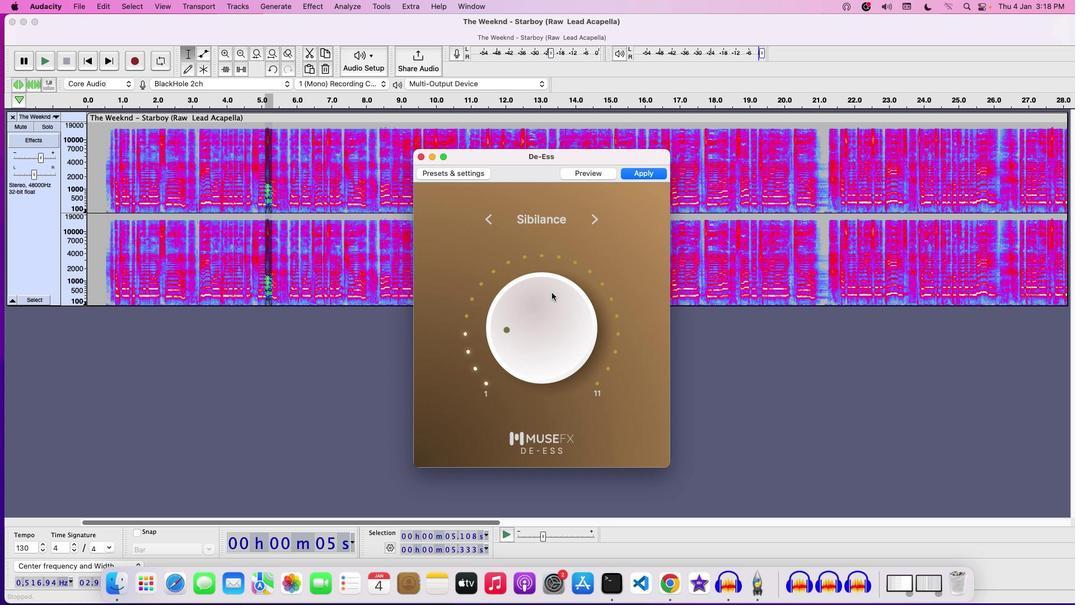 
Action: Mouse moved to (648, 177)
Screenshot: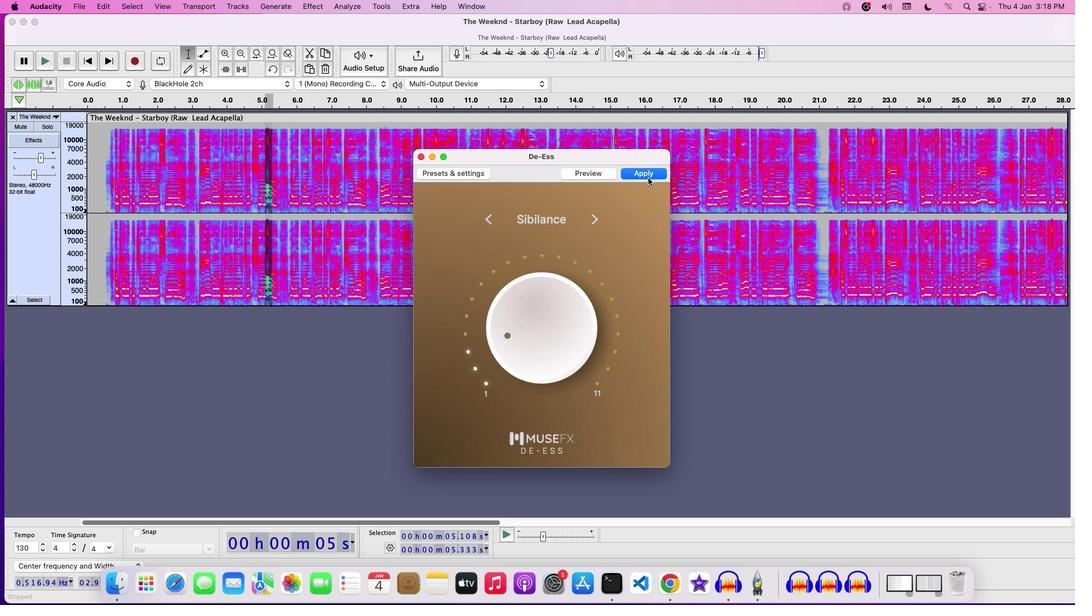 
Action: Mouse pressed left at (648, 177)
Screenshot: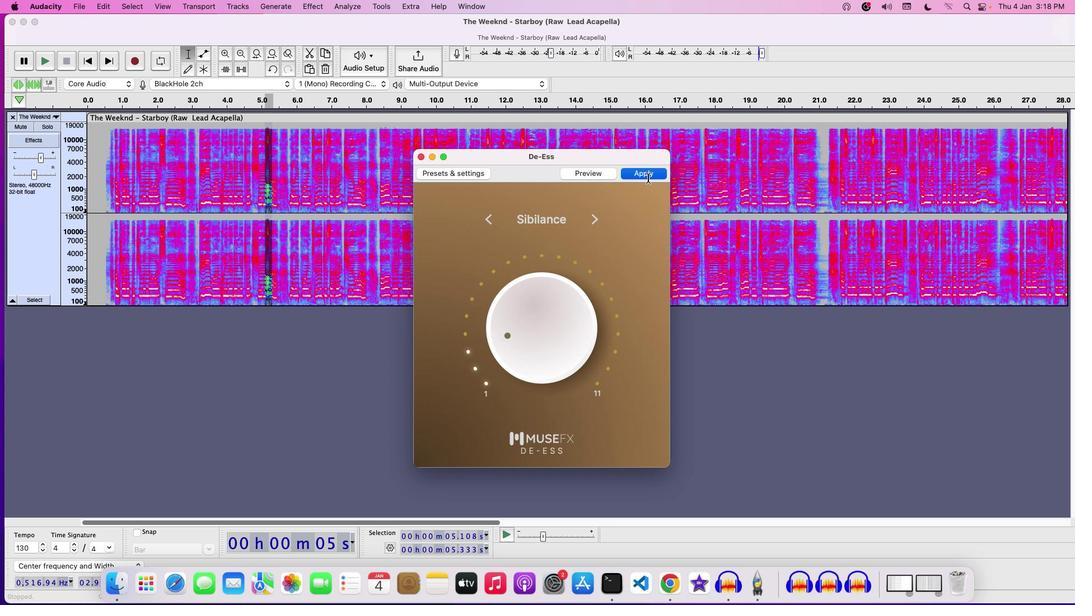 
Action: Mouse moved to (288, 192)
Screenshot: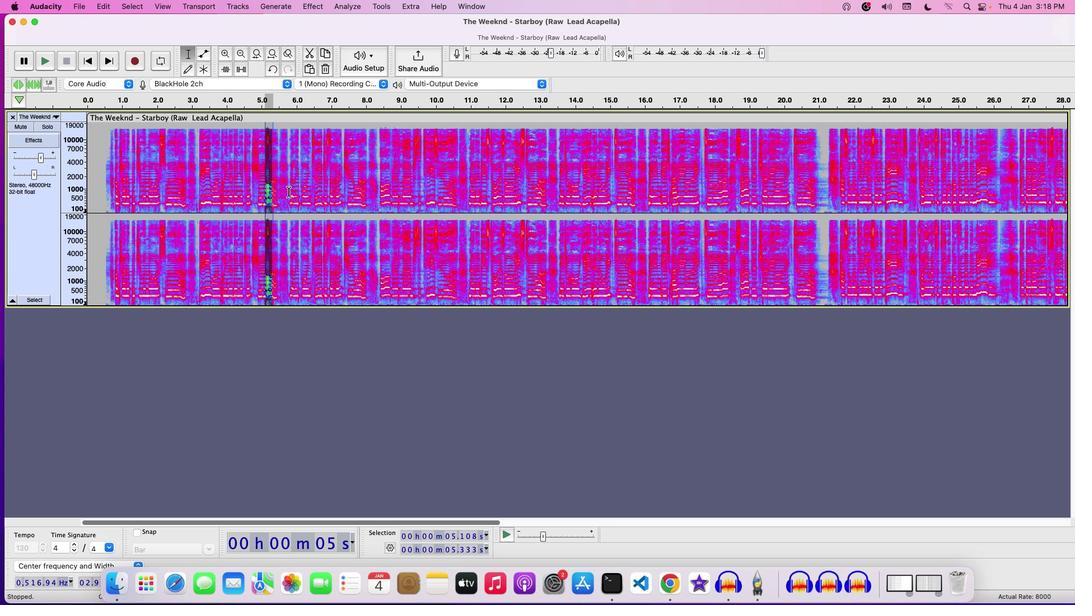 
Action: Key pressed Key.space
Screenshot: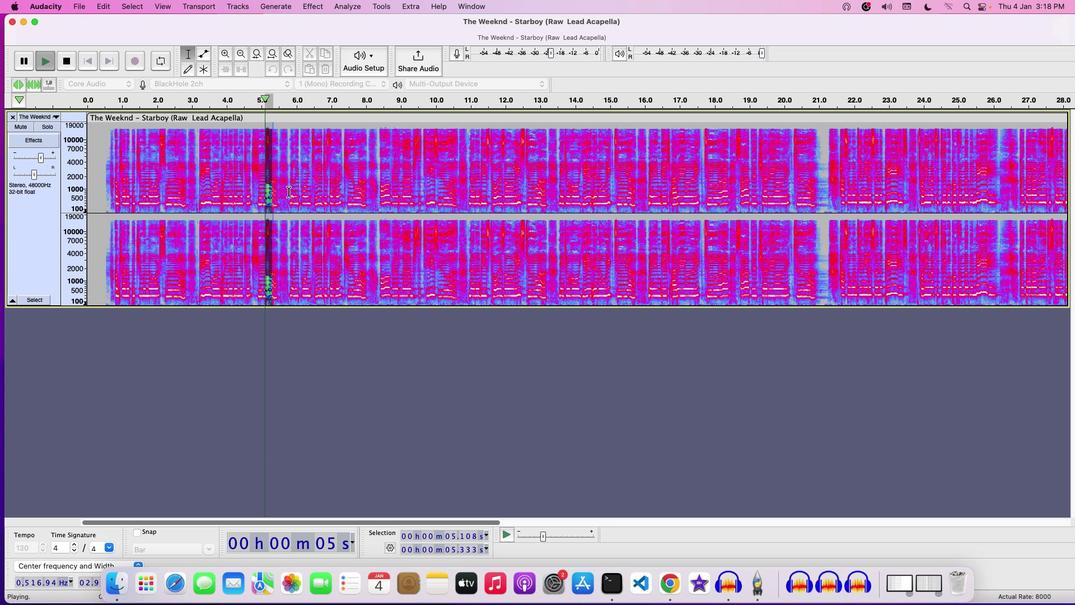 
Action: Mouse moved to (178, 168)
Screenshot: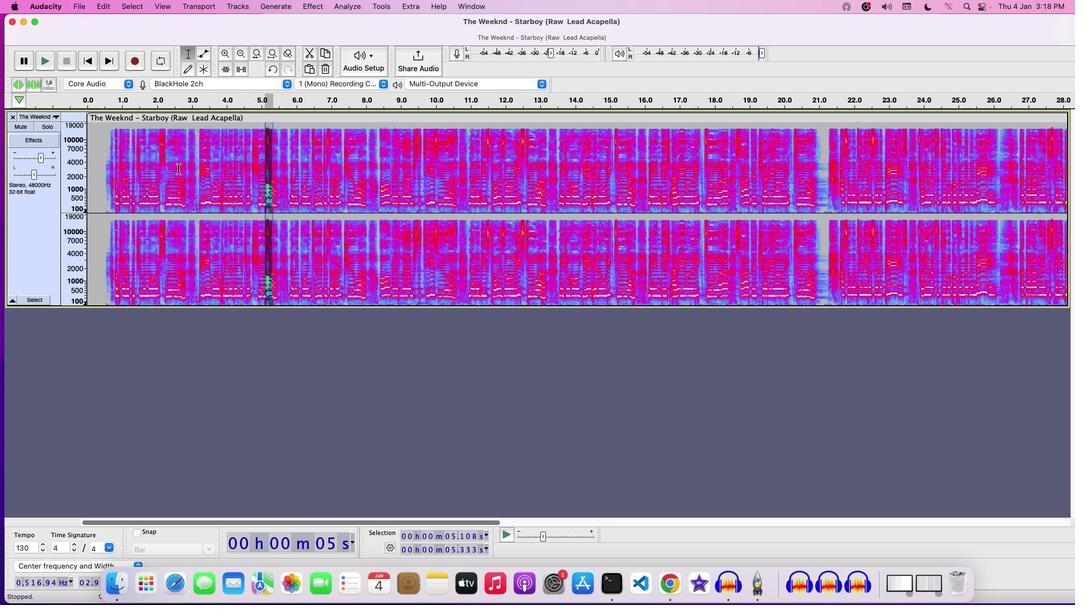 
Action: Mouse pressed left at (178, 168)
Screenshot: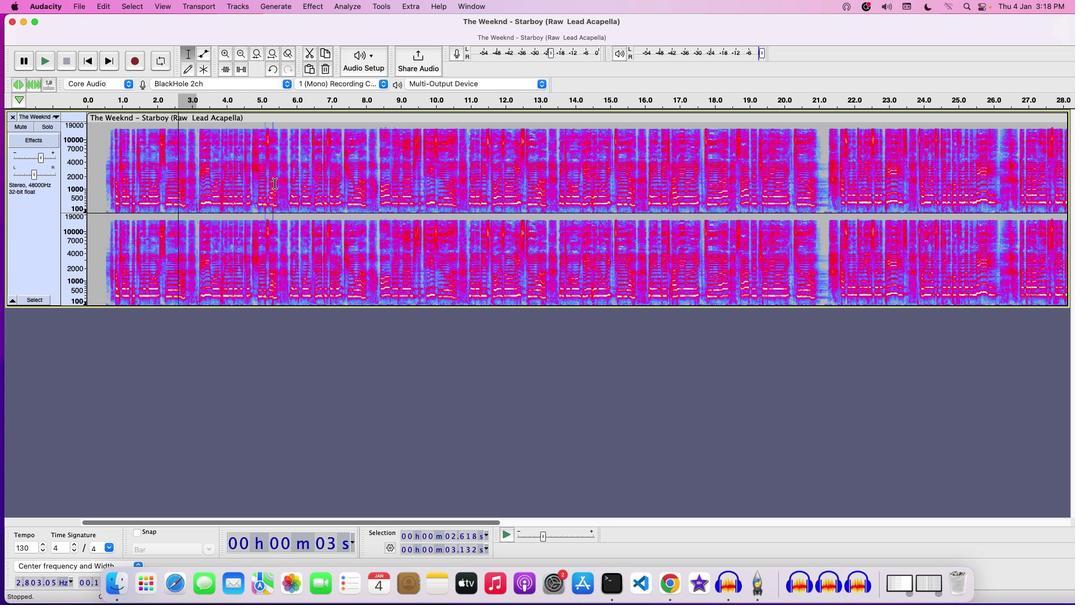 
Action: Mouse moved to (354, 188)
Screenshot: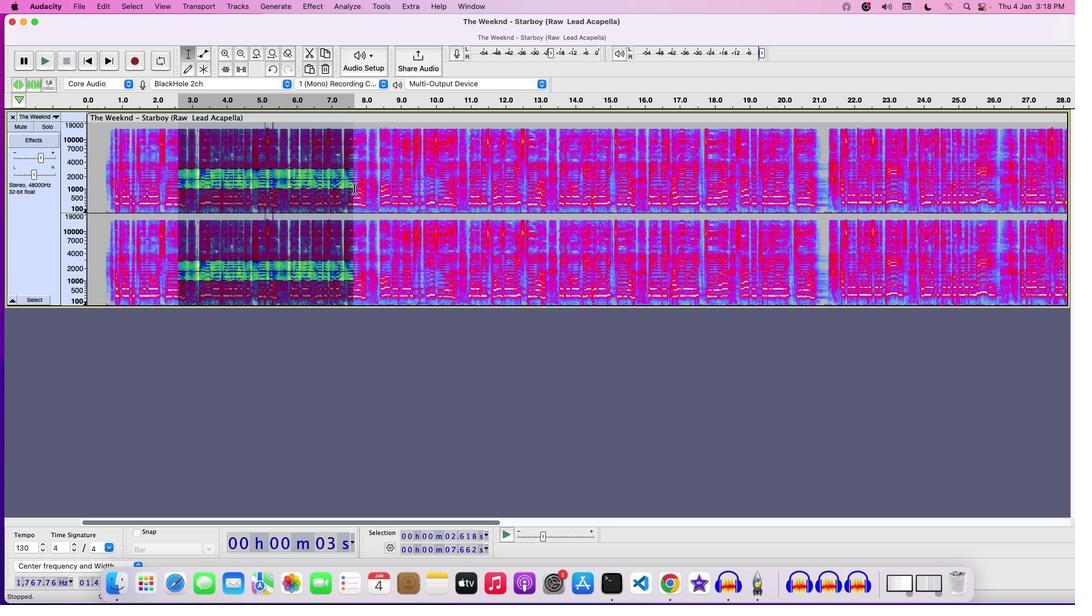
Action: Key pressed Key.space
Screenshot: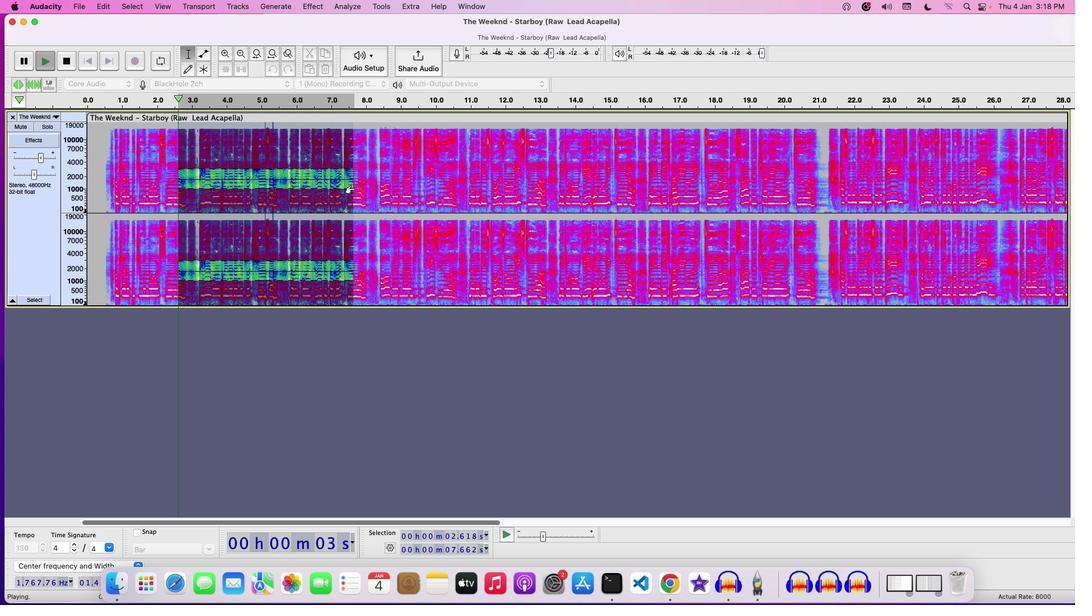 
Action: Mouse moved to (97, 157)
Screenshot: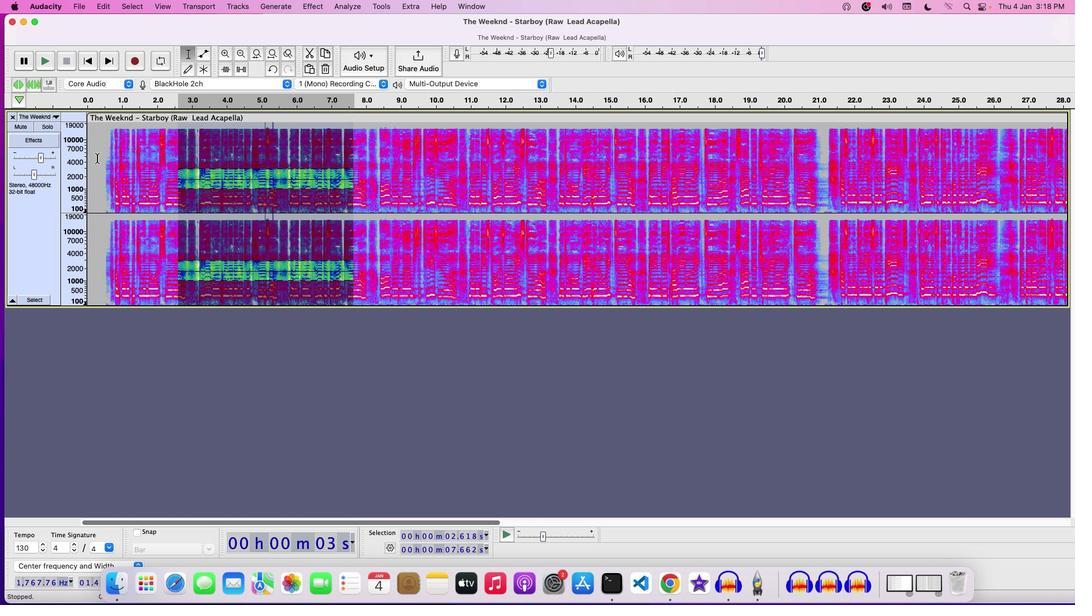 
Action: Mouse pressed left at (97, 157)
Screenshot: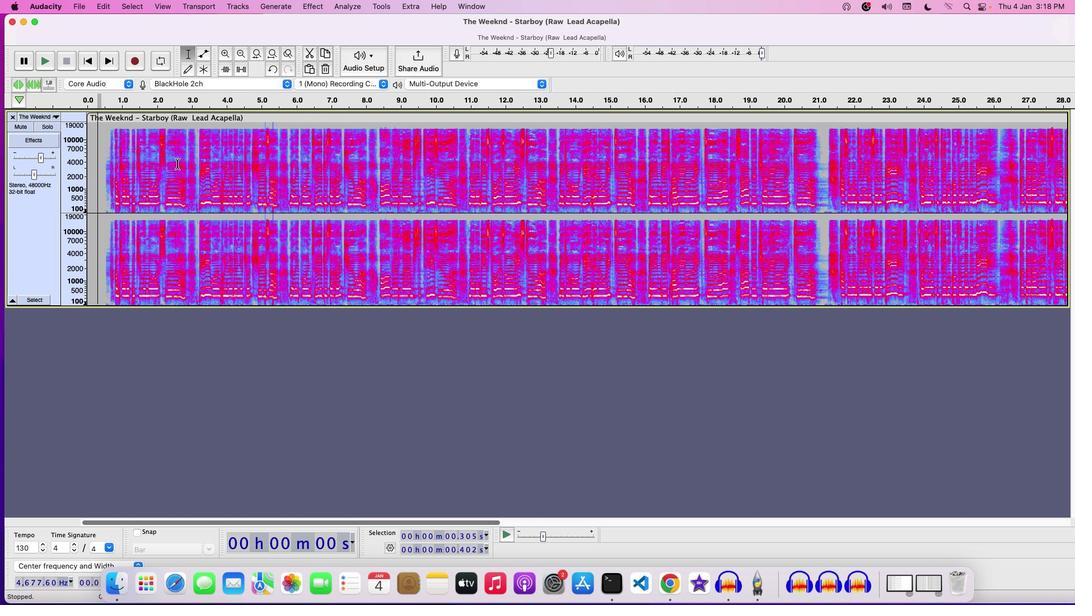 
Action: Mouse moved to (771, 177)
Screenshot: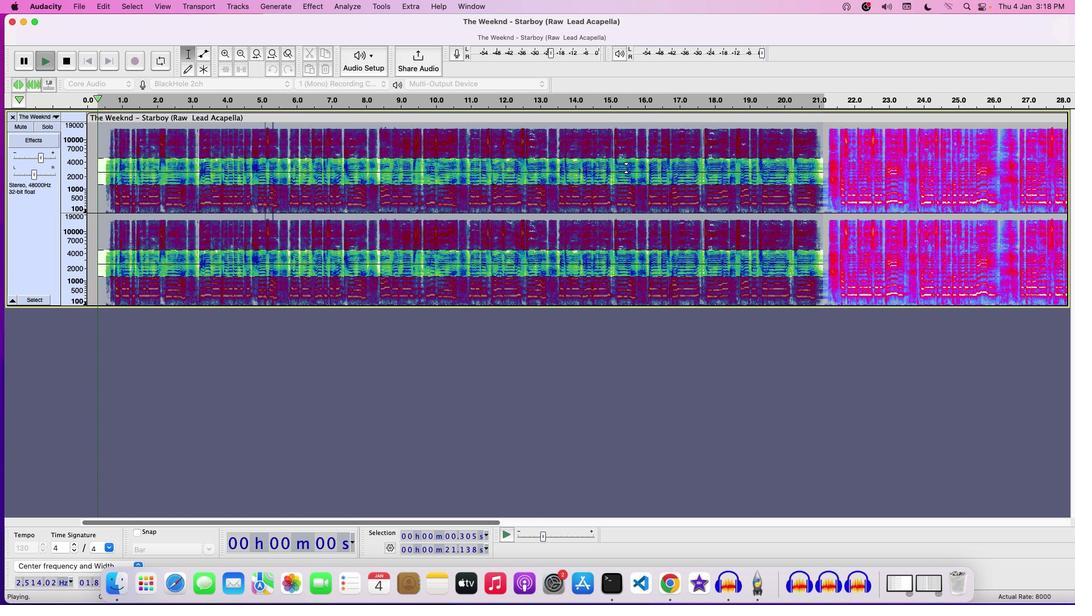 
Action: Key pressed Key.space
Screenshot: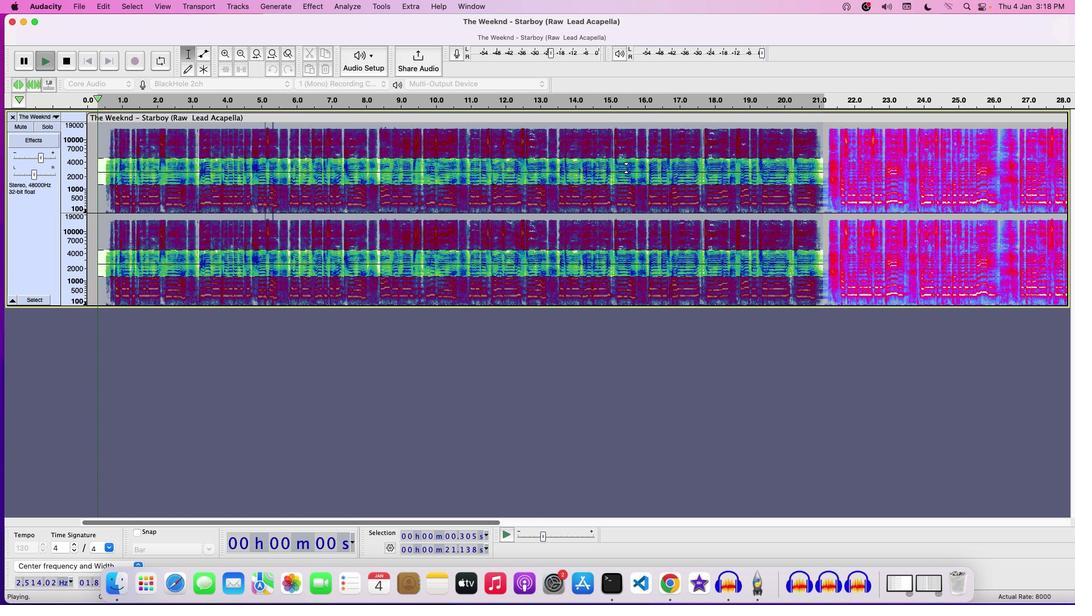 
Action: Mouse moved to (44, 159)
Screenshot: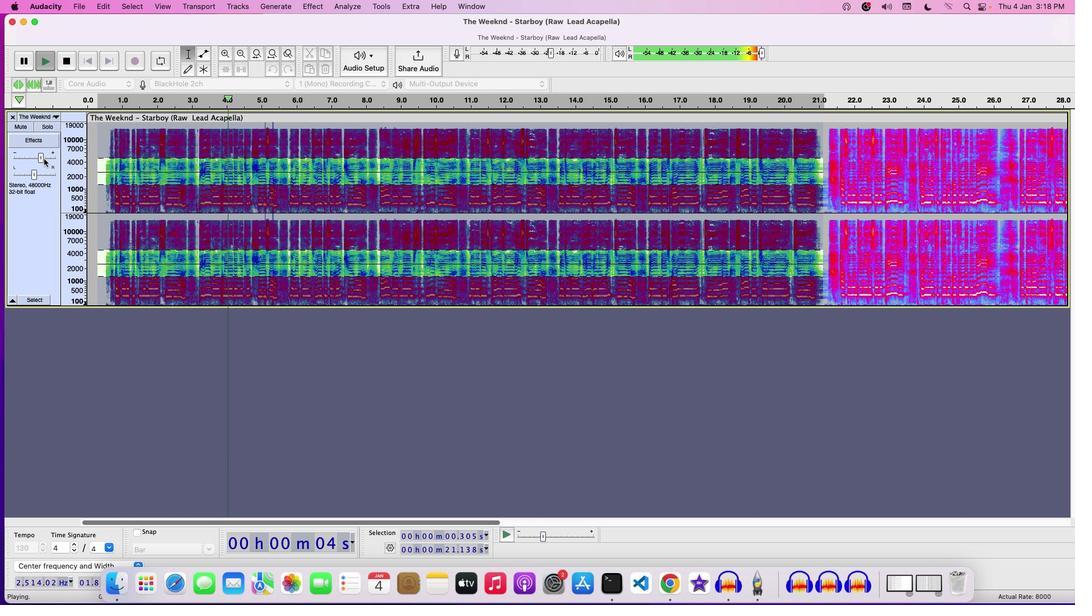 
Action: Mouse pressed left at (44, 159)
Screenshot: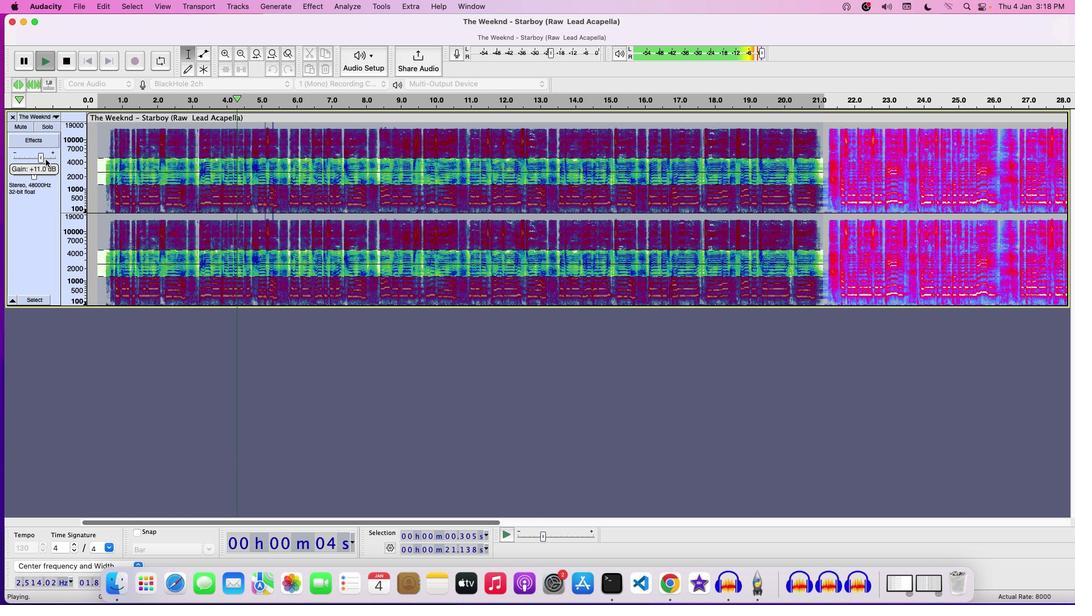 
Action: Mouse moved to (322, 194)
Screenshot: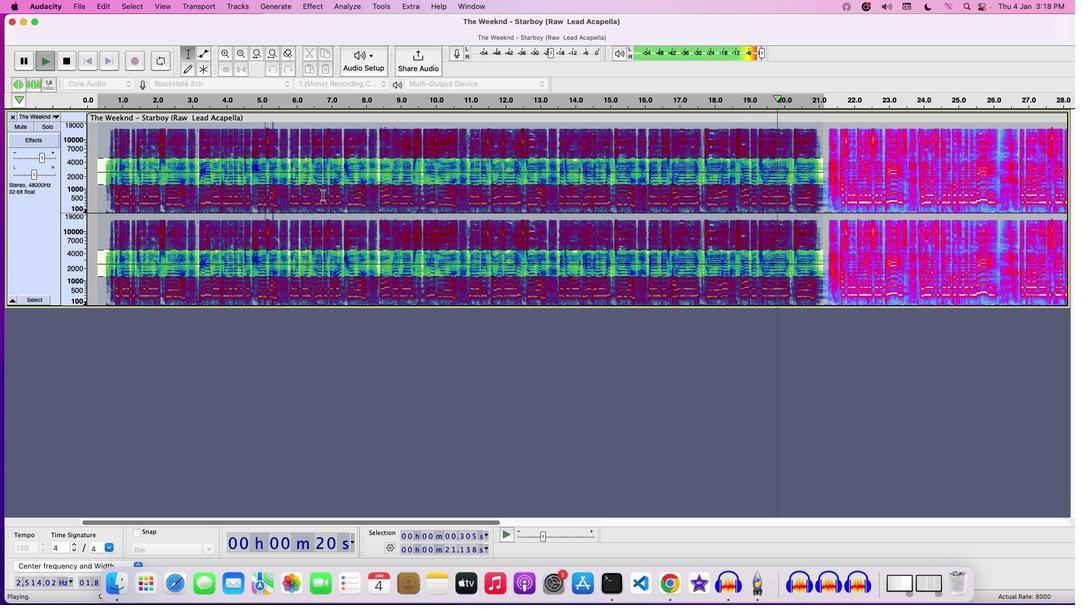 
Action: Key pressed Key.space
Screenshot: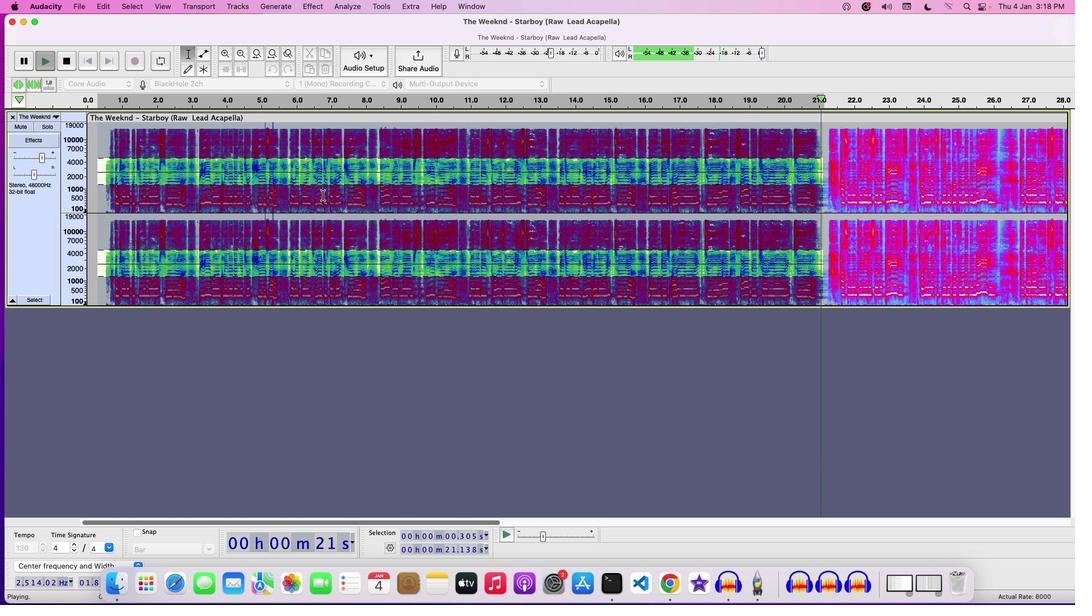 
Action: Mouse moved to (320, 194)
Screenshot: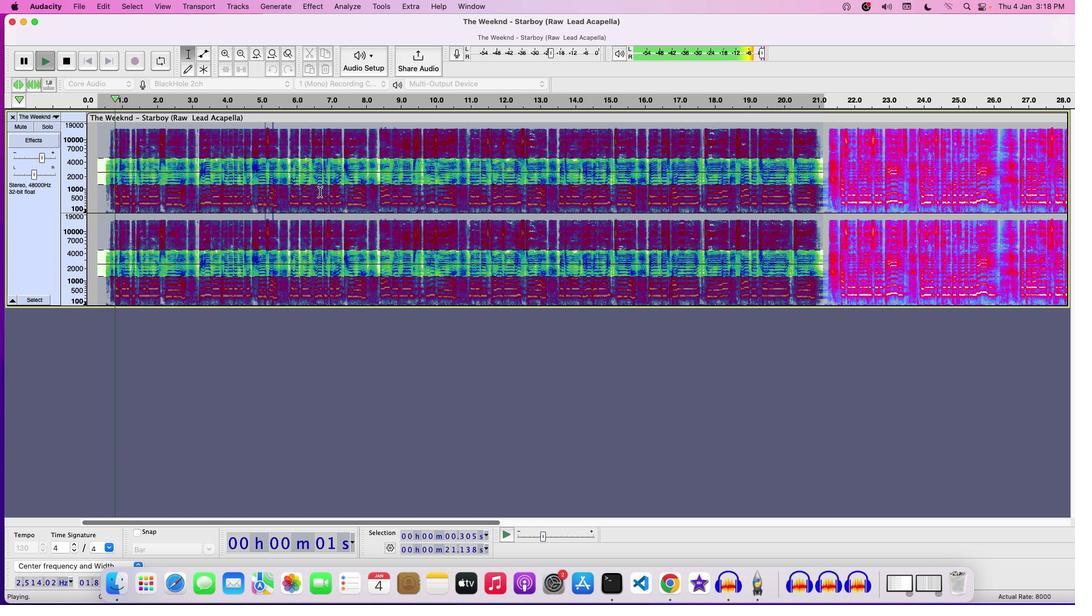 
Action: Key pressed Key.space
Screenshot: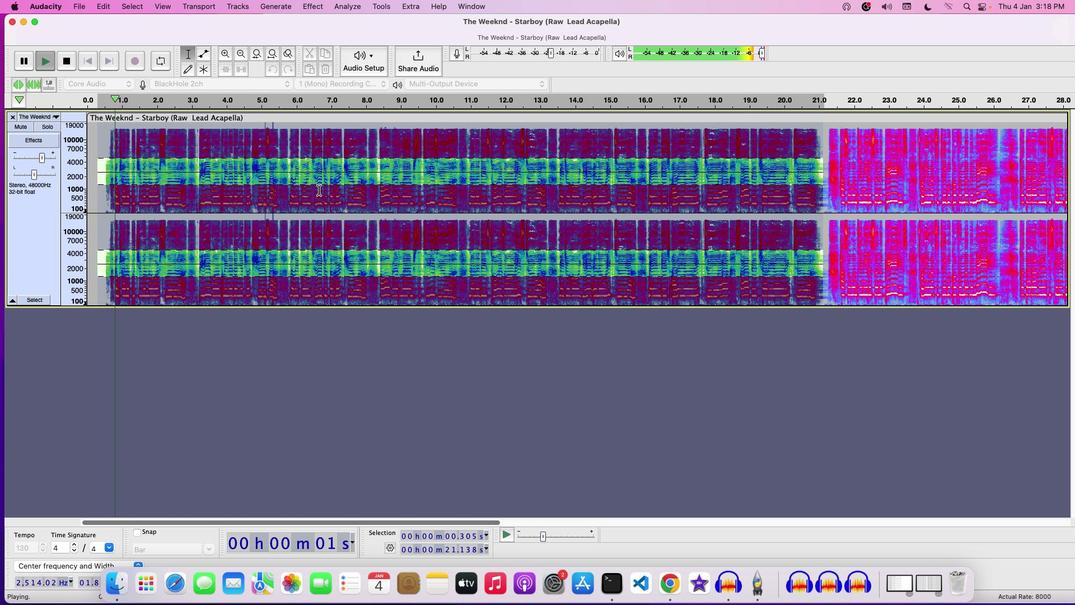 
Action: Mouse moved to (75, 6)
Screenshot: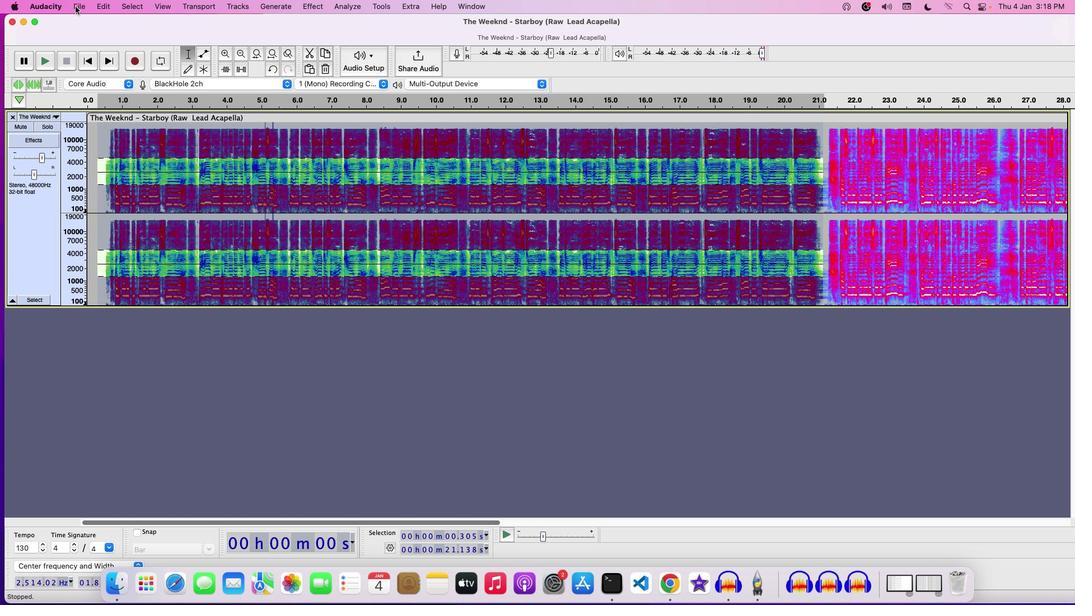 
Action: Mouse pressed left at (75, 6)
Screenshot: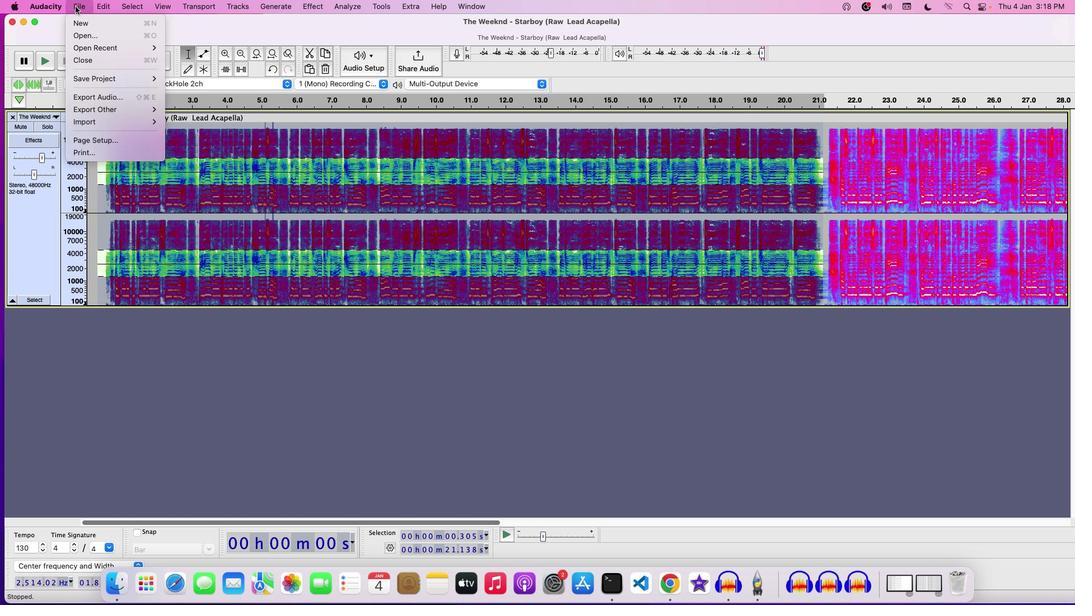 
Action: Mouse moved to (92, 77)
Screenshot: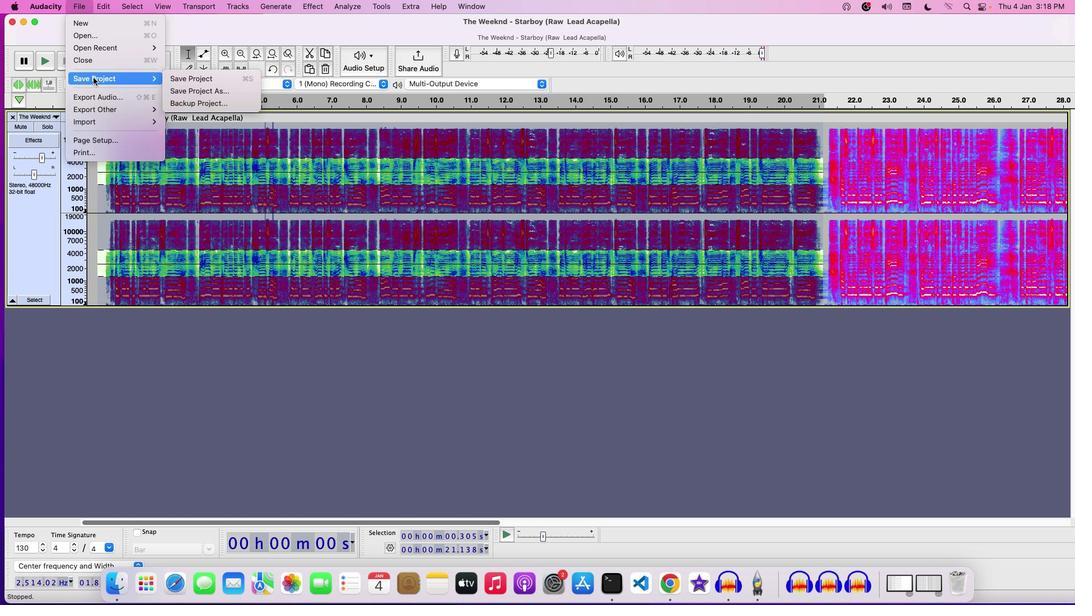 
Action: Mouse pressed left at (92, 77)
Screenshot: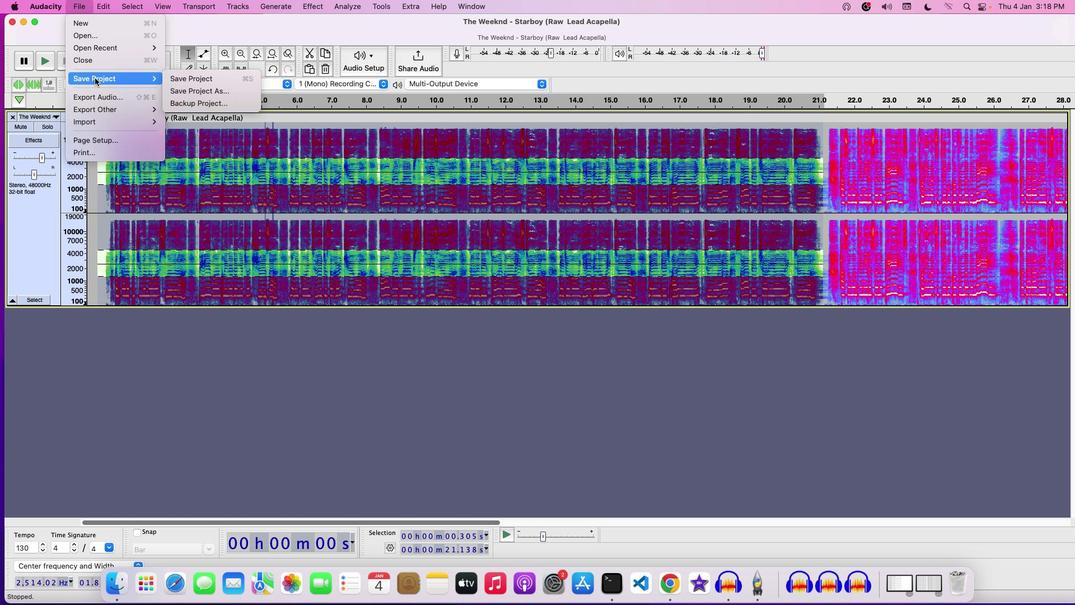 
Action: Mouse moved to (221, 72)
Screenshot: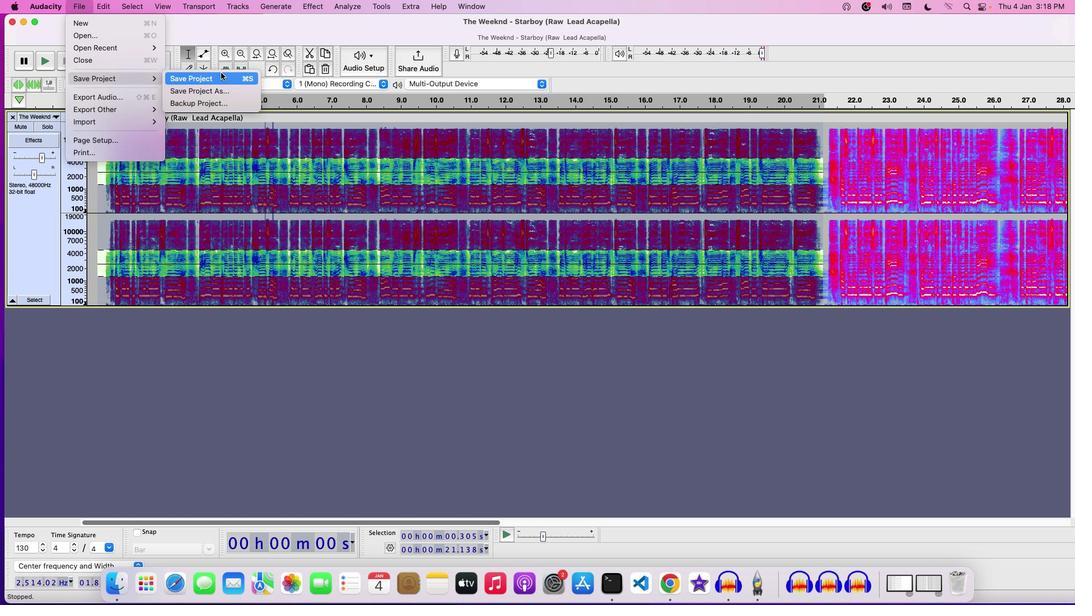 
Action: Mouse pressed left at (221, 72)
Screenshot: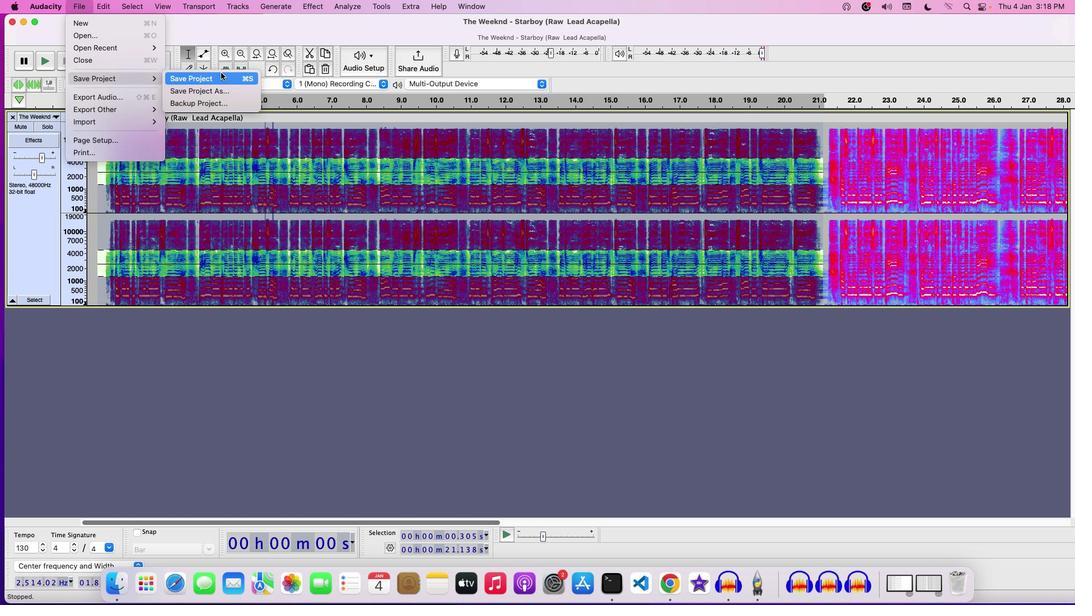 
Action: Mouse moved to (420, 172)
Screenshot: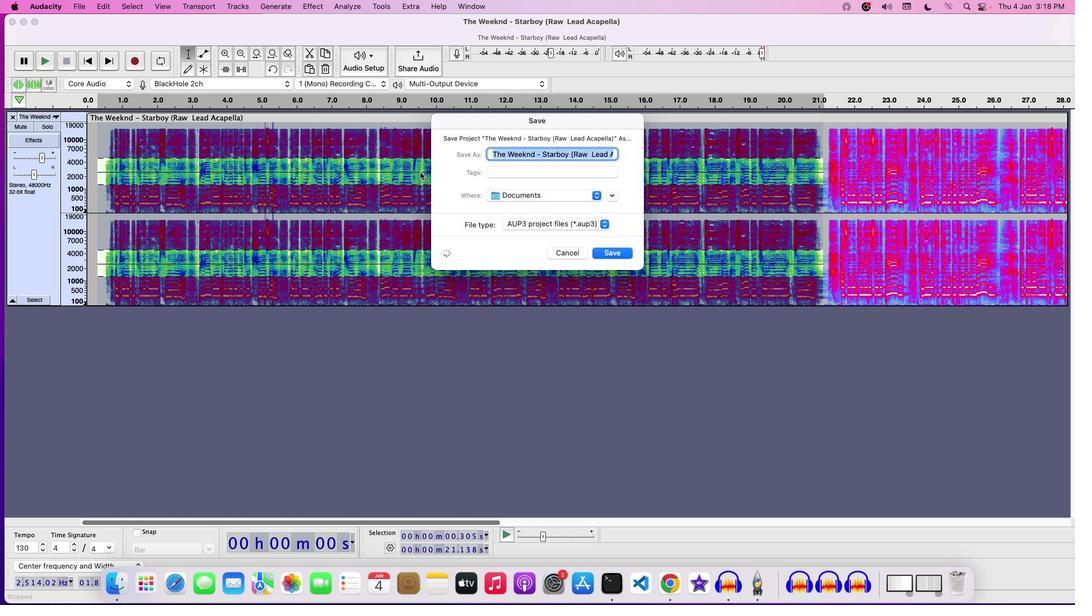 
Action: Key pressed Key.backspace'E''X''P'Key.space'W''I''T''H'Key.space'S''P''E''C''T''R''A''L'Key.space
Screenshot: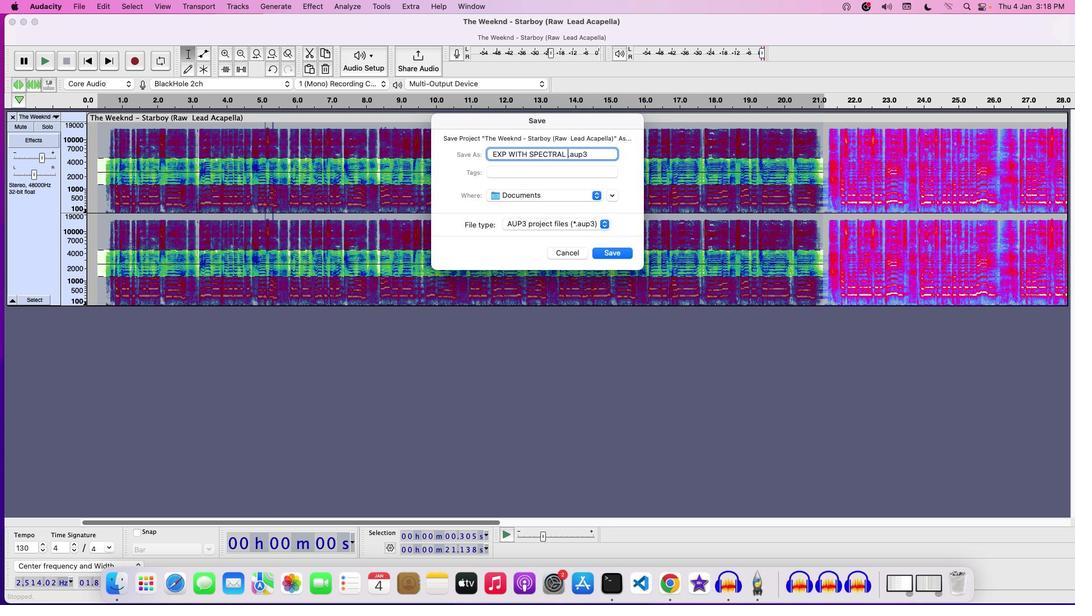 
Action: Mouse moved to (614, 253)
Screenshot: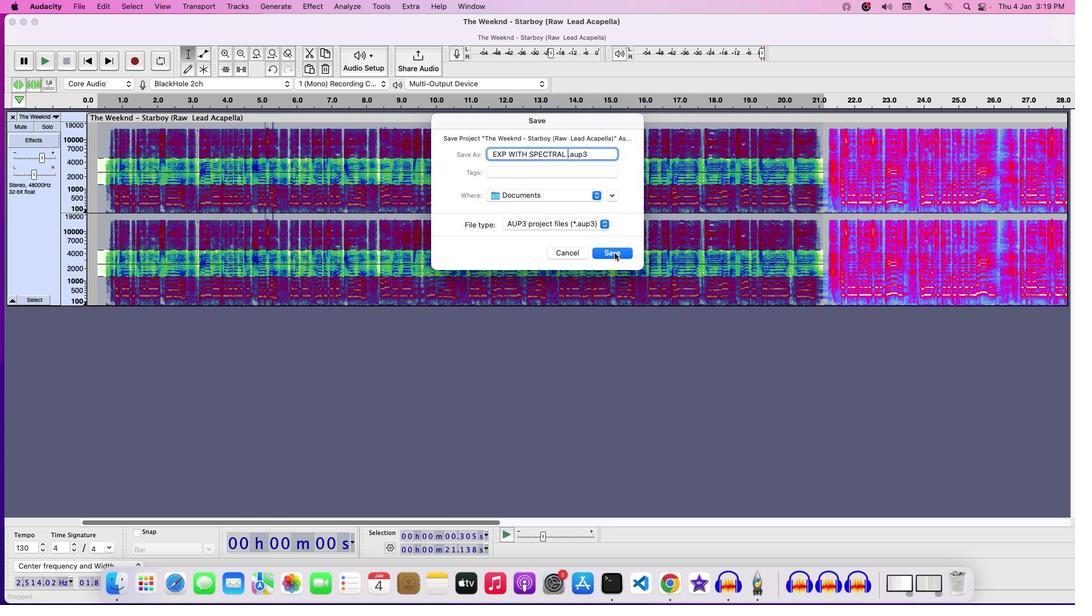 
Action: Mouse pressed left at (614, 253)
Screenshot: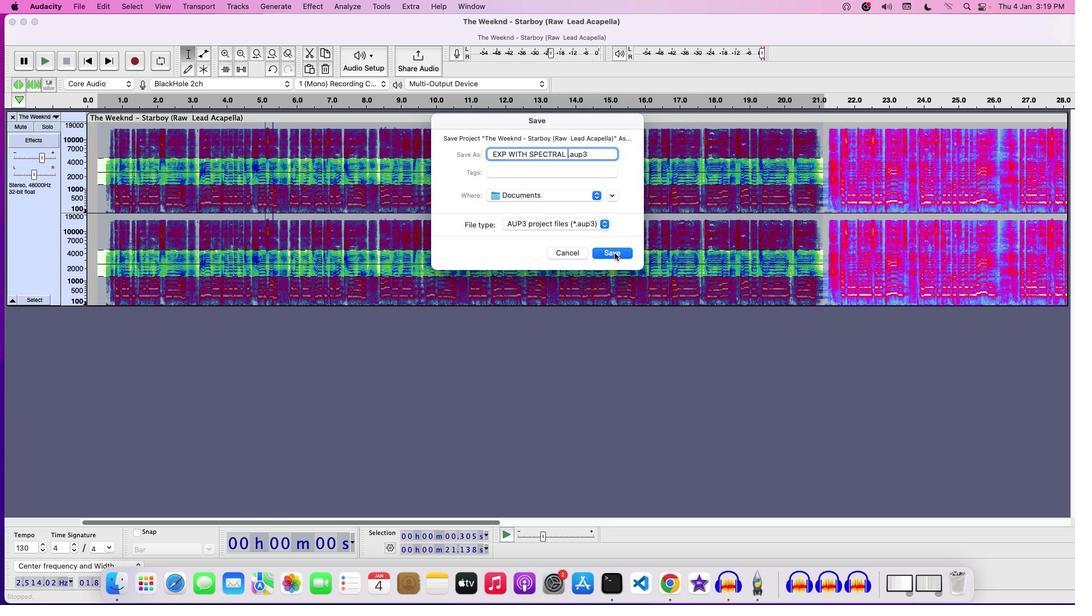 
